 Task: open an excel sheet and write heading  Financial Planner. Add Dates in a column and its values below  'Jan 23, Feb 23, Mar 23, Apr 23 & may23. 'Add Income in next column and its values below  $3,000, $3,200, $3,100, $3,300 & $3,500. Add Expenses in next column and its values below  $2,000, $2,300, $2,200, $2,500 & $2,800. Add savings in next column and its values below $500, $600, $500, $700 & $700. Add Investment in next column and its values below  $500, $700, $800, $900 & $1000. Add Net Saving in next column and its values below  $1000, $1200, $900, $800 & $700. Save page Excel Workbook File
Action: Mouse moved to (138, 169)
Screenshot: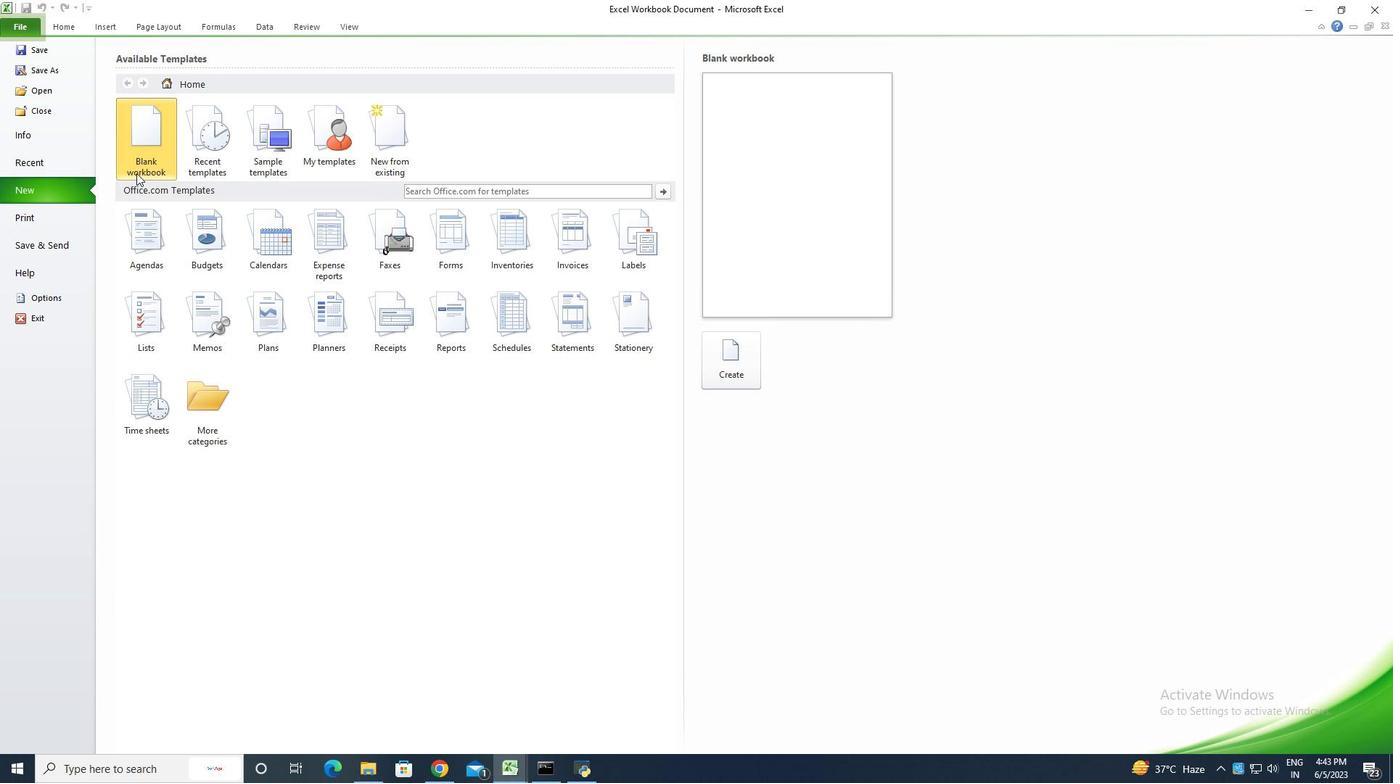 
Action: Mouse pressed left at (138, 169)
Screenshot: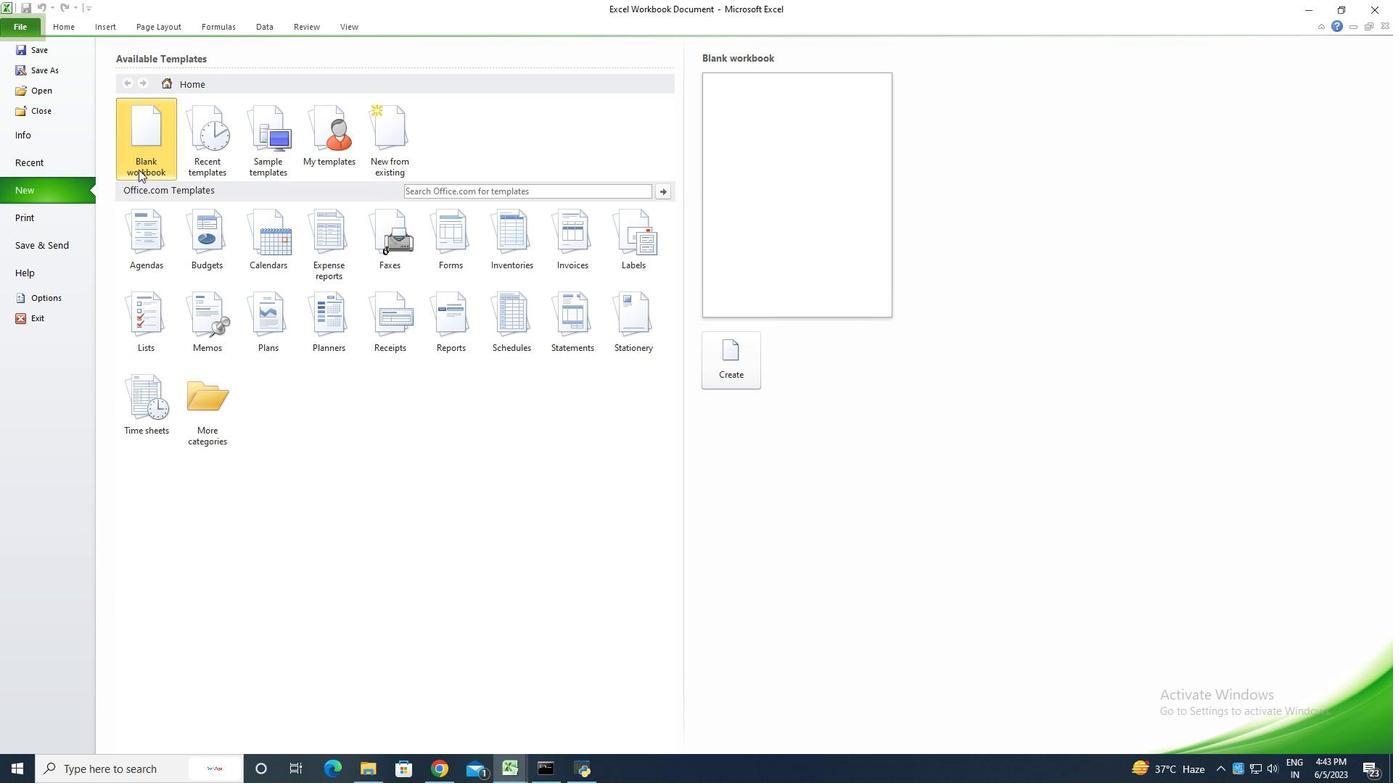 
Action: Mouse moved to (744, 376)
Screenshot: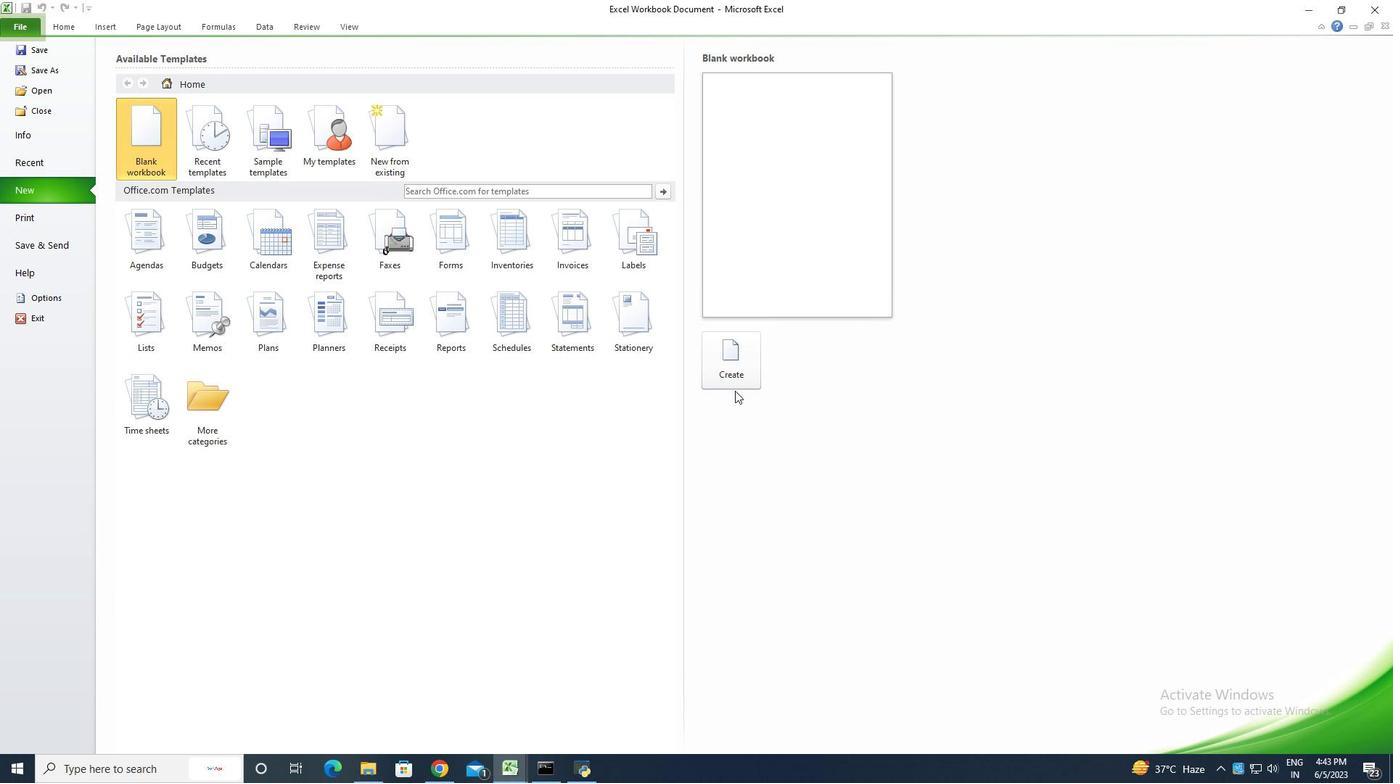 
Action: Mouse pressed left at (744, 376)
Screenshot: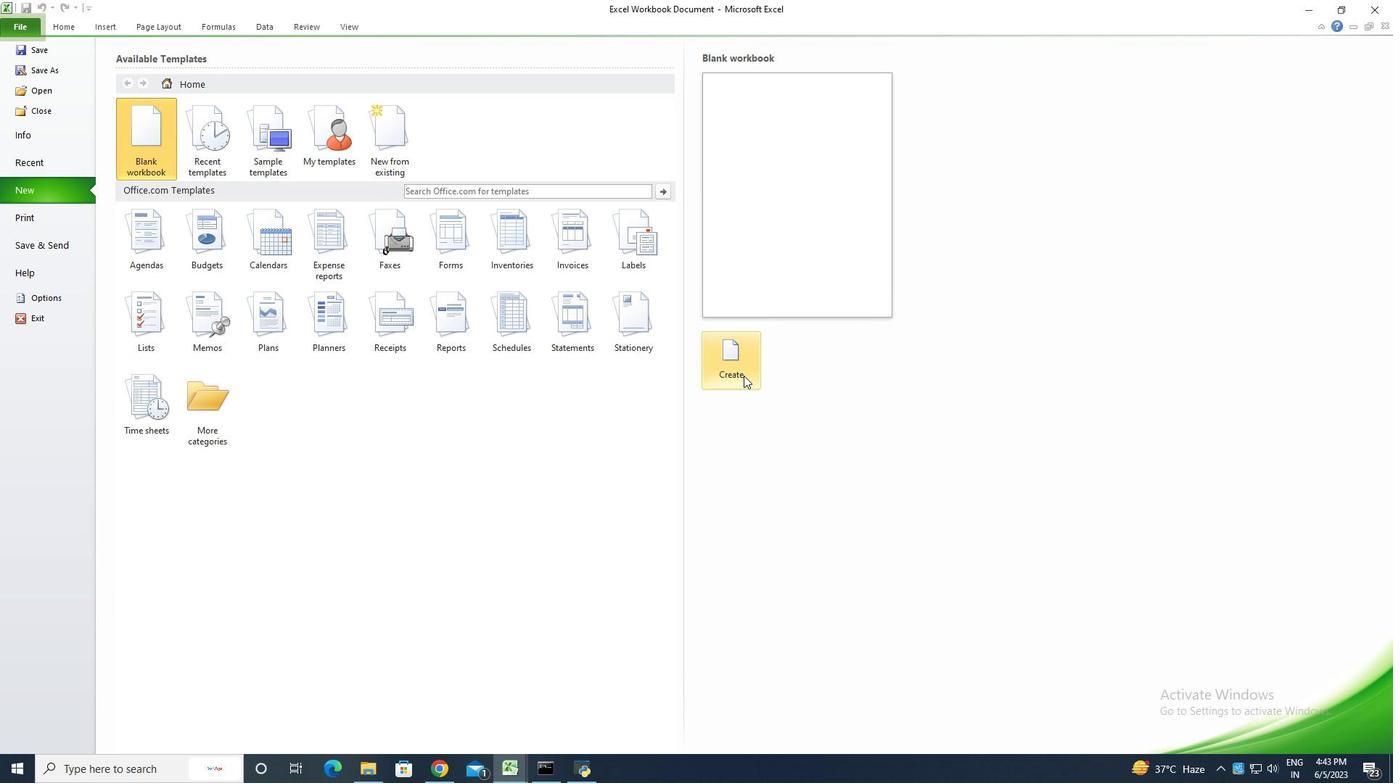 
Action: Key pressed <Key.shift><Key.shift><Key.shift>Financial<Key.space><Key.shift>Palnn<Key.backspace><Key.backspace><Key.backspace><Key.backspace>lanner<Key.enter><Key.shift>Dates<Key.enter><Key.shift><Key.shift><Key.shift><Key.shift><Key.shift><Key.shift><Key.shift><Key.shift><Key.shift><Key.shift><Key.shift><Key.shift><Key.shift><Key.shift><Key.shift><Key.shift><Key.shift><Key.shift><Key.shift><Key.shift><Key.shift><Key.shift><Key.shift><Key.shift><Key.shift><Key.shift><Key.shift><Key.shift><Key.shift><Key.shift><Key.shift><Key.shift><Key.shift><Key.shift><Key.shift><Key.shift><Key.shift>Jan<Key.space><Key.shift><Key.shift><Key.shift><Key.shift><Key.shift><Key.shift><Key.shift><Key.shift><Key.shift><Key.shift><Key.shift><Key.shift><Key.shift><Key.shift><Key.shift><Key.shift>23<Key.enter><Key.shift>Fev<Key.backspace>b<Key.space>23<Key.enter><Key.shift>Msa<Key.backspace><Key.backspace>ar<Key.space>23<Key.enter><Key.shift><Key.shift><Key.shift>Apr<Key.space>23<Key.enter><Key.shift><Key.shift><Key.shift><Key.shift><Key.shift><Key.shift><Key.shift>May<Key.space>23
Screenshot: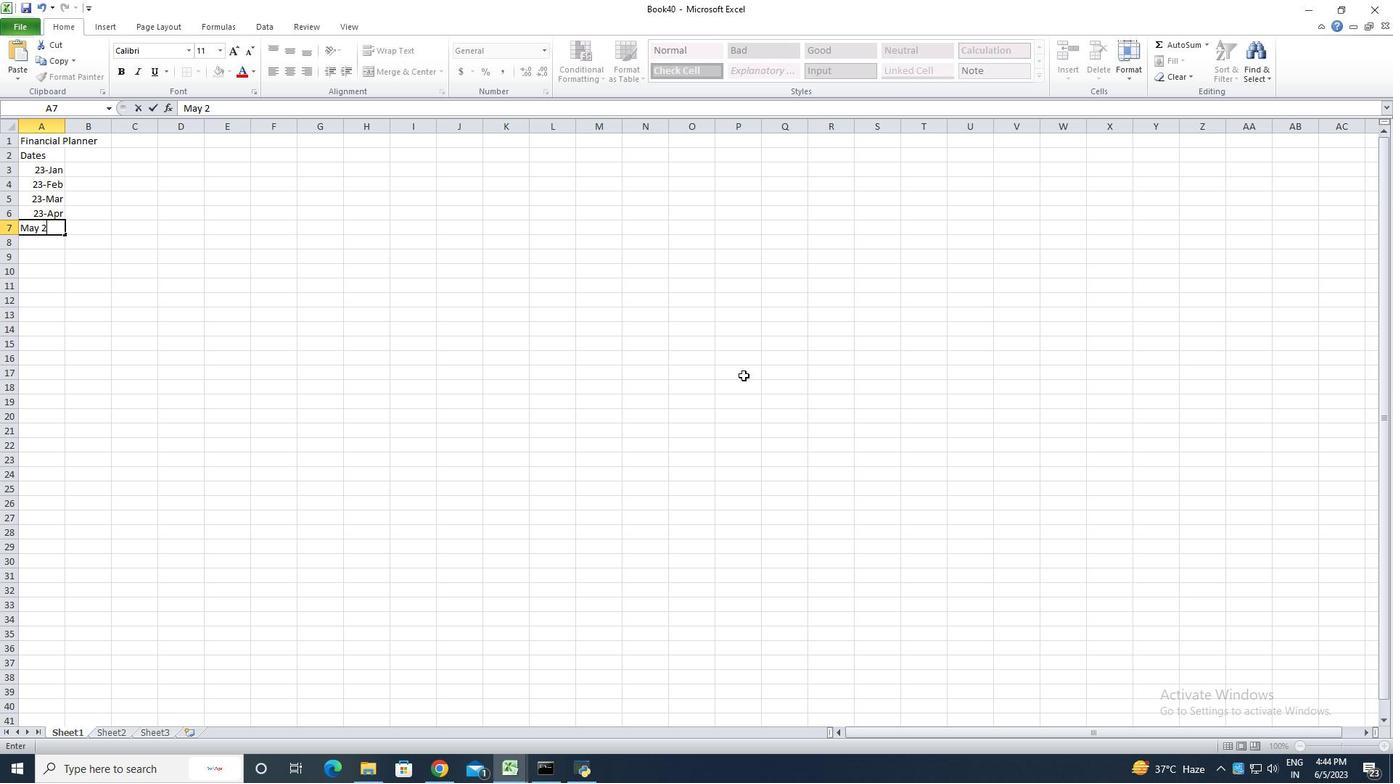 
Action: Mouse moved to (35, 170)
Screenshot: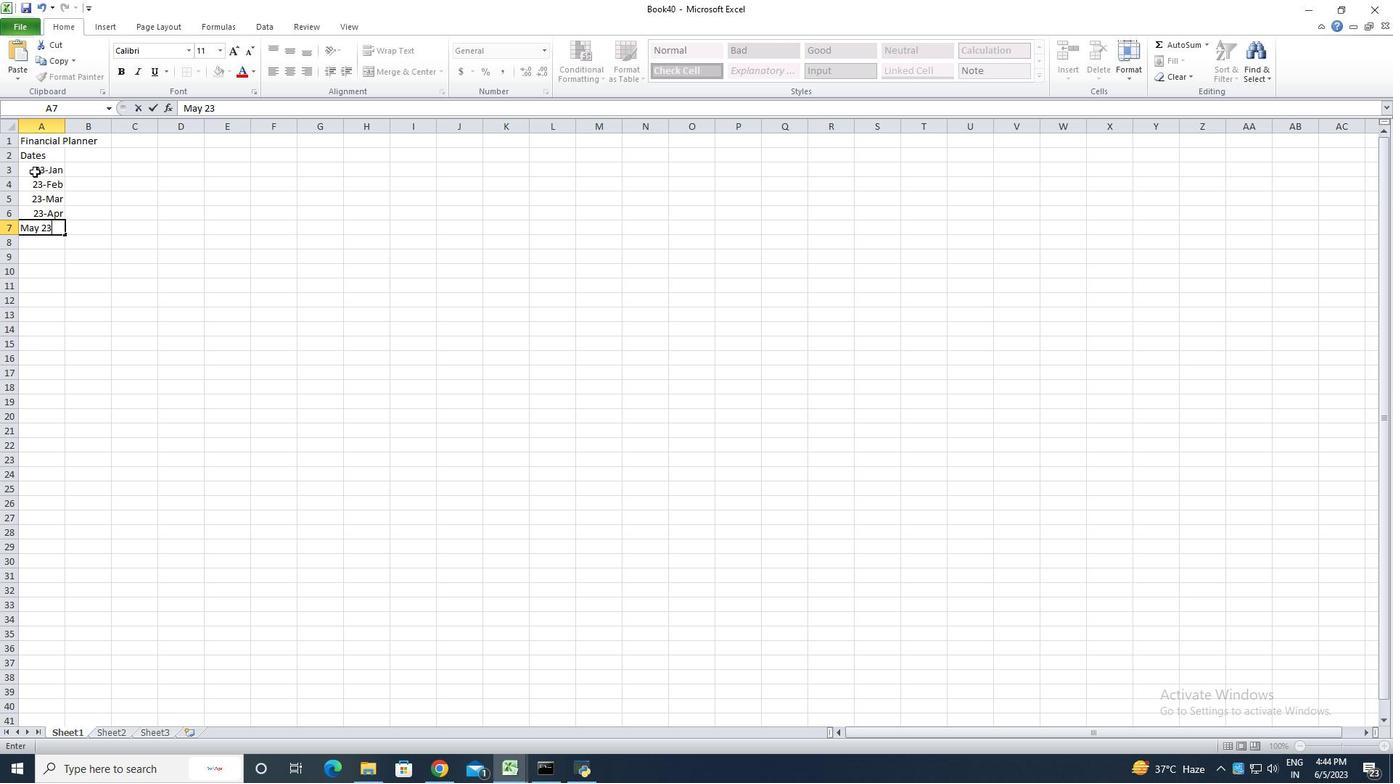 
Action: Mouse pressed left at (35, 170)
Screenshot: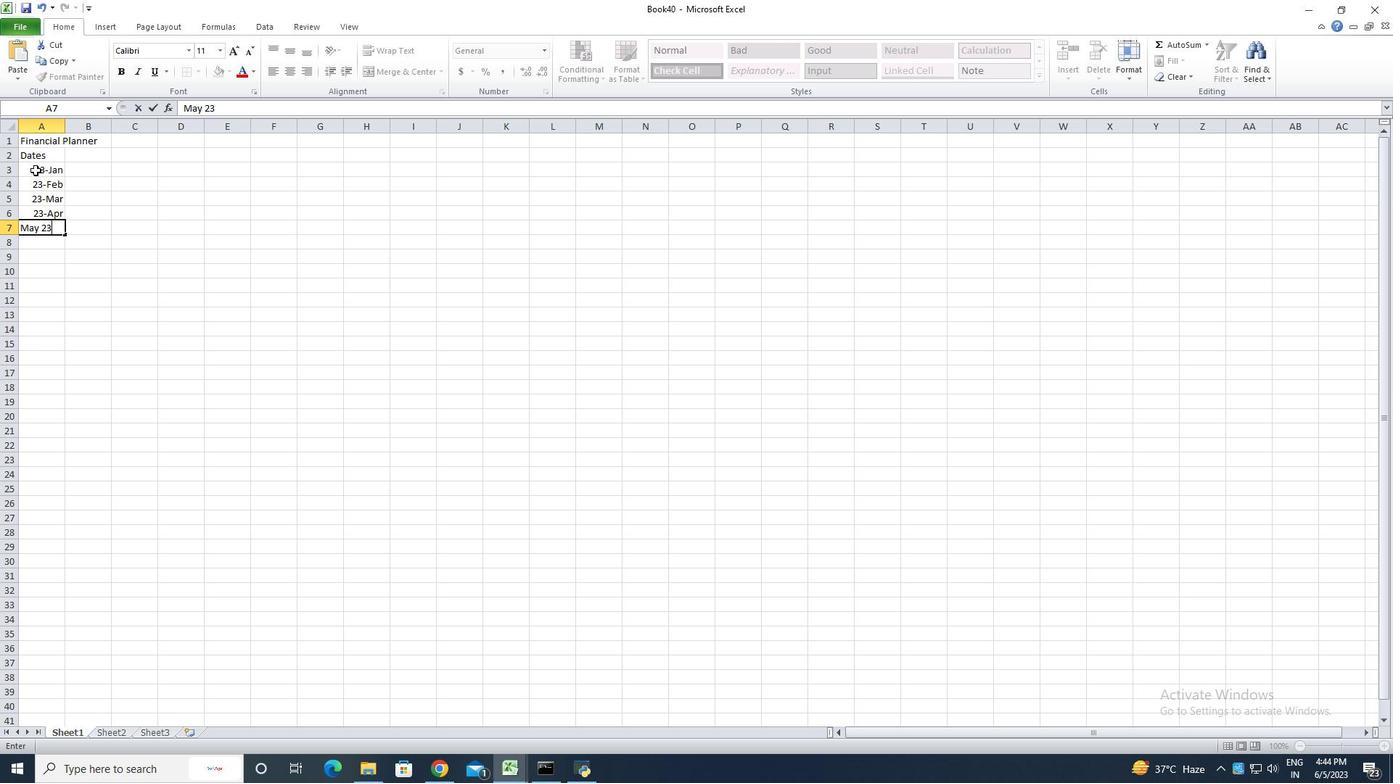
Action: Mouse moved to (47, 176)
Screenshot: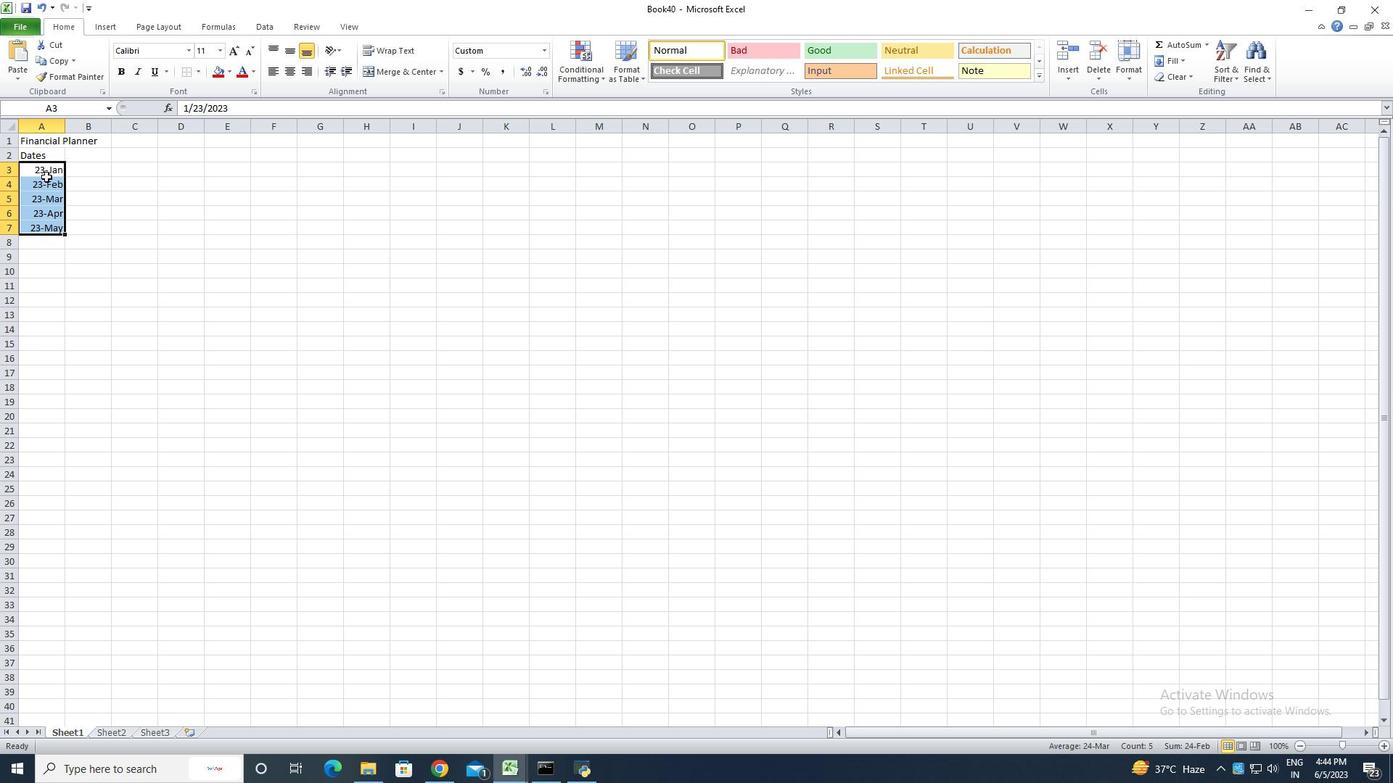 
Action: Mouse pressed right at (47, 176)
Screenshot: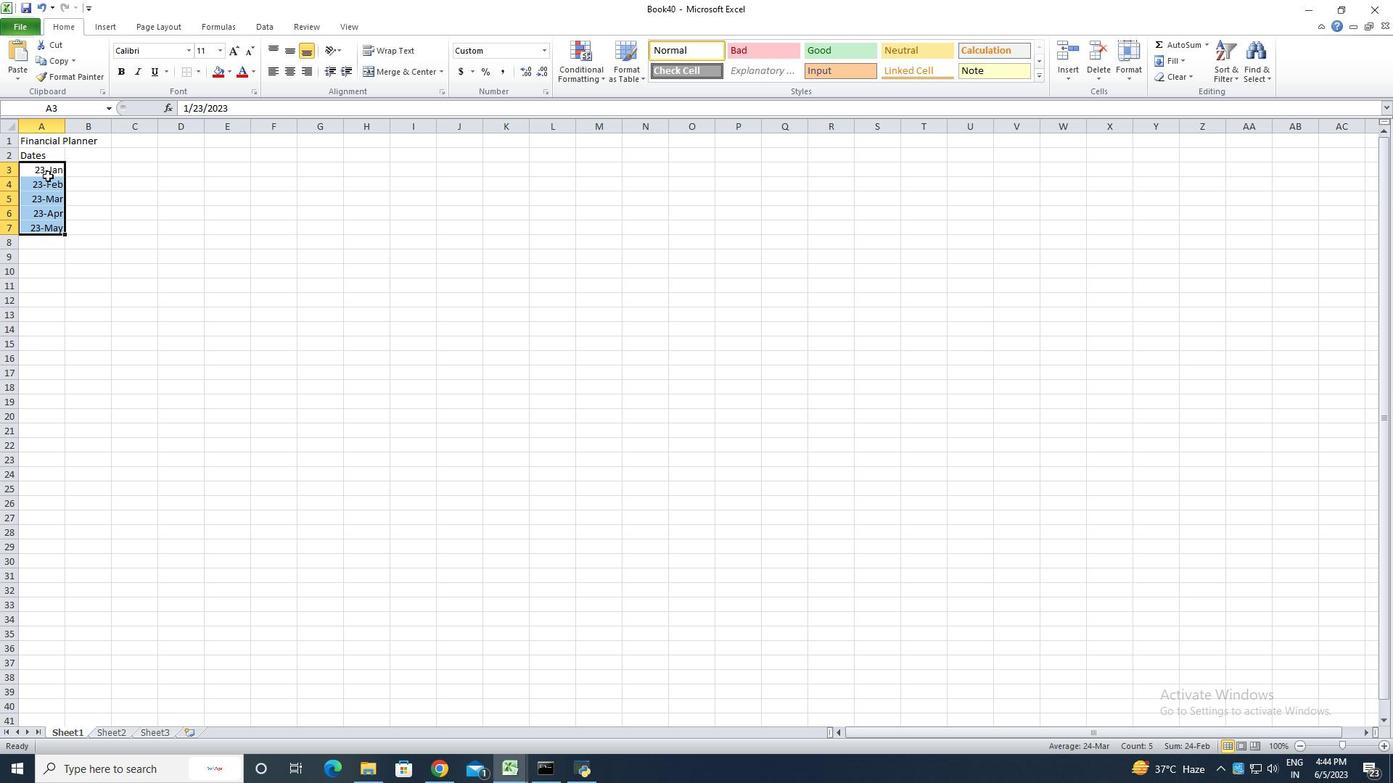 
Action: Mouse moved to (95, 374)
Screenshot: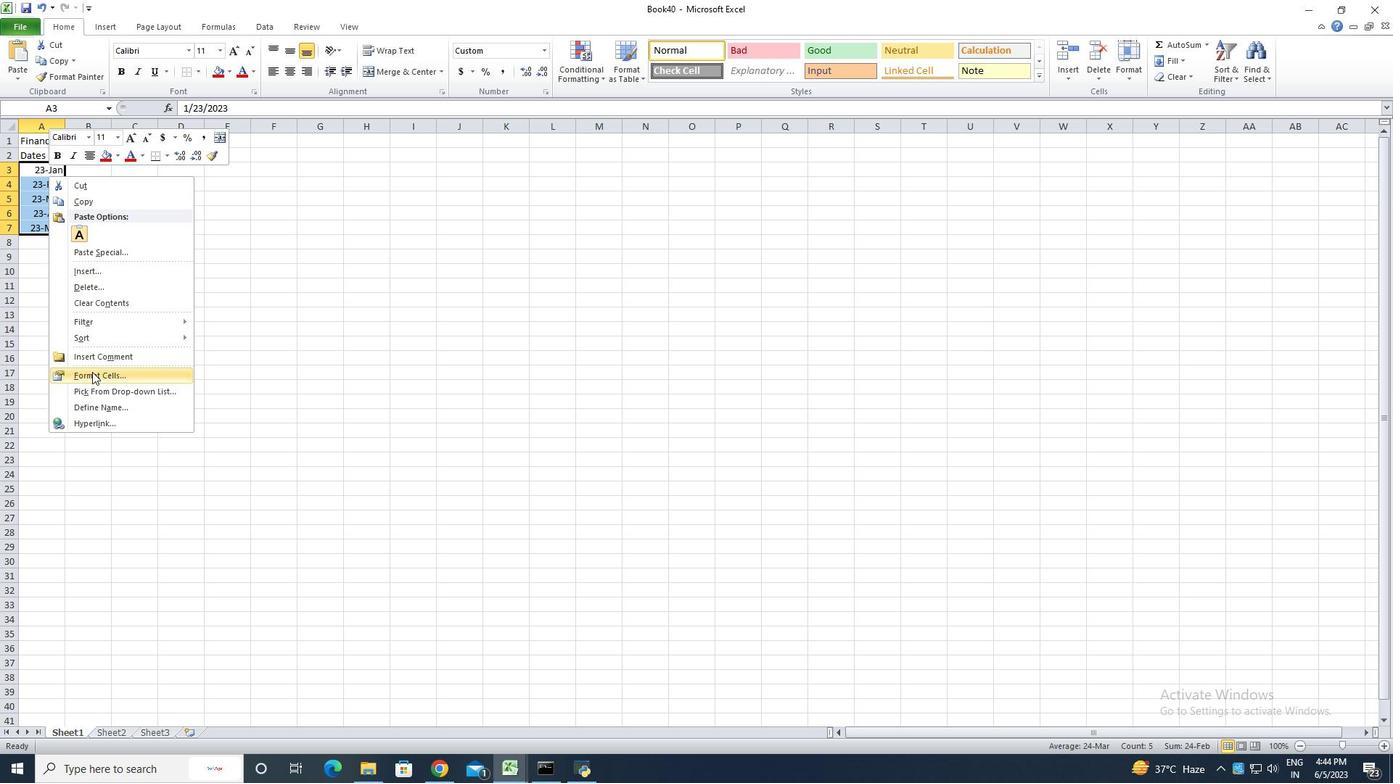 
Action: Mouse pressed left at (95, 374)
Screenshot: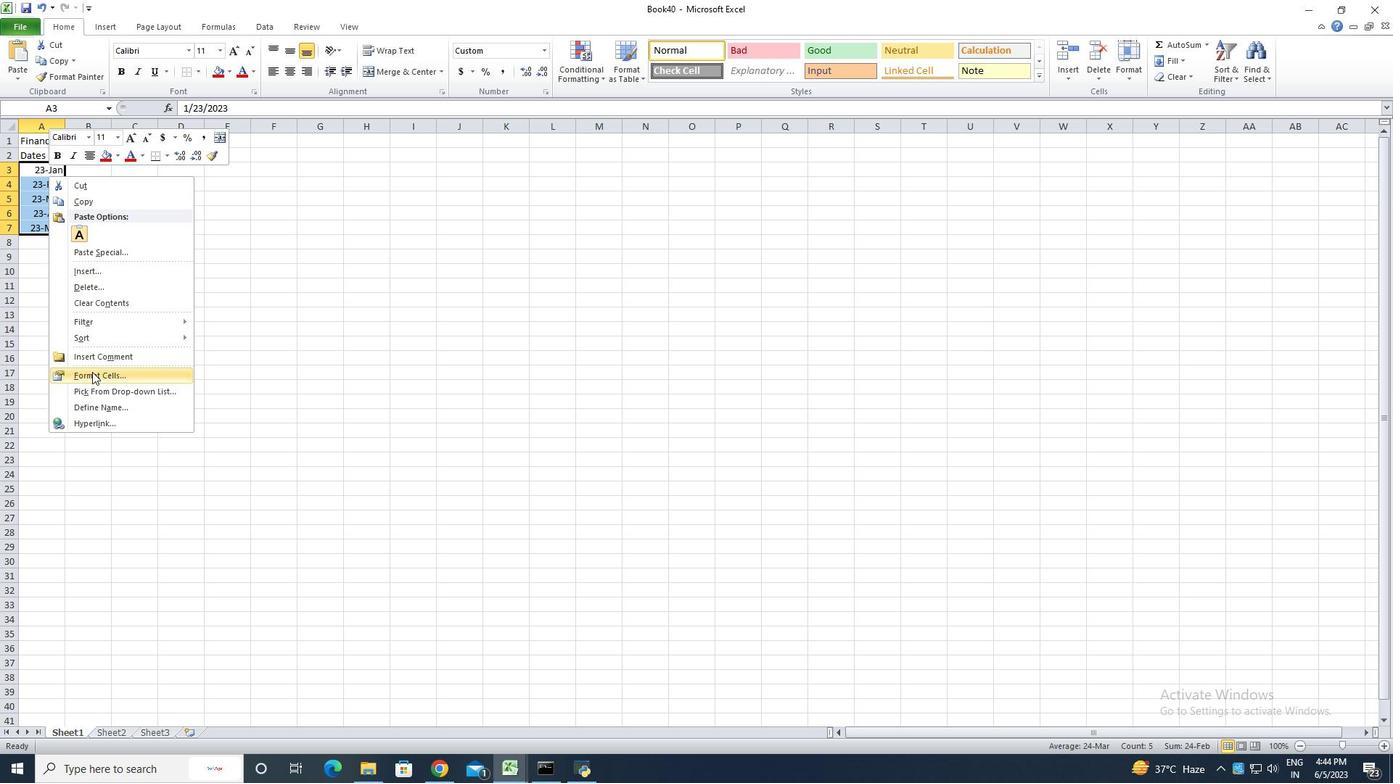 
Action: Mouse moved to (156, 208)
Screenshot: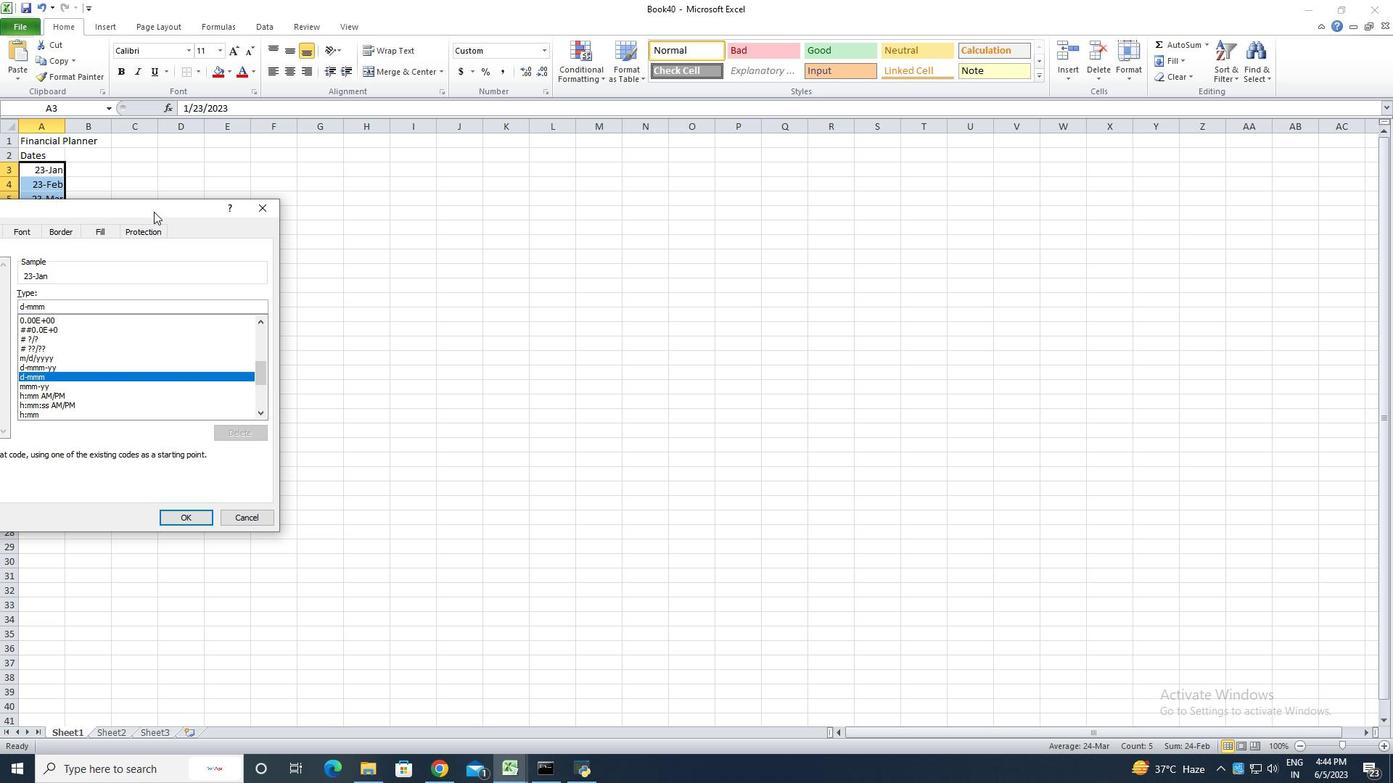 
Action: Mouse pressed left at (156, 208)
Screenshot: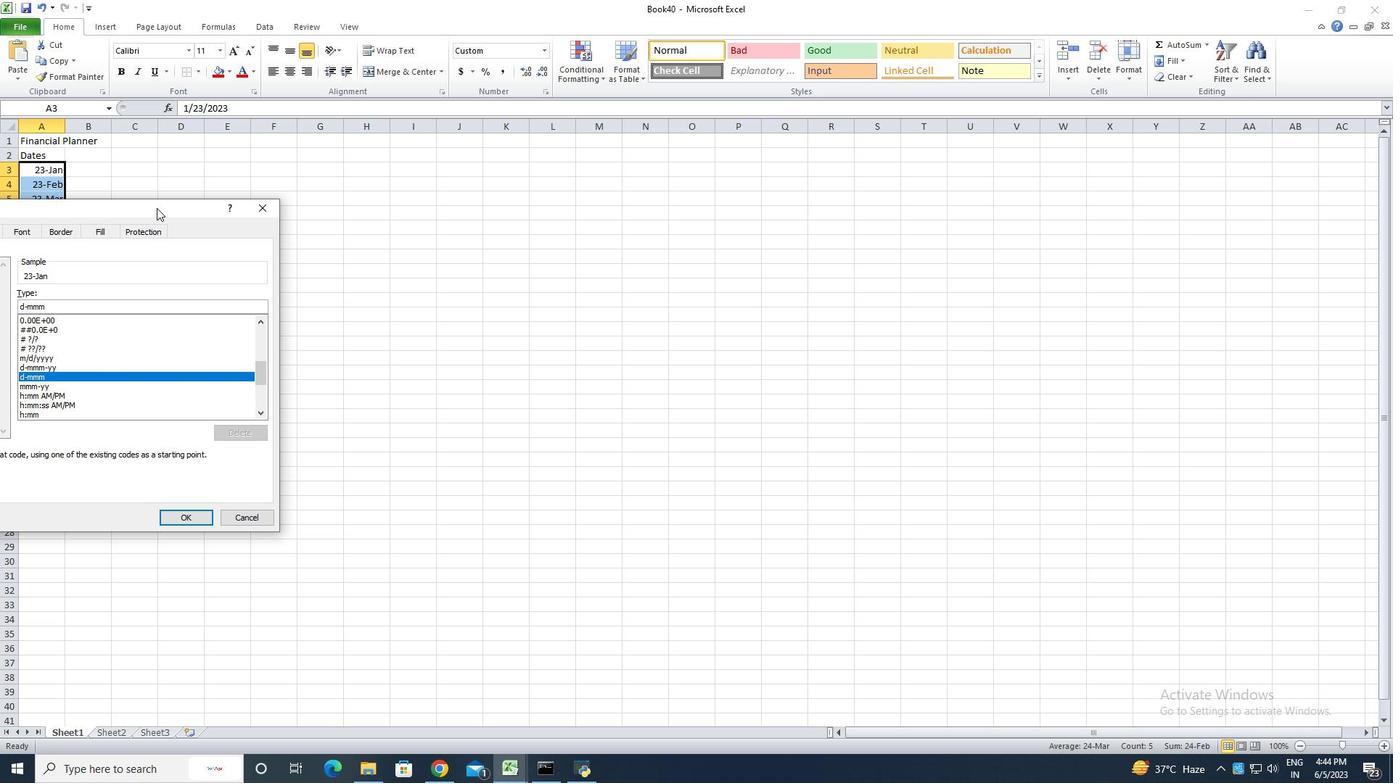 
Action: Mouse moved to (409, 293)
Screenshot: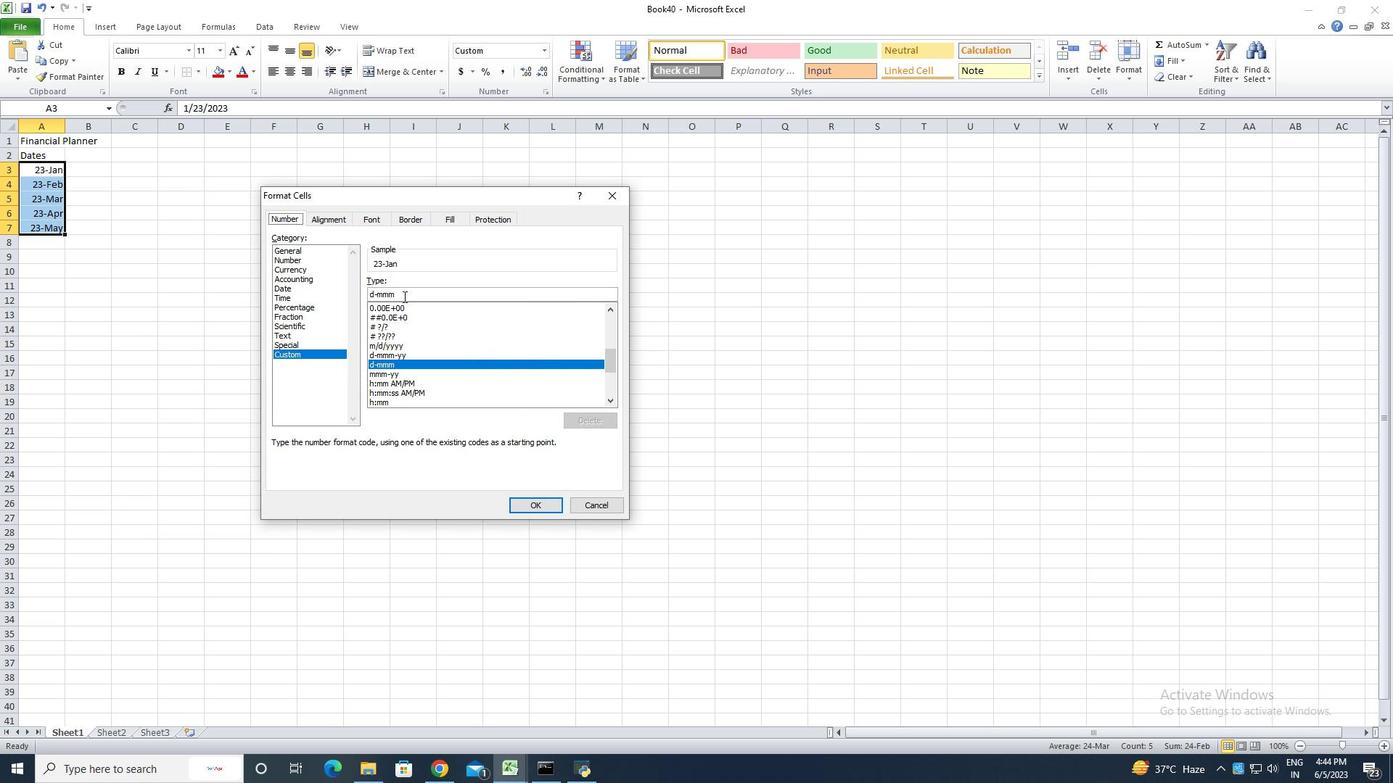 
Action: Mouse pressed left at (409, 293)
Screenshot: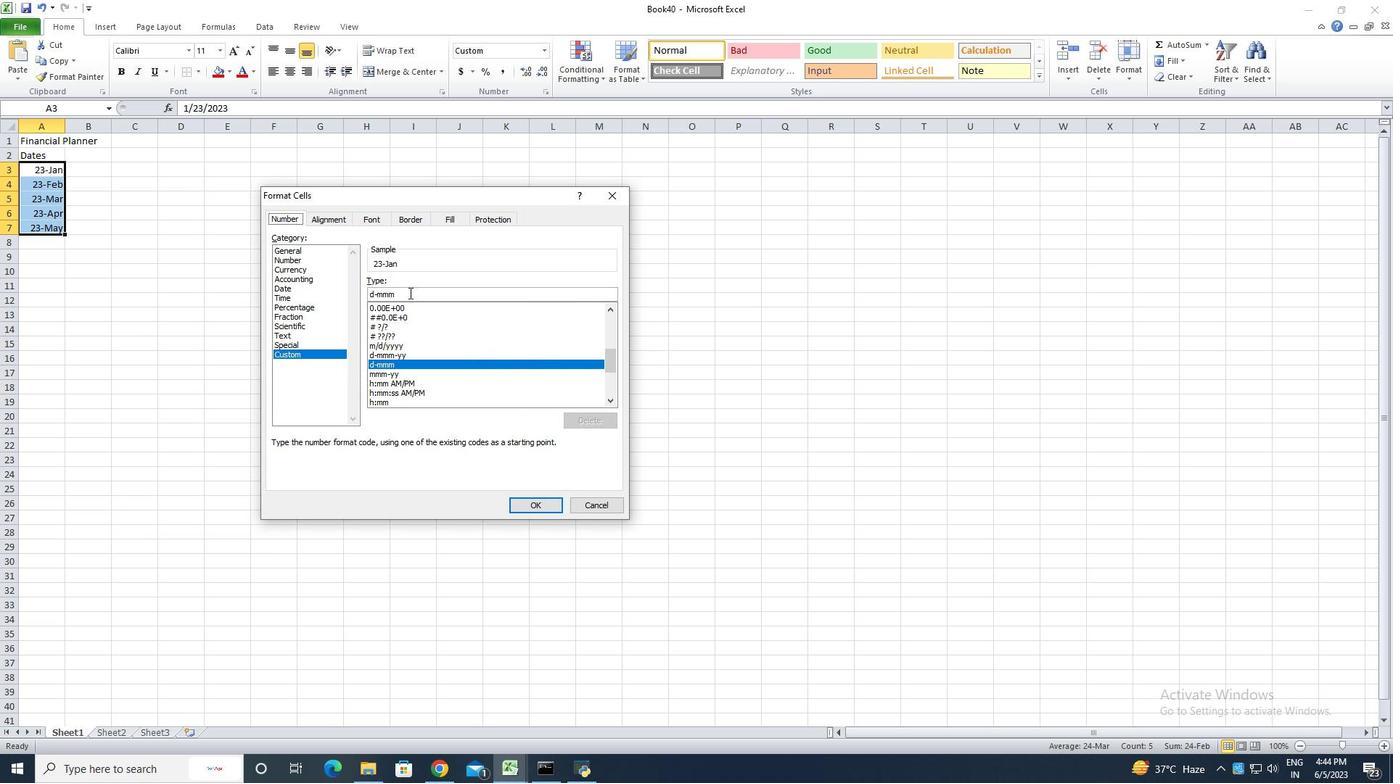 
Action: Key pressed <Key.backspace><Key.backspace><Key.backspace><Key.backspace><Key.backspace><Key.backspace><Key.backspace><Key.backspace><Key.backspace><Key.backspace><Key.backspace><Key.backspace><Key.backspace>mmm<Key.space>d
Screenshot: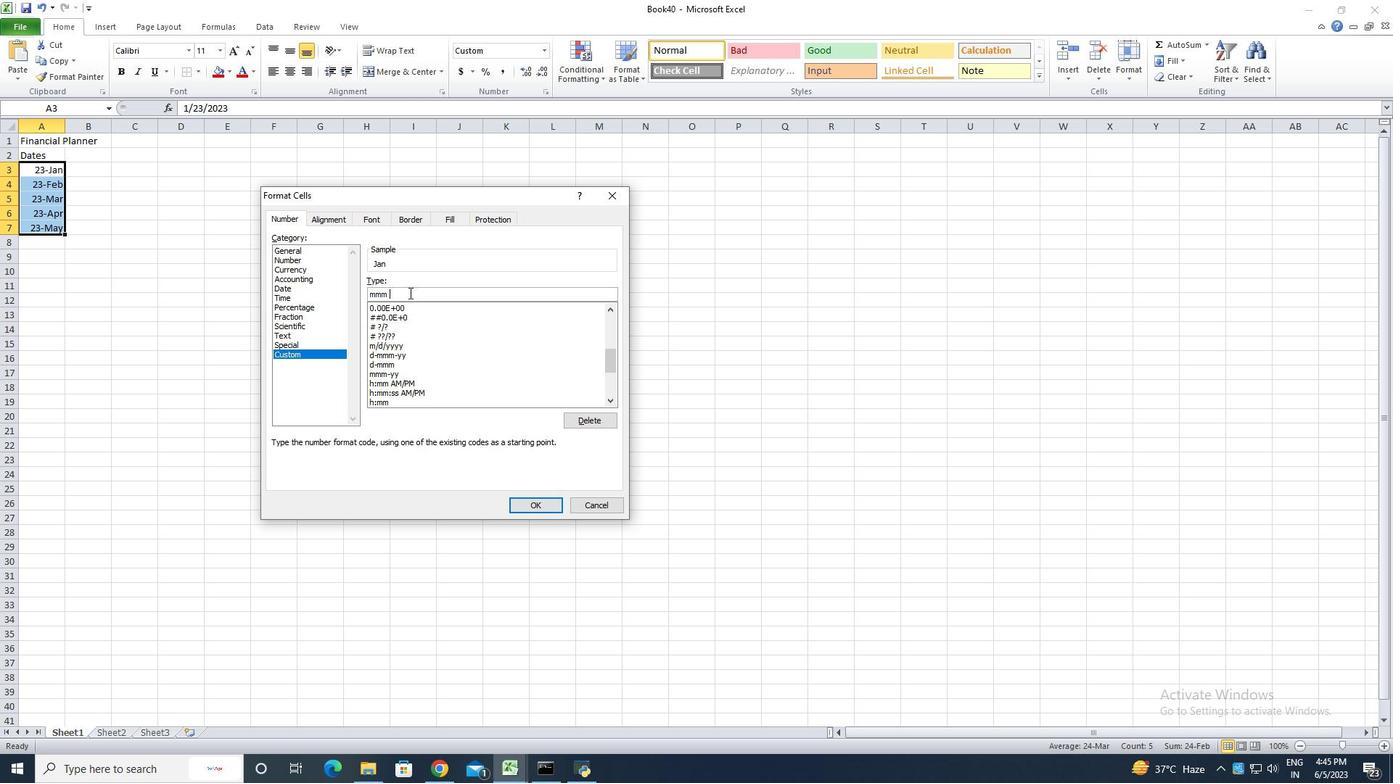 
Action: Mouse moved to (550, 511)
Screenshot: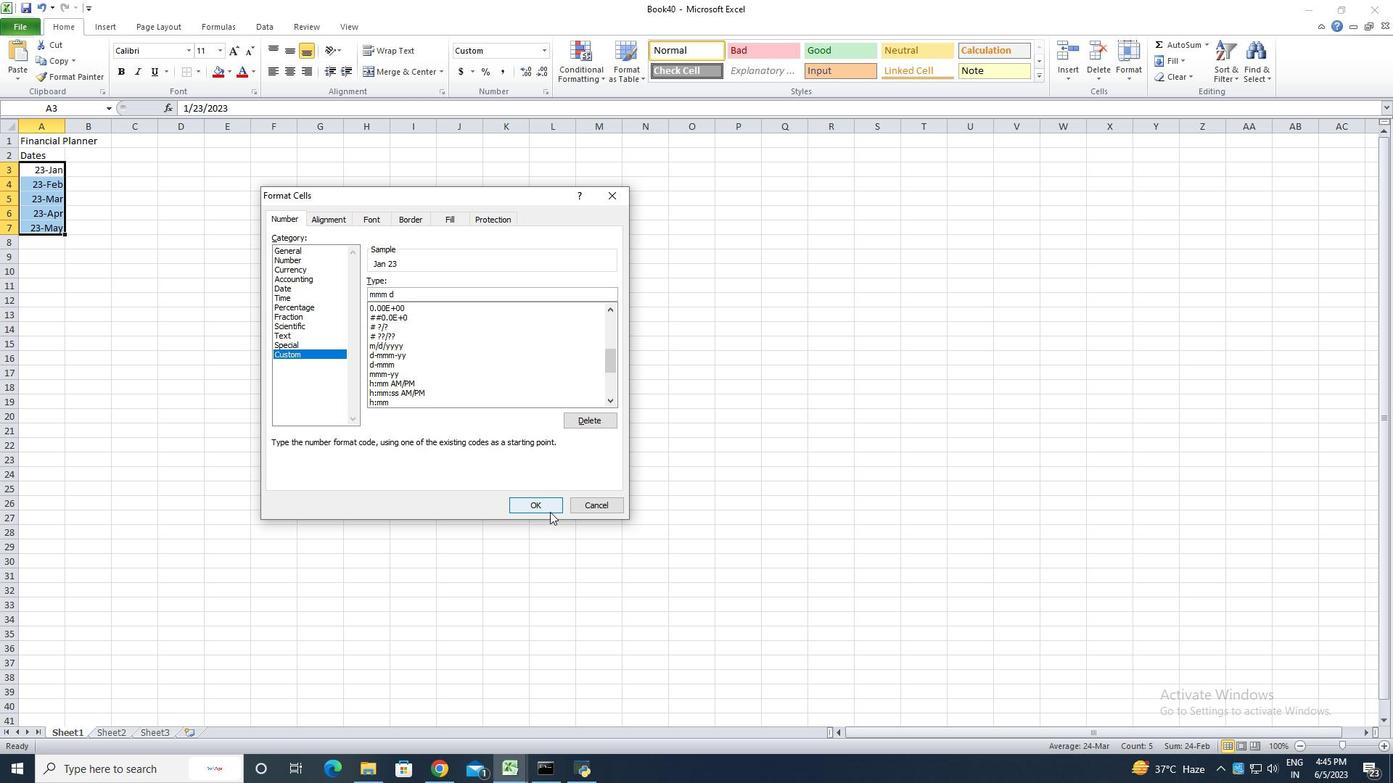
Action: Mouse pressed left at (550, 511)
Screenshot: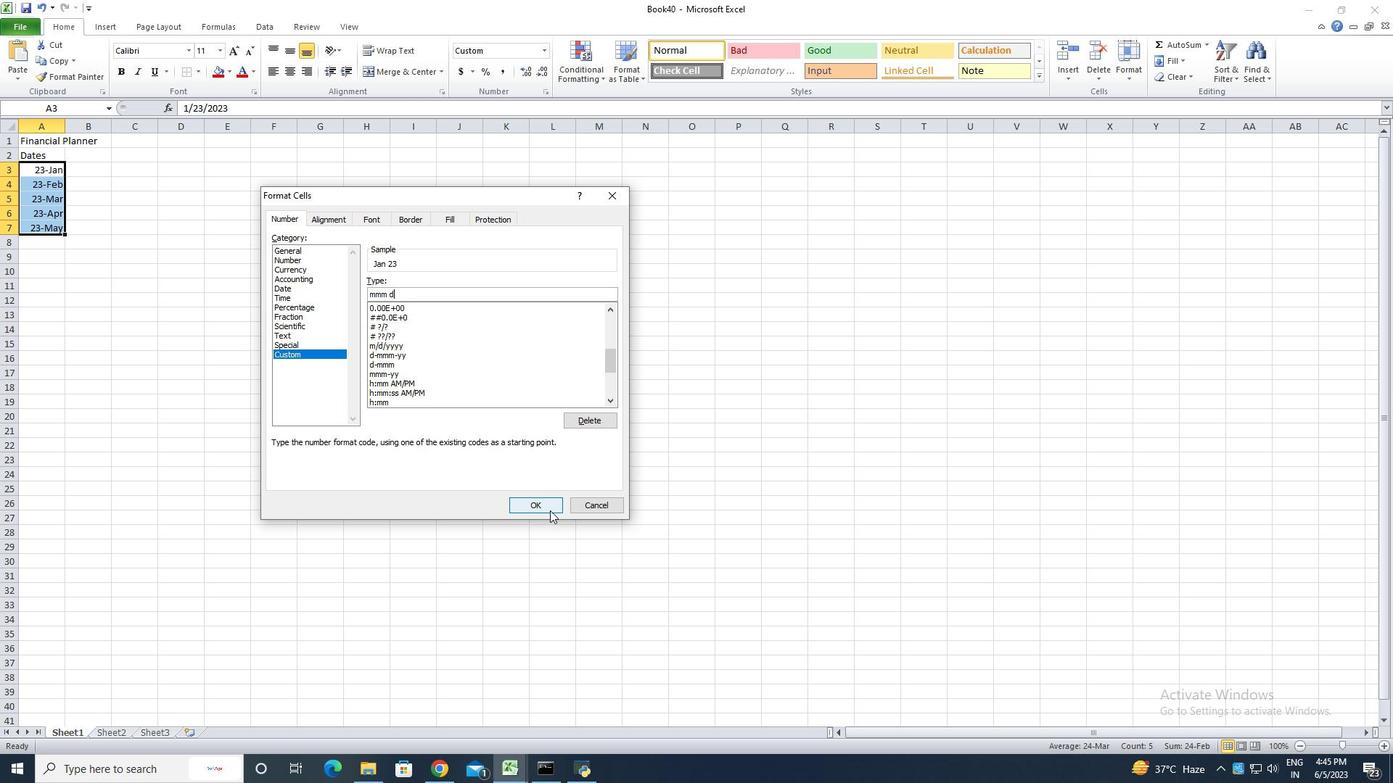 
Action: Mouse moved to (74, 153)
Screenshot: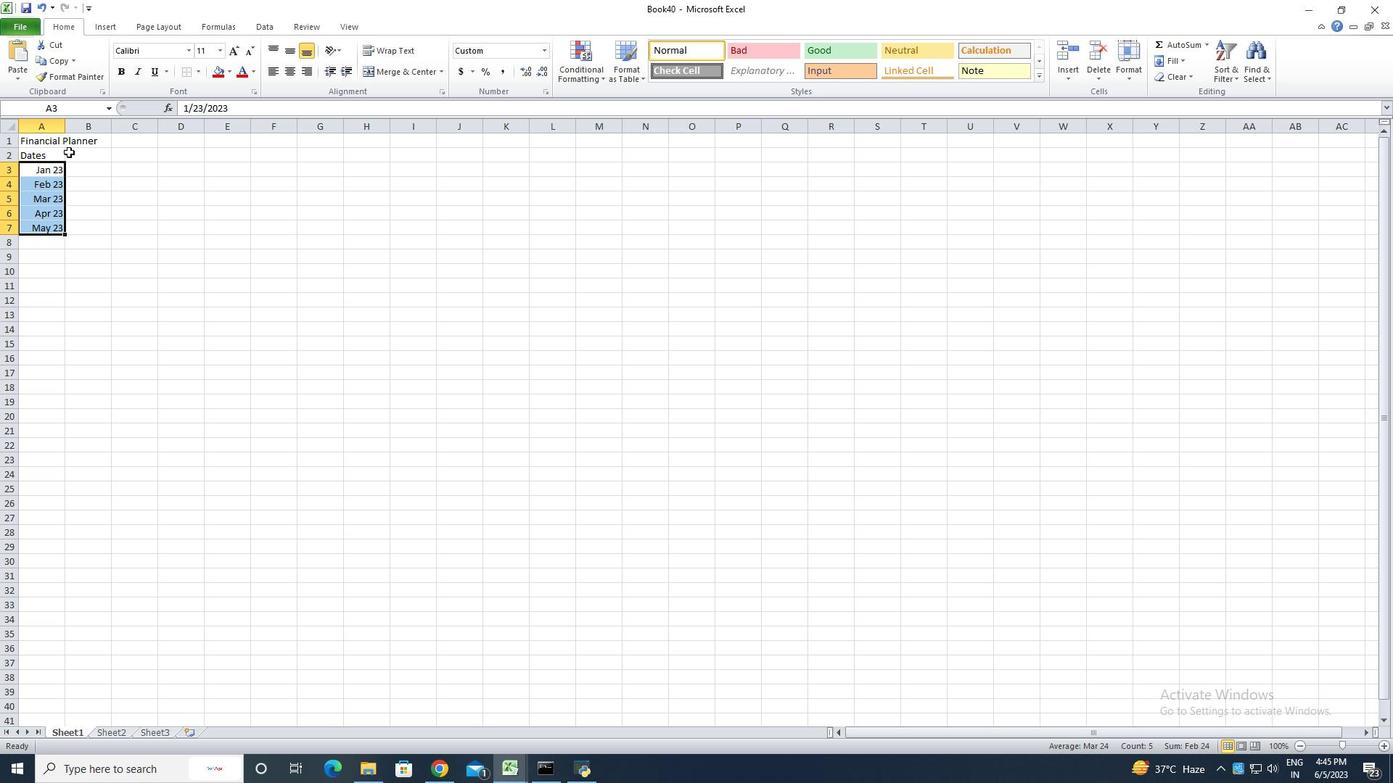 
Action: Mouse pressed left at (74, 153)
Screenshot: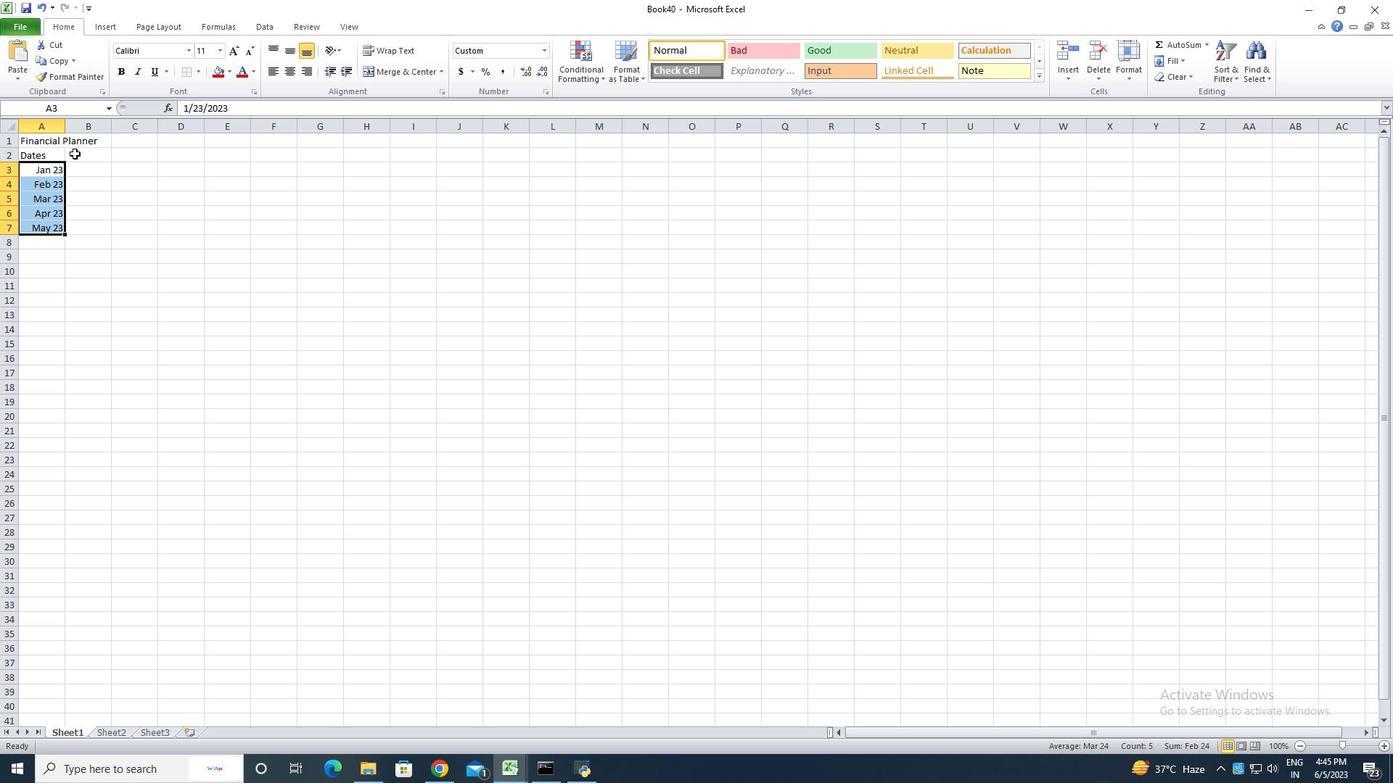 
Action: Mouse moved to (64, 126)
Screenshot: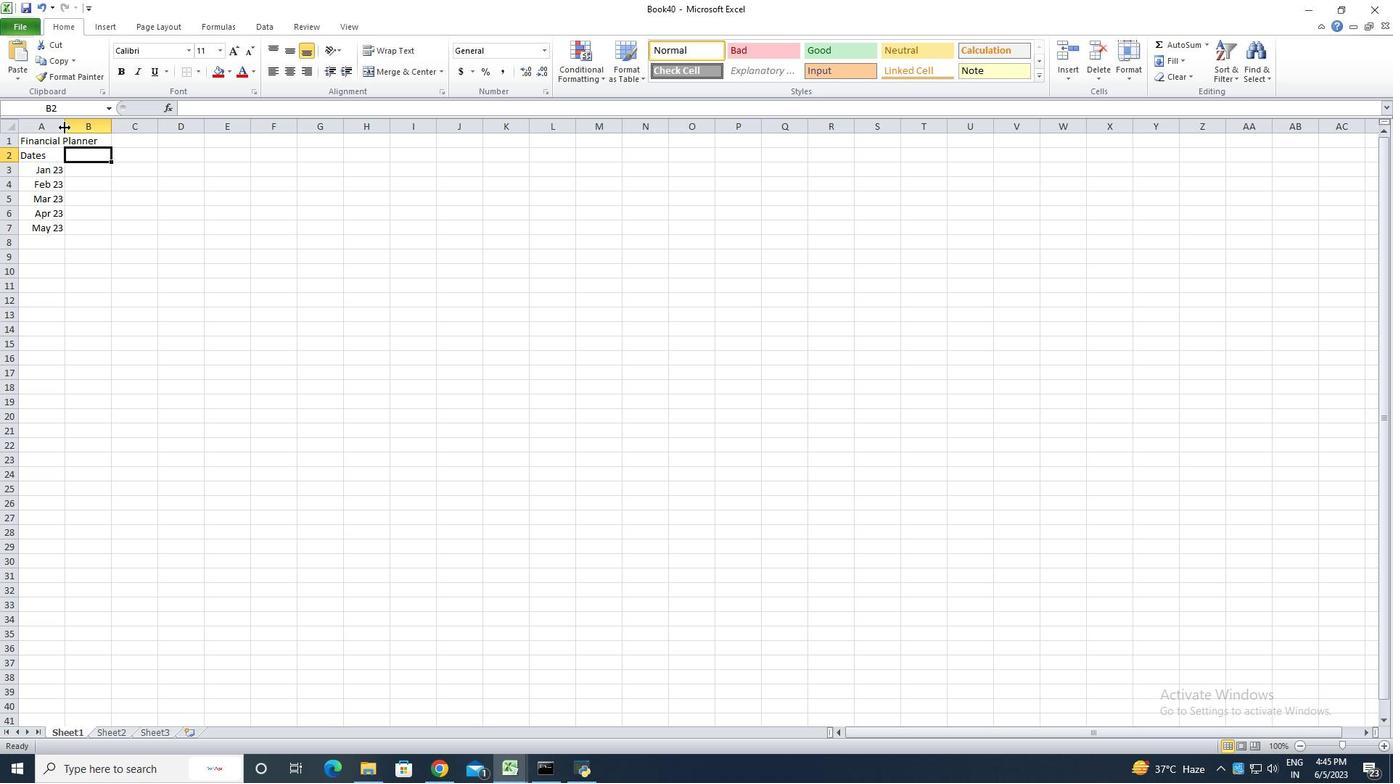 
Action: Mouse pressed left at (64, 126)
Screenshot: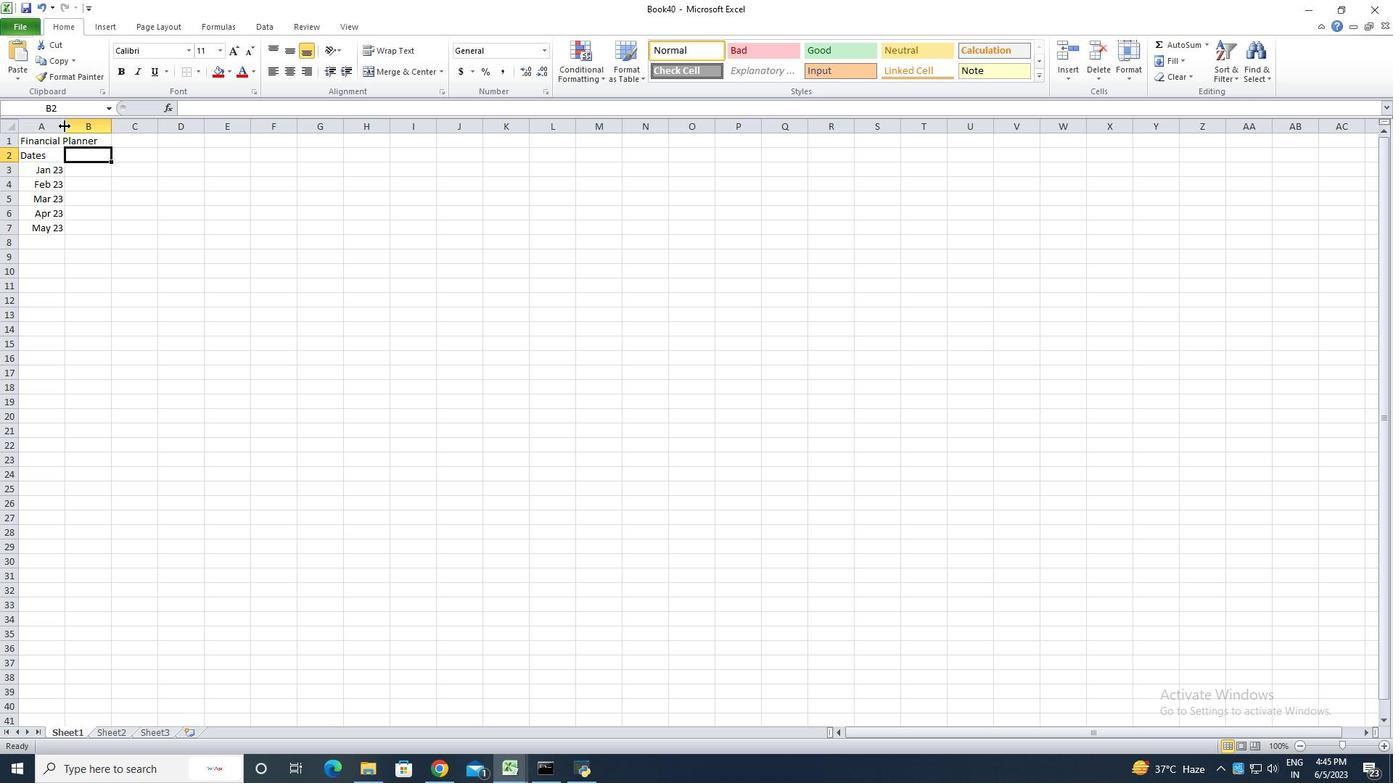 
Action: Mouse pressed left at (64, 126)
Screenshot: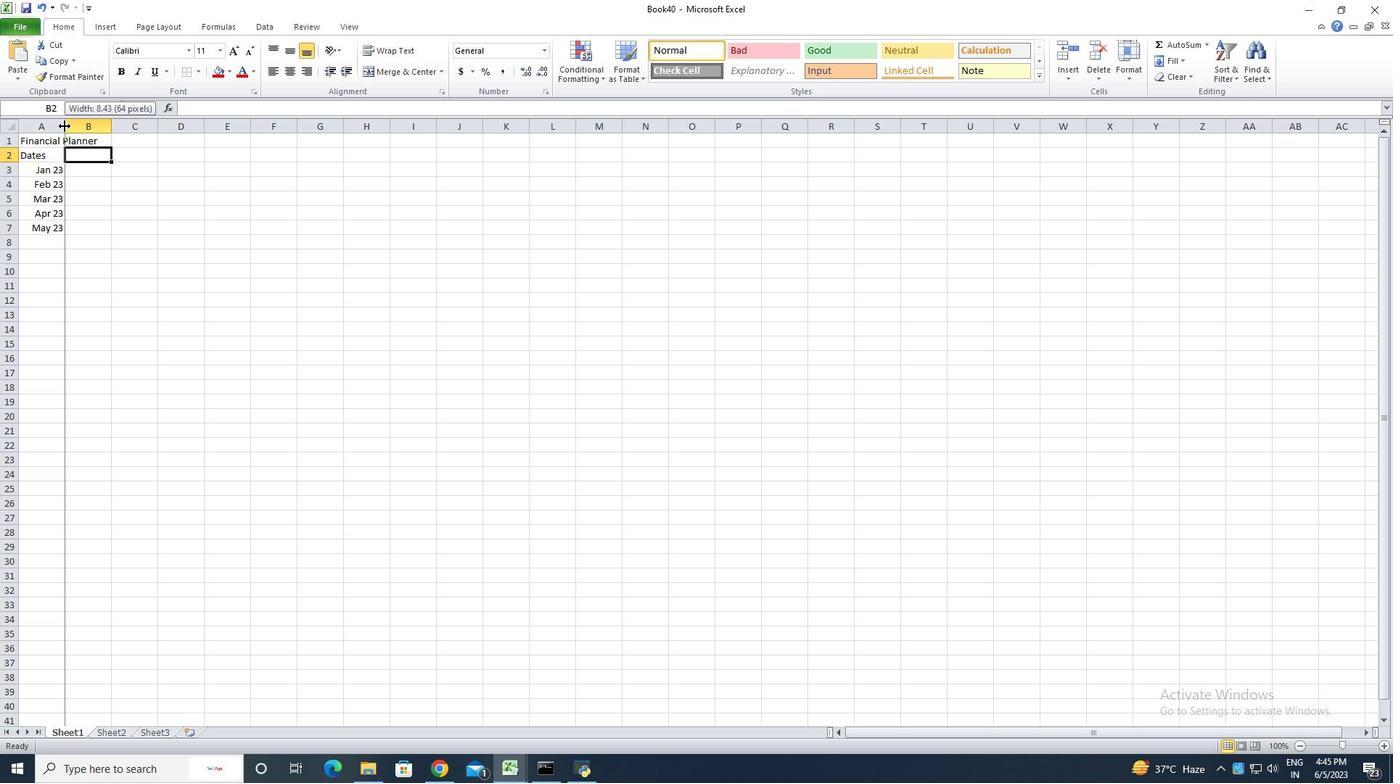 
Action: Mouse moved to (121, 157)
Screenshot: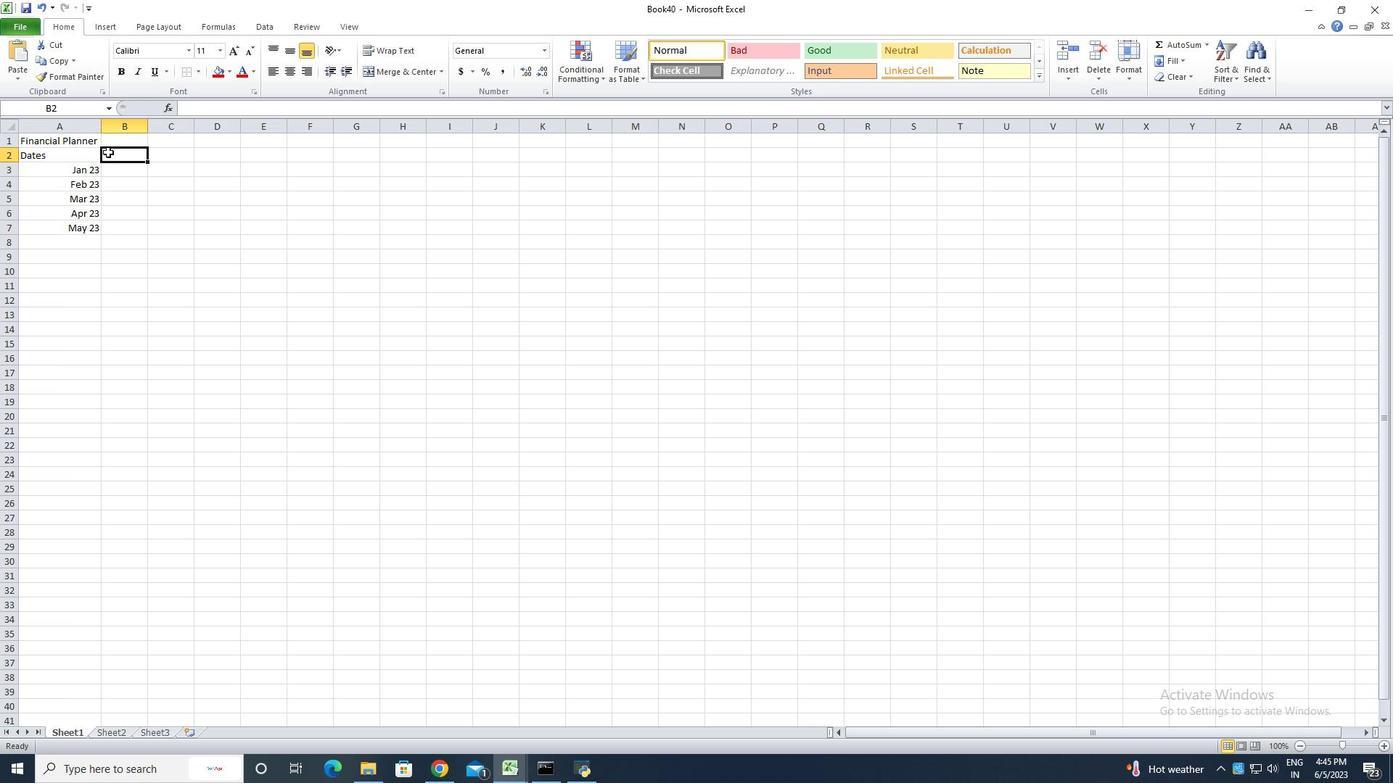 
Action: Key pressed <Key.shift>Income<Key.enter>3000<Key.enter>3200<Key.enter>3100<Key.enter>3300<Key.enter>3500<Key.enter>
Screenshot: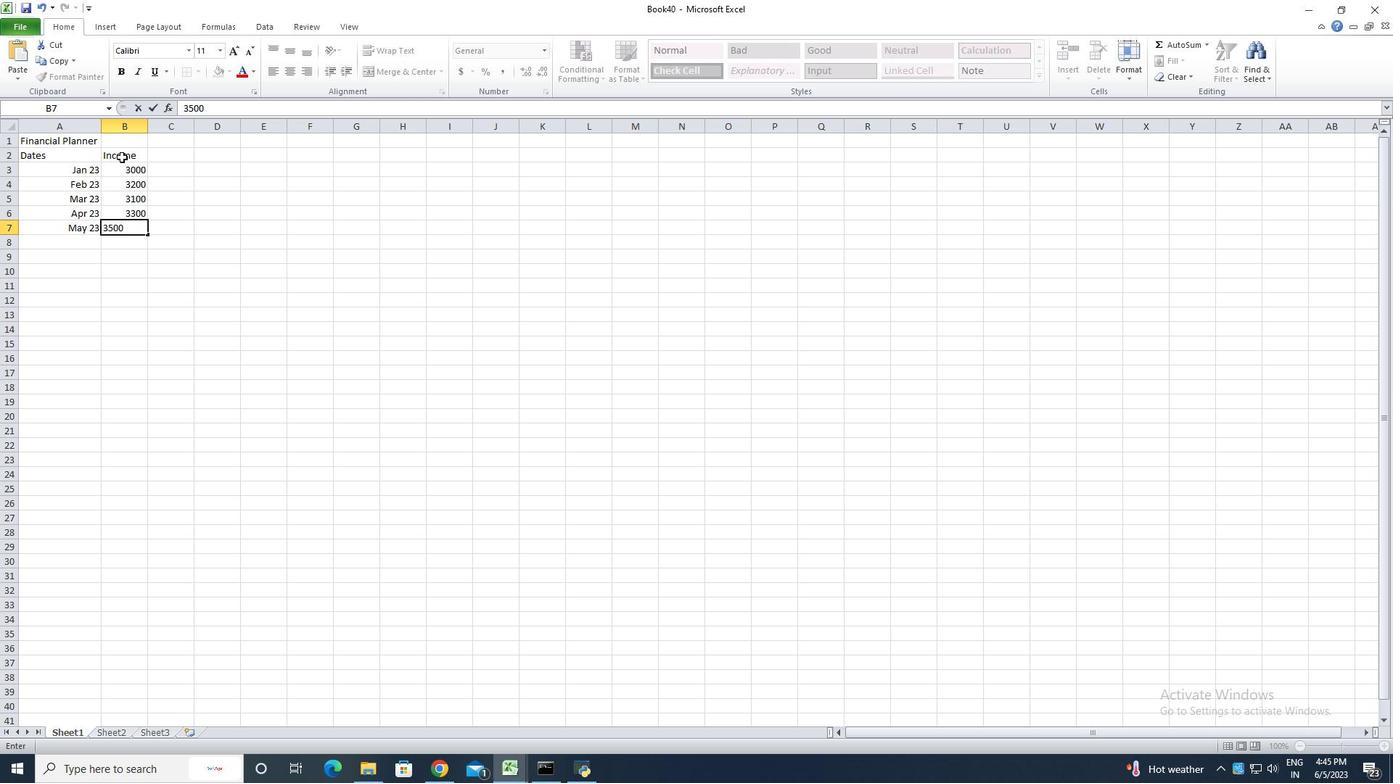 
Action: Mouse moved to (121, 171)
Screenshot: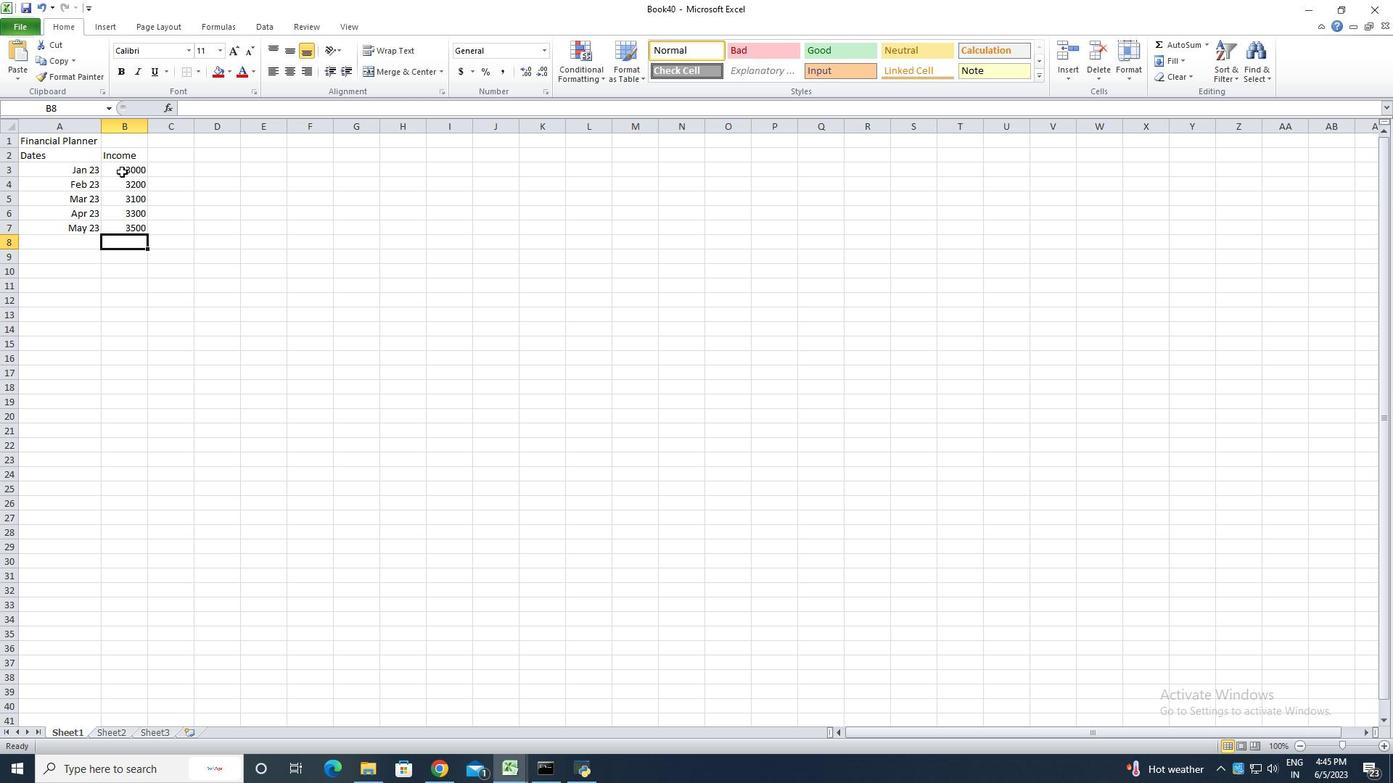 
Action: Mouse pressed left at (121, 171)
Screenshot: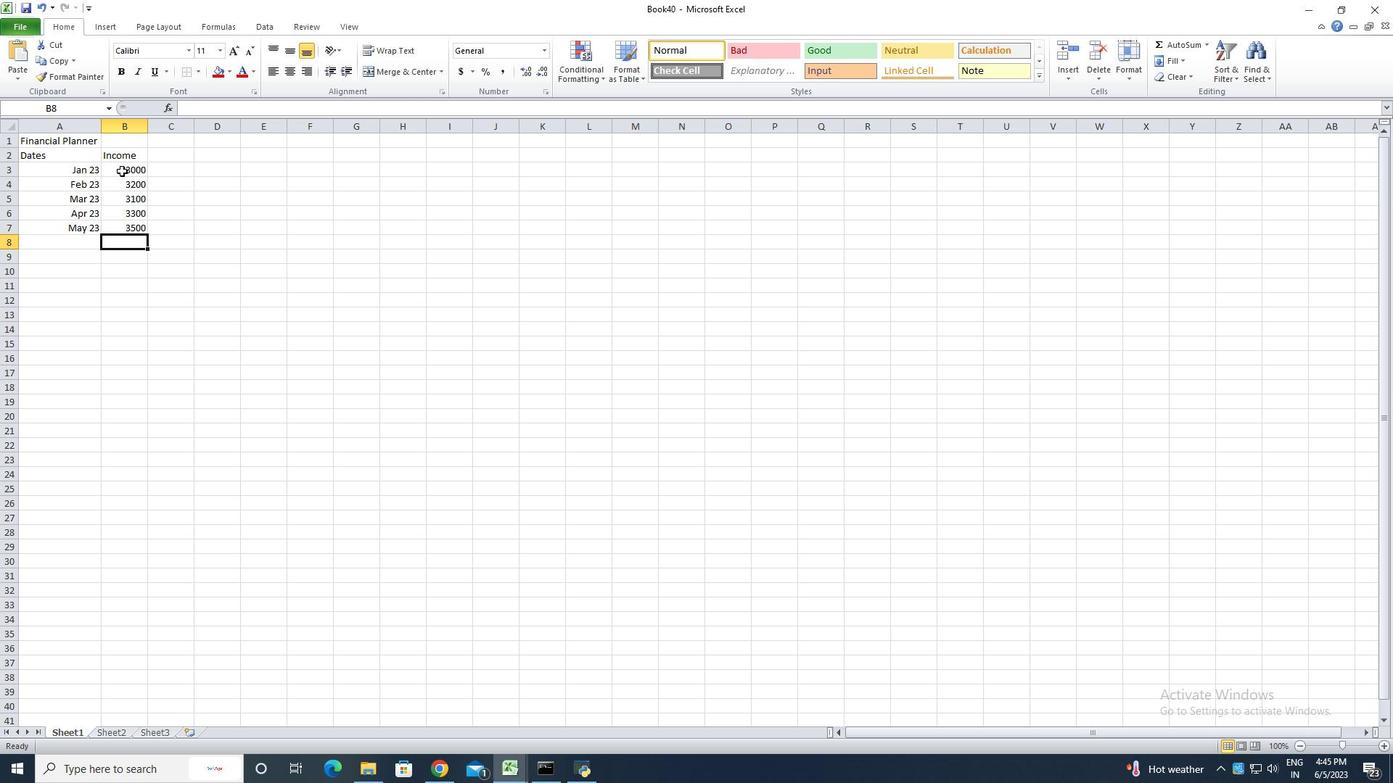 
Action: Mouse moved to (542, 52)
Screenshot: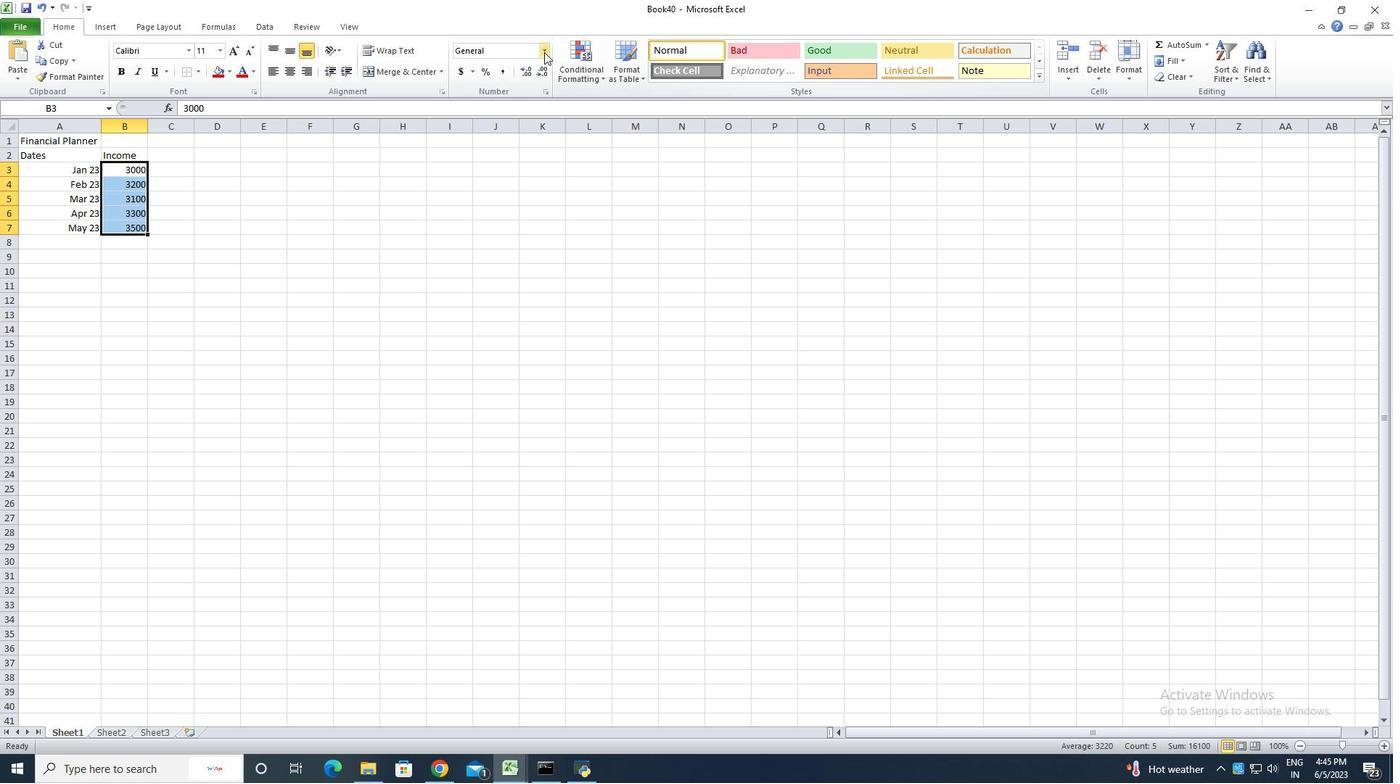 
Action: Mouse pressed left at (542, 52)
Screenshot: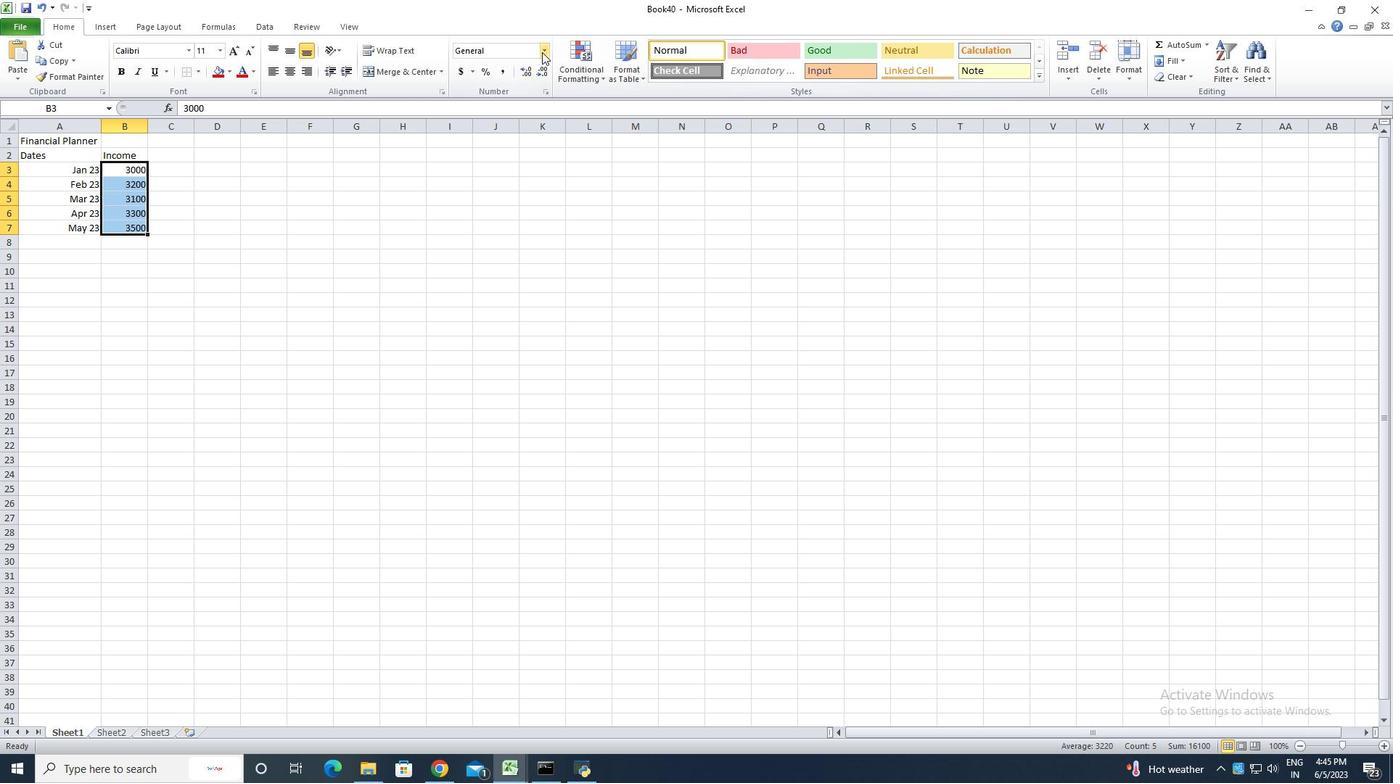 
Action: Mouse moved to (555, 423)
Screenshot: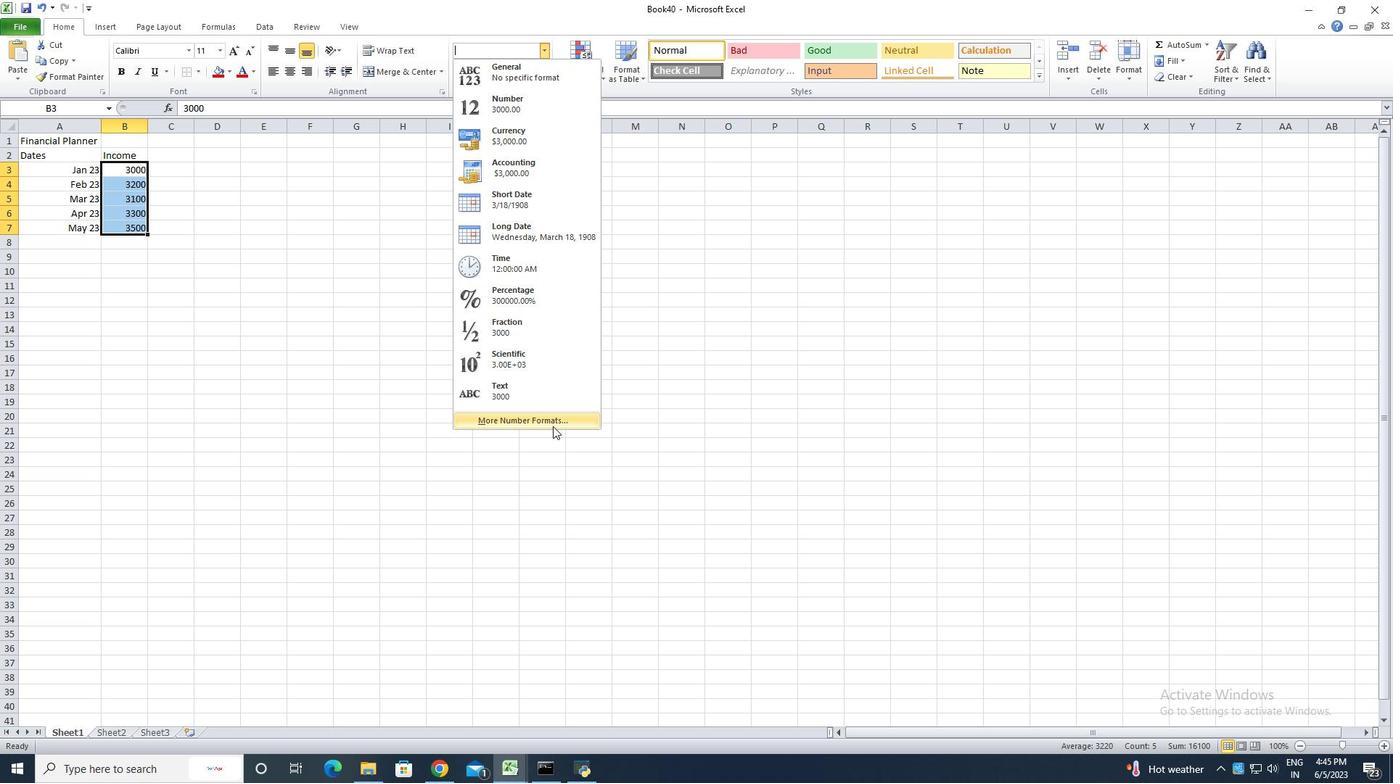 
Action: Mouse pressed left at (555, 423)
Screenshot: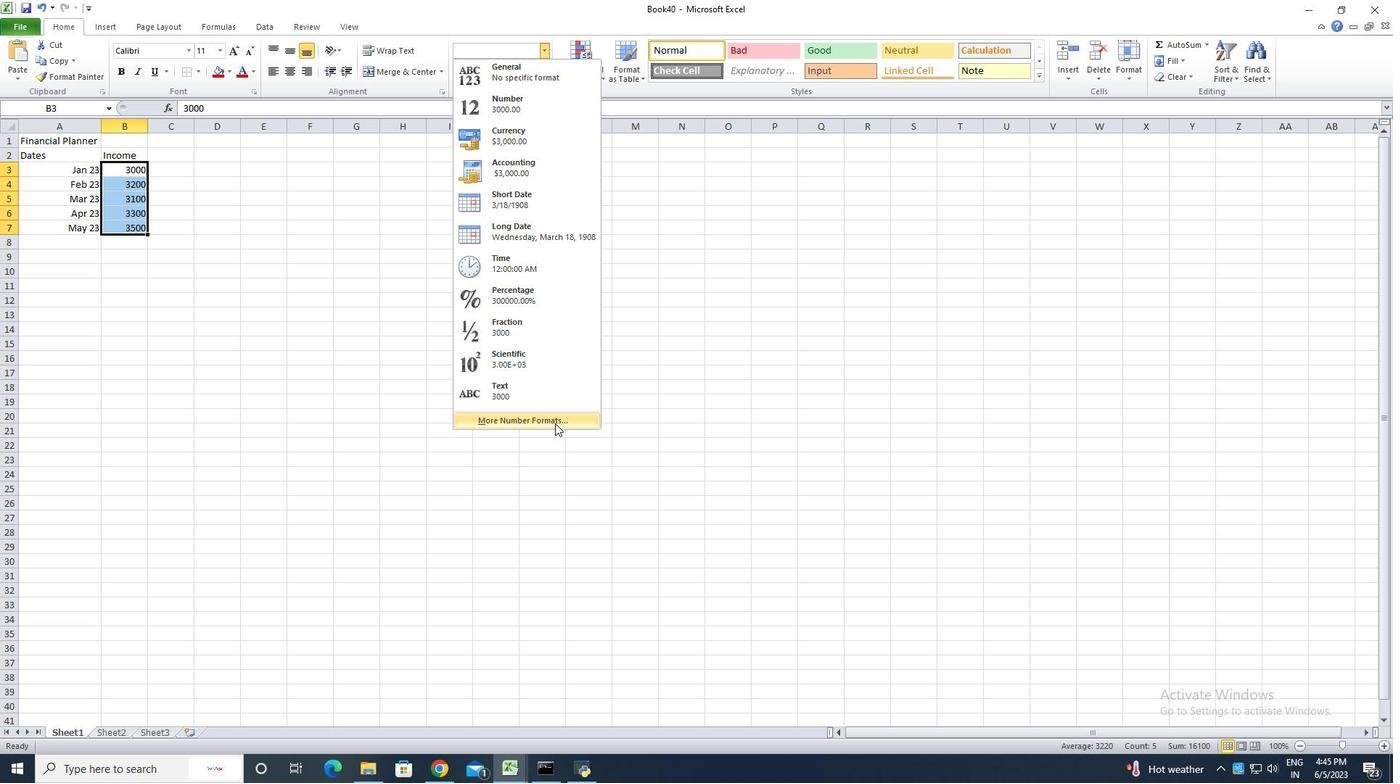 
Action: Mouse moved to (205, 270)
Screenshot: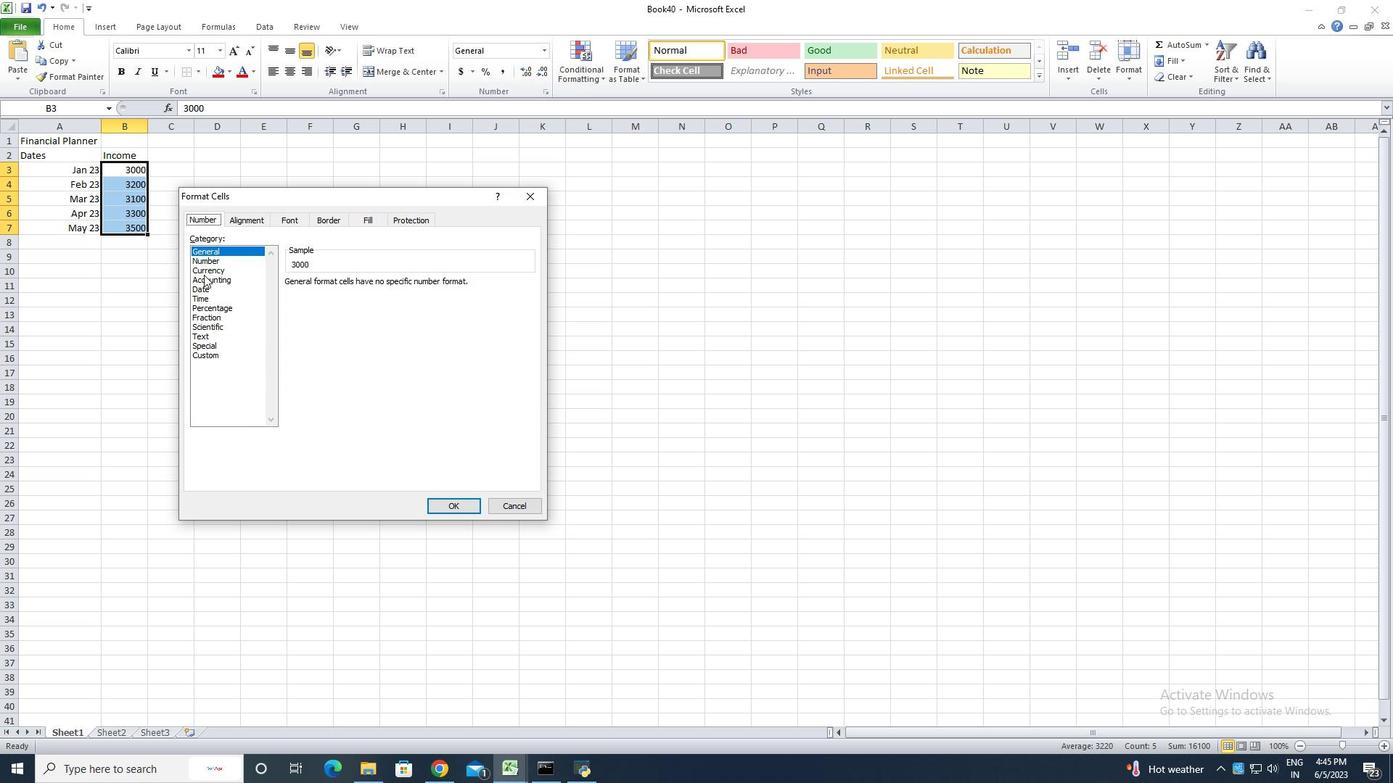 
Action: Mouse pressed left at (205, 270)
Screenshot: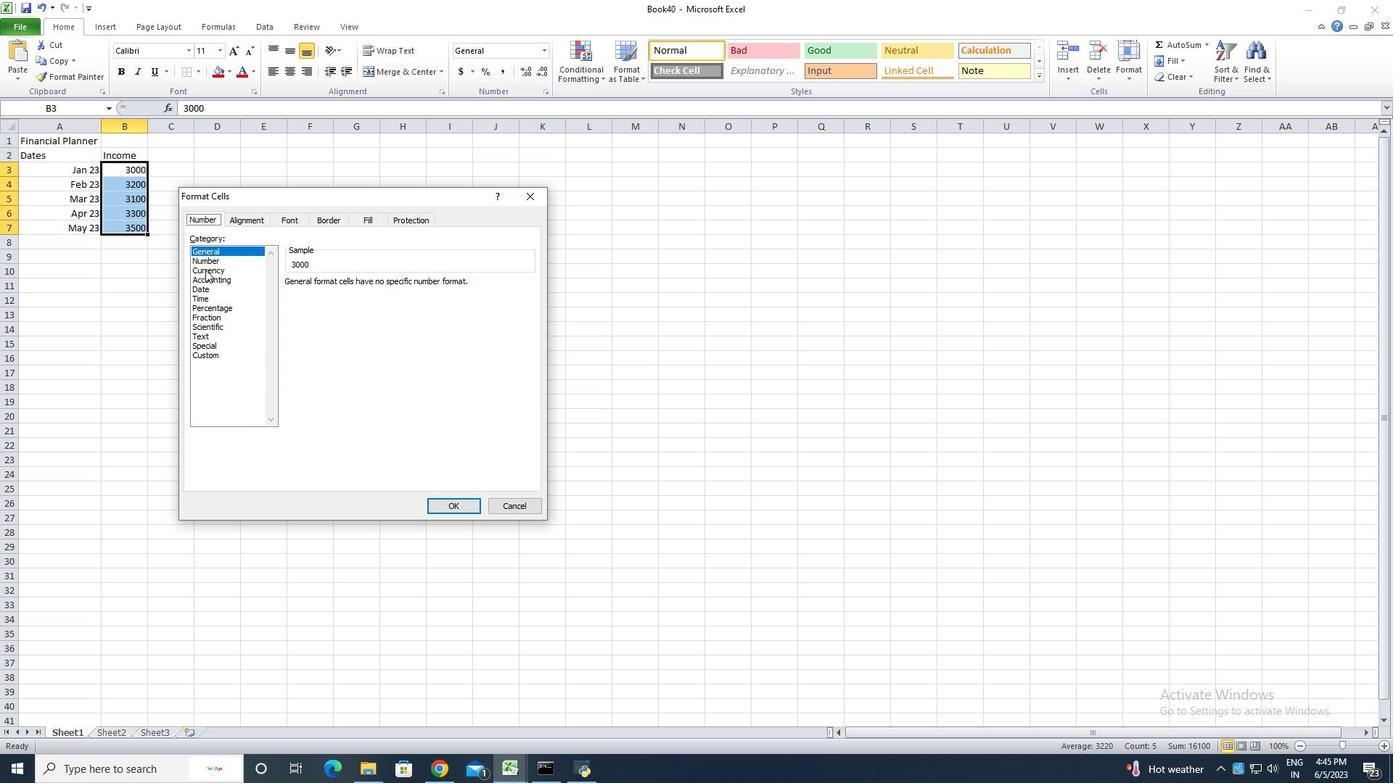 
Action: Mouse moved to (378, 288)
Screenshot: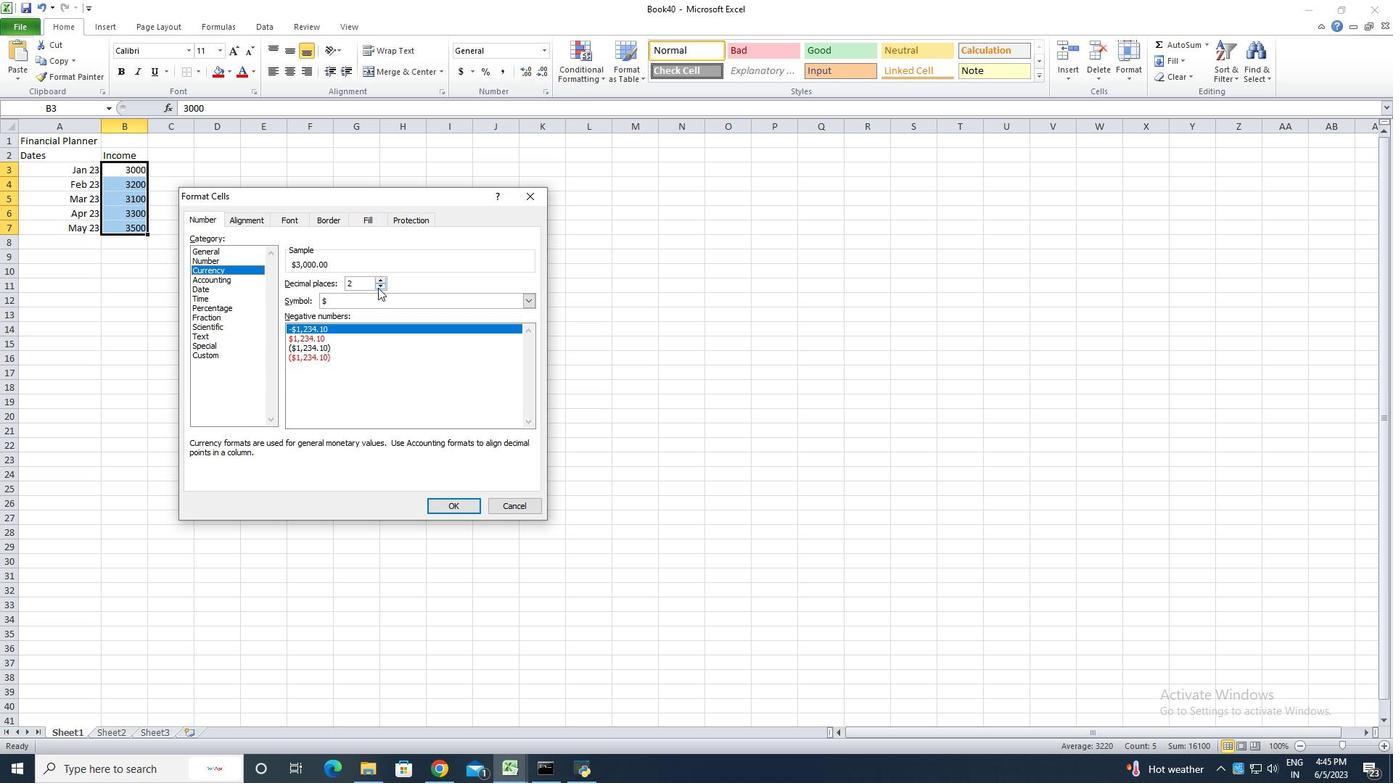 
Action: Mouse pressed left at (378, 288)
Screenshot: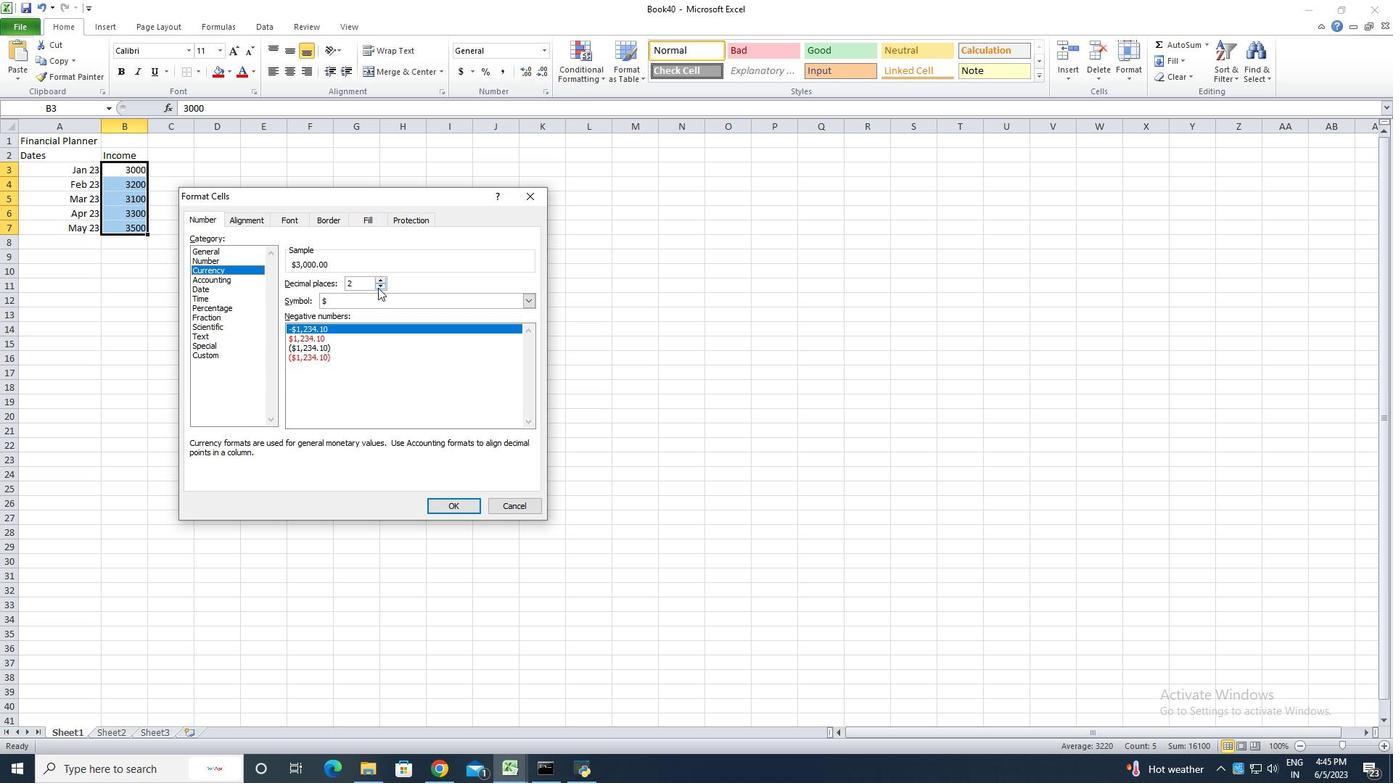 
Action: Mouse moved to (378, 288)
Screenshot: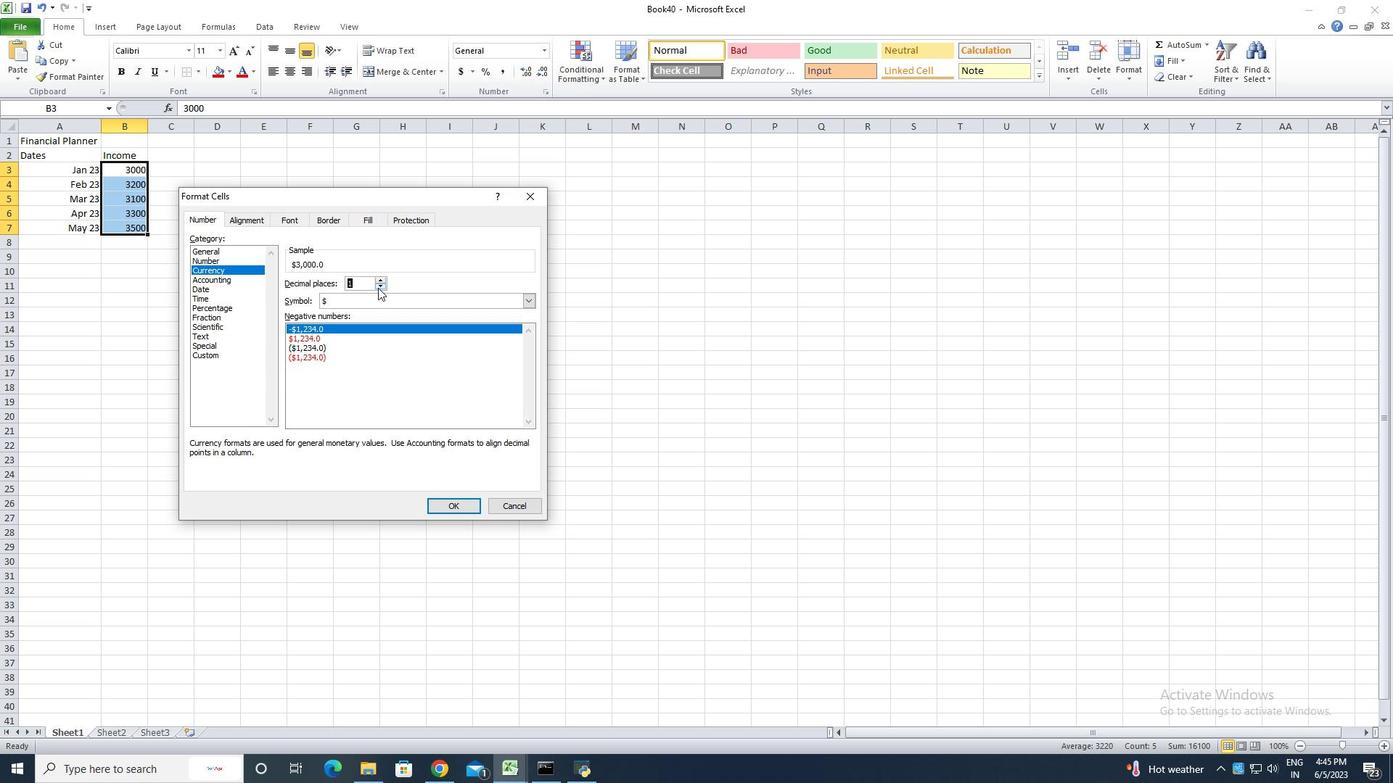 
Action: Mouse pressed left at (378, 288)
Screenshot: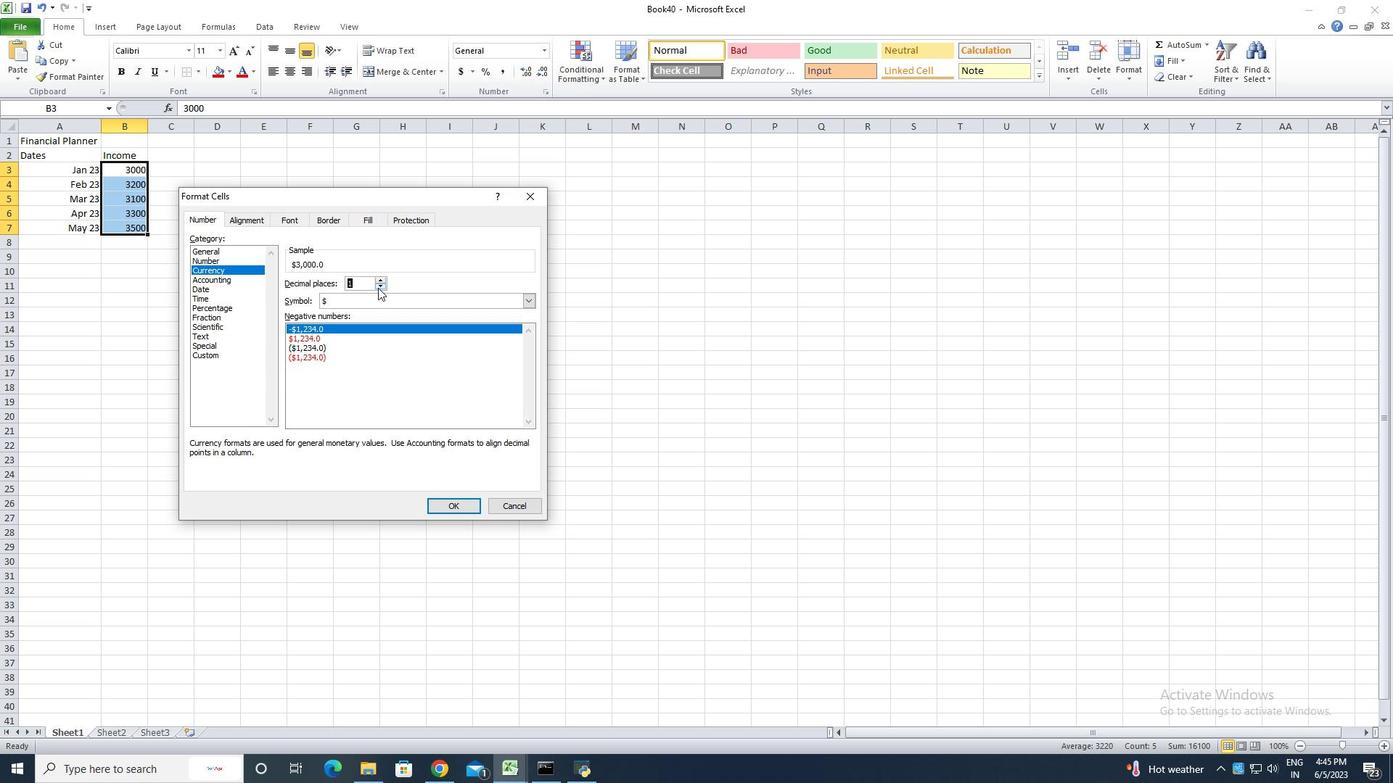 
Action: Mouse moved to (453, 508)
Screenshot: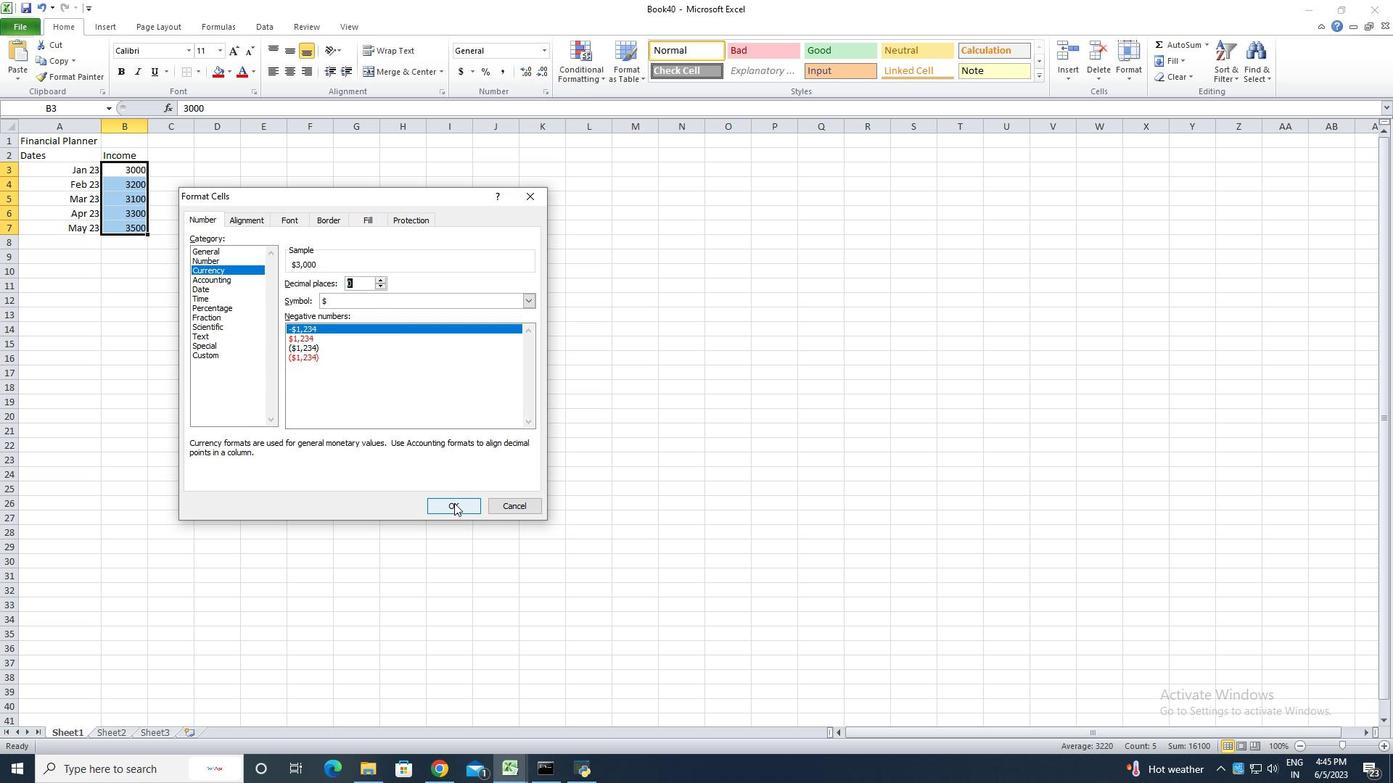 
Action: Mouse pressed left at (453, 508)
Screenshot: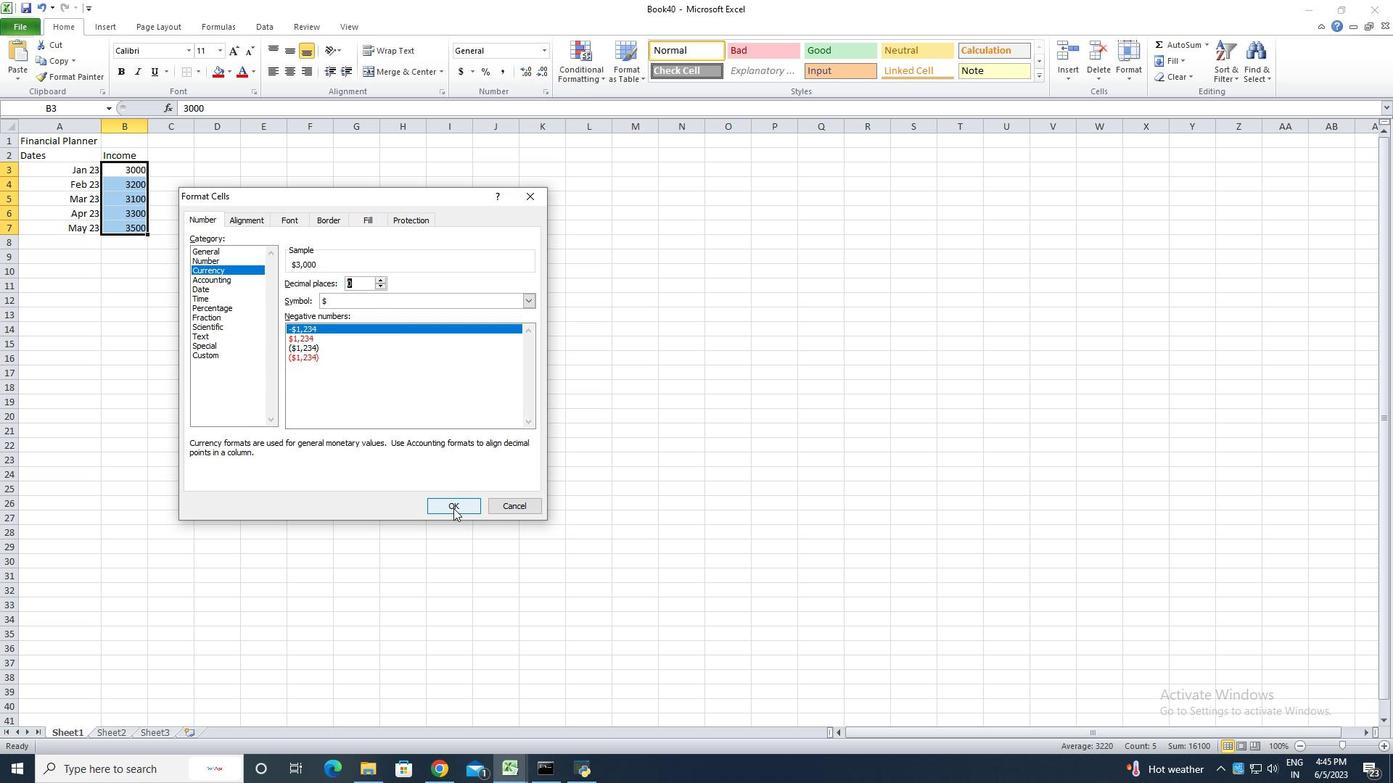 
Action: Mouse moved to (155, 155)
Screenshot: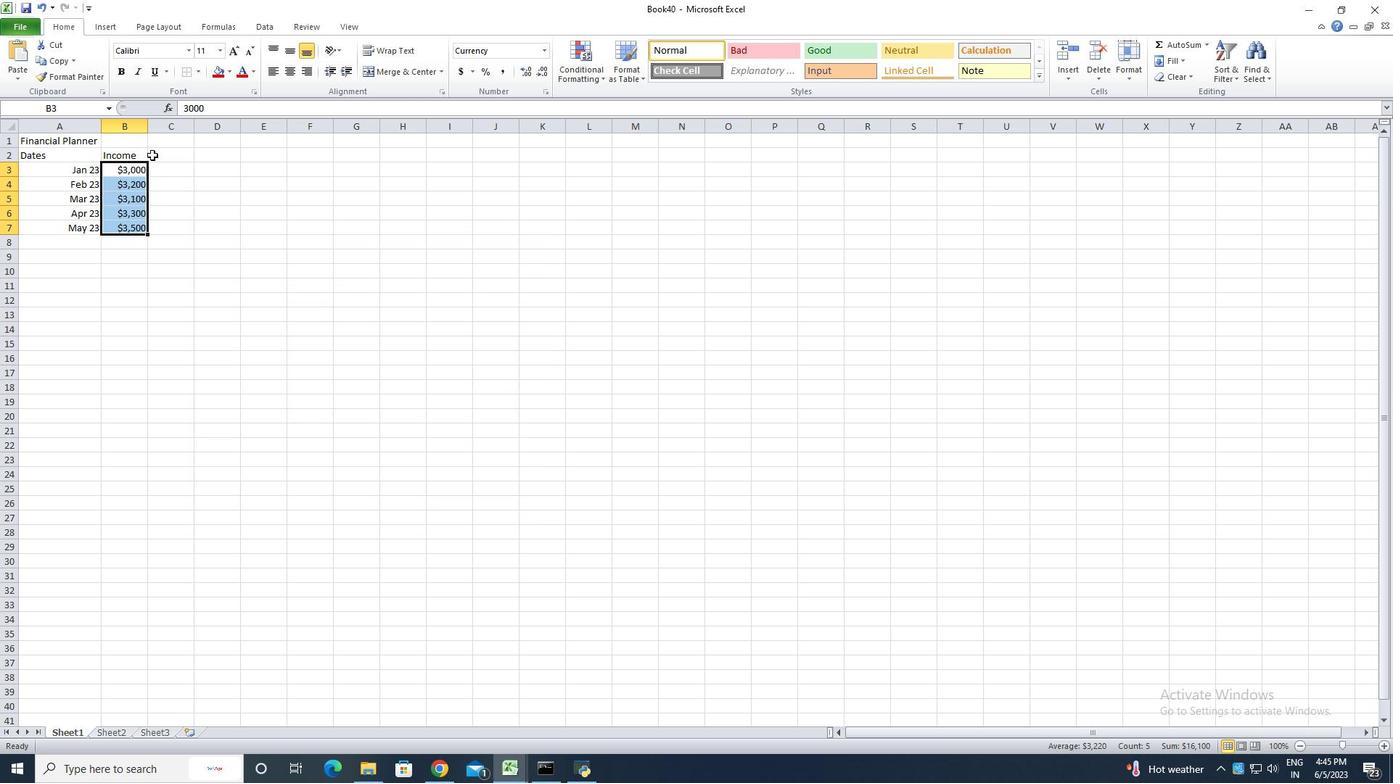 
Action: Mouse pressed left at (155, 155)
Screenshot: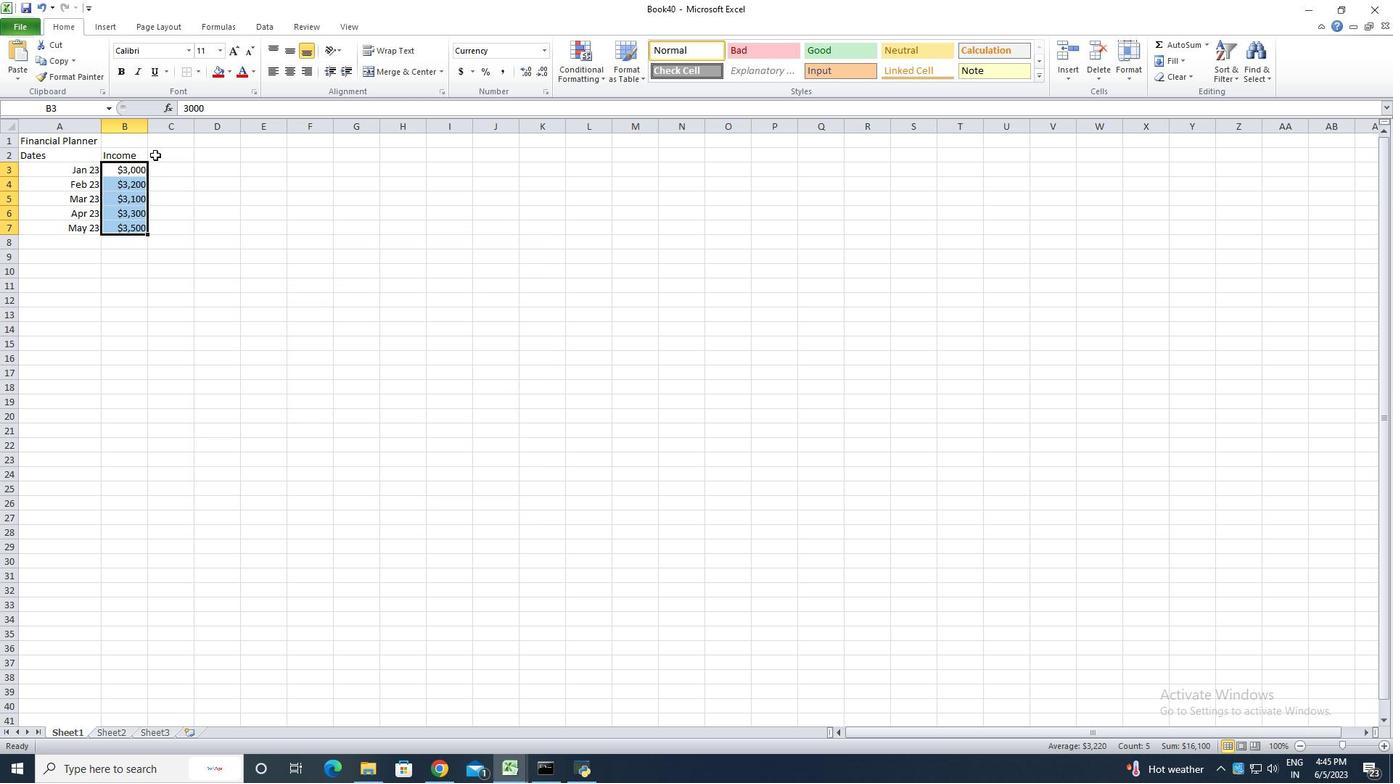 
Action: Key pressed <Key.shift>Expense<Key.enter>2000<Key.enter>2300<Key.enter>2200<Key.enter>2500<Key.enter>2800<Key.enter>
Screenshot: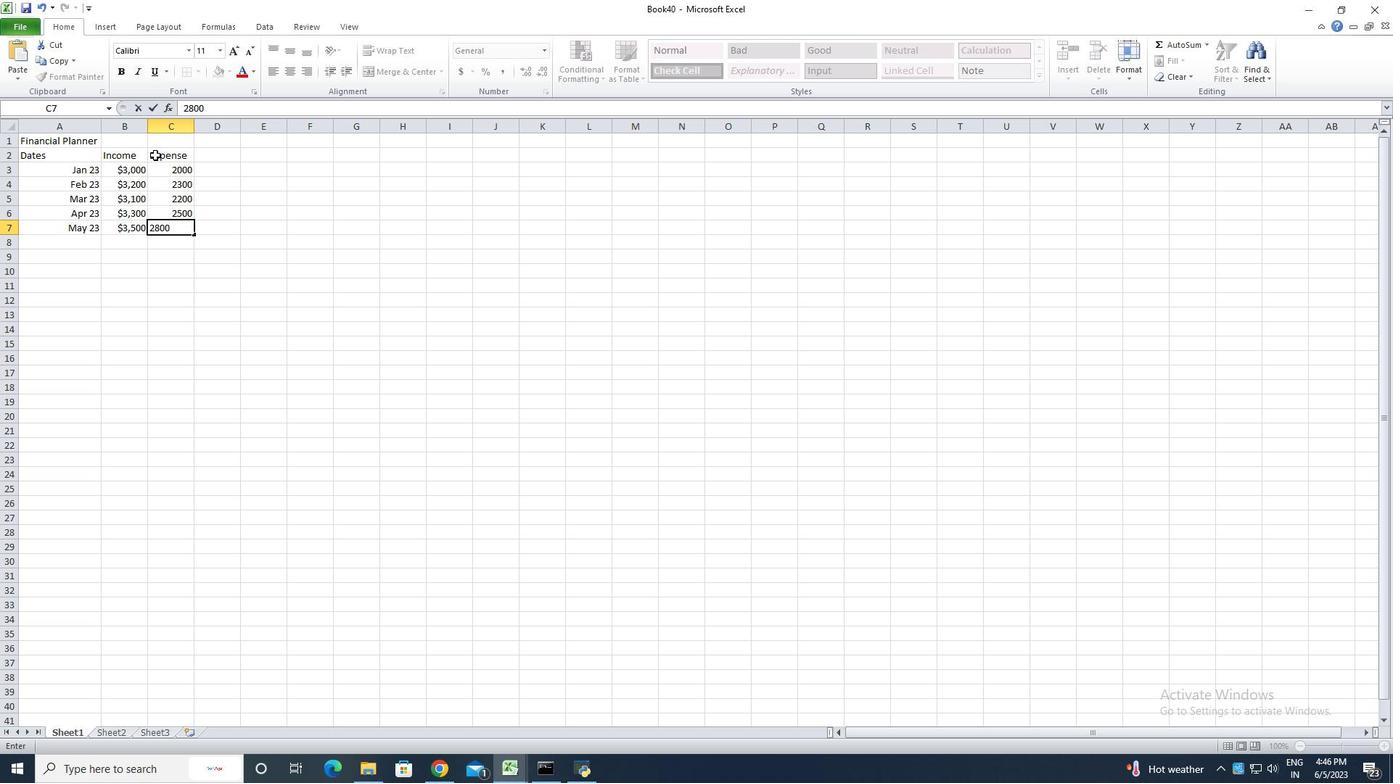 
Action: Mouse moved to (169, 169)
Screenshot: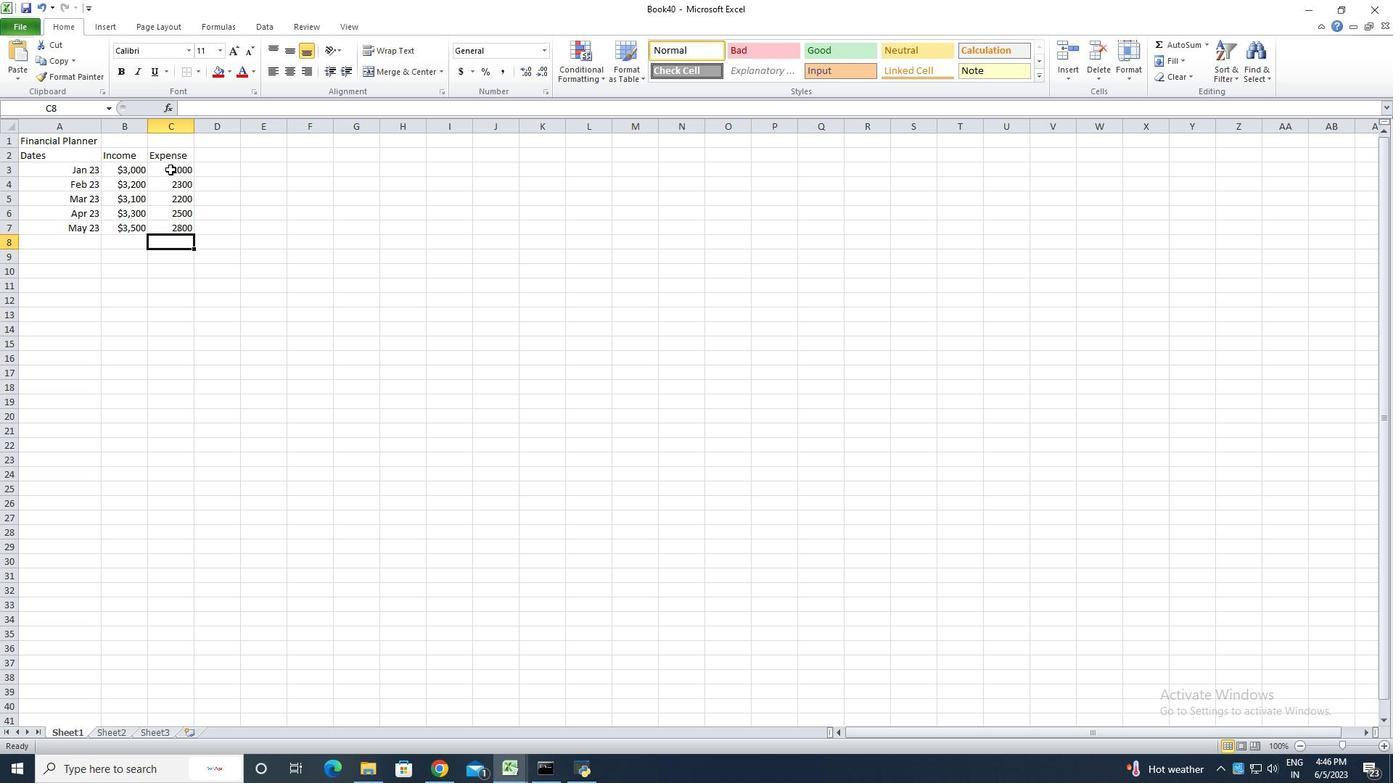 
Action: Mouse pressed left at (169, 169)
Screenshot: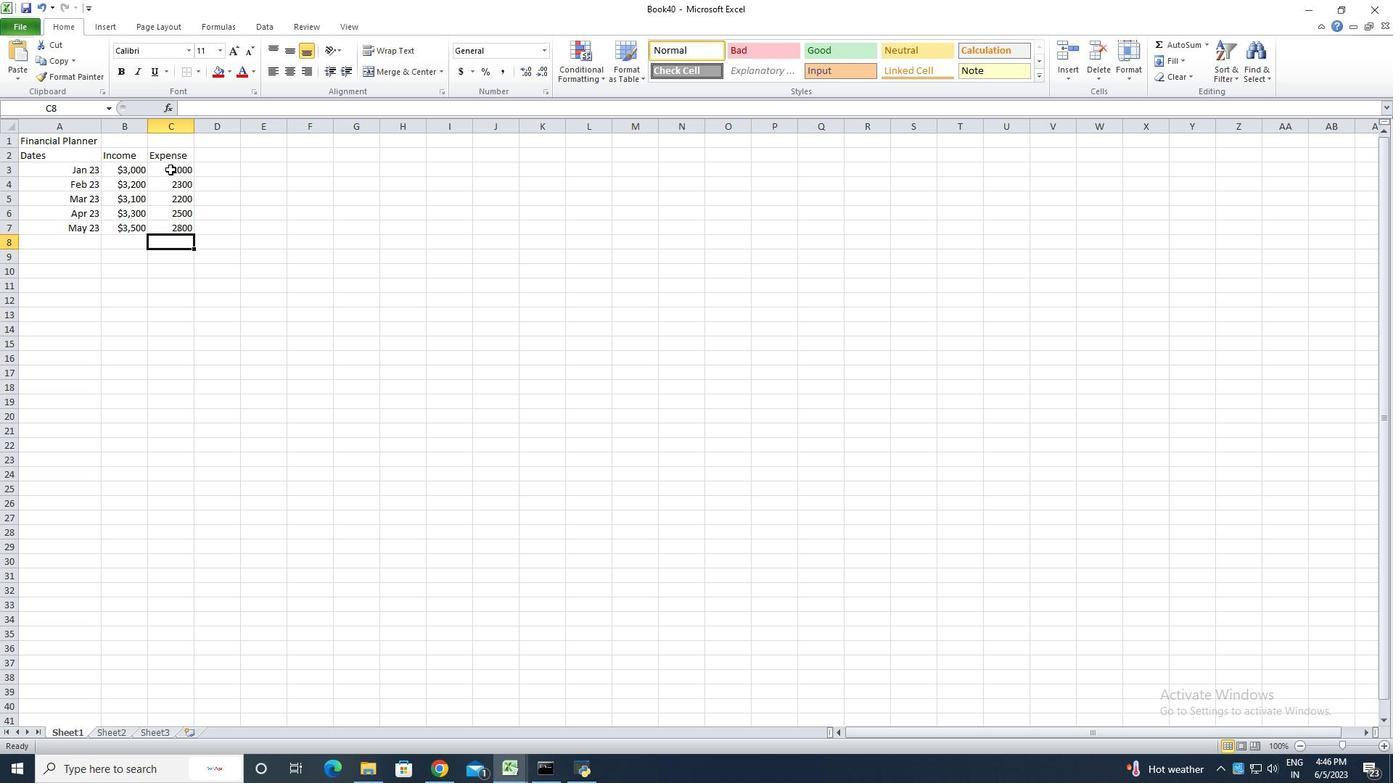
Action: Mouse moved to (541, 53)
Screenshot: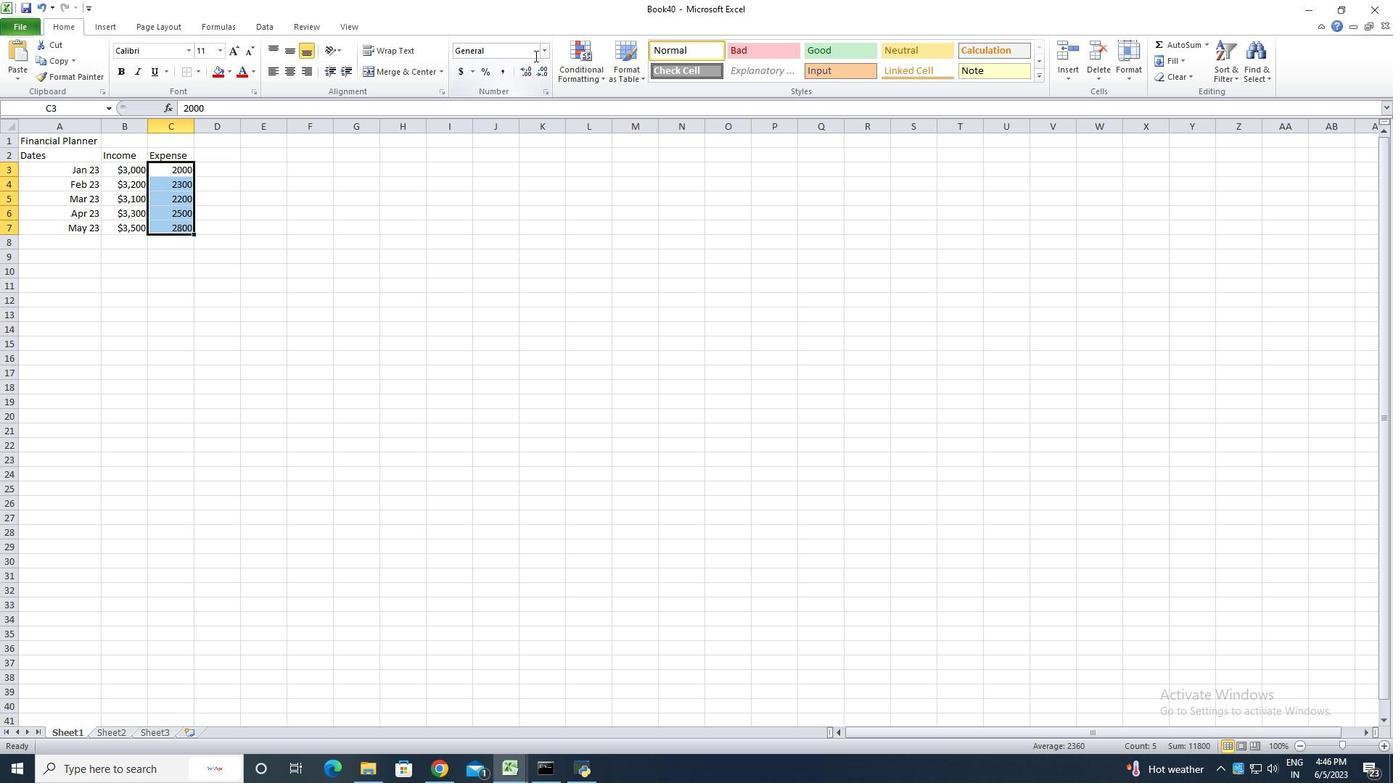 
Action: Mouse pressed left at (541, 53)
Screenshot: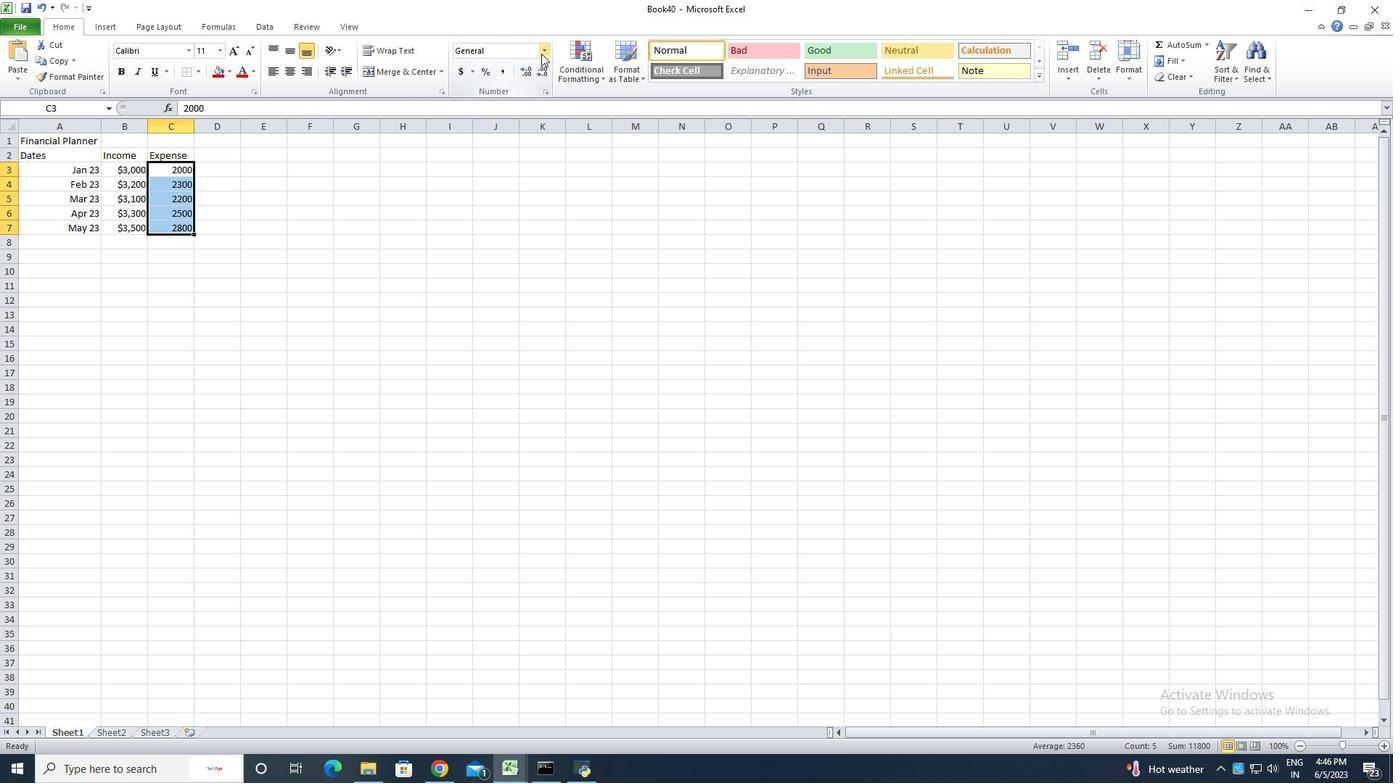 
Action: Mouse moved to (552, 421)
Screenshot: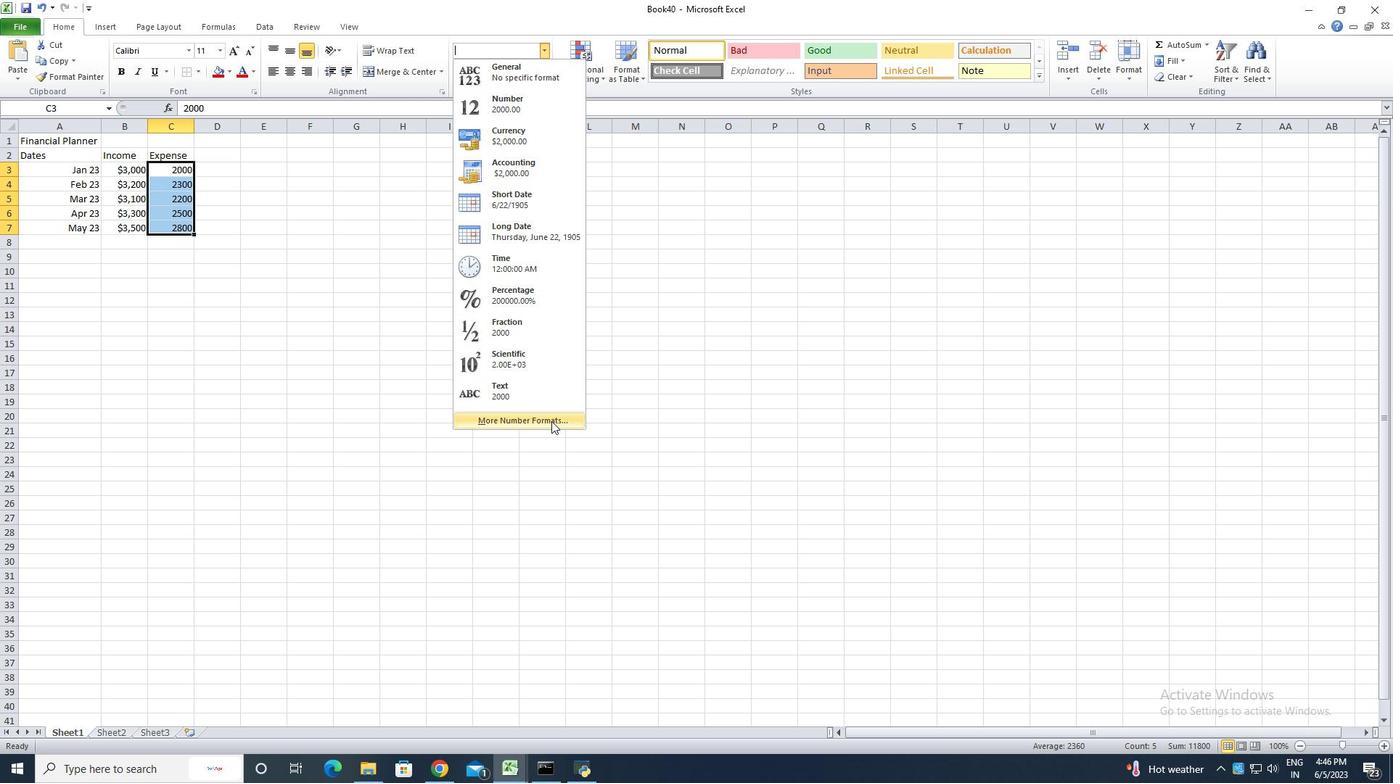 
Action: Mouse pressed left at (552, 421)
Screenshot: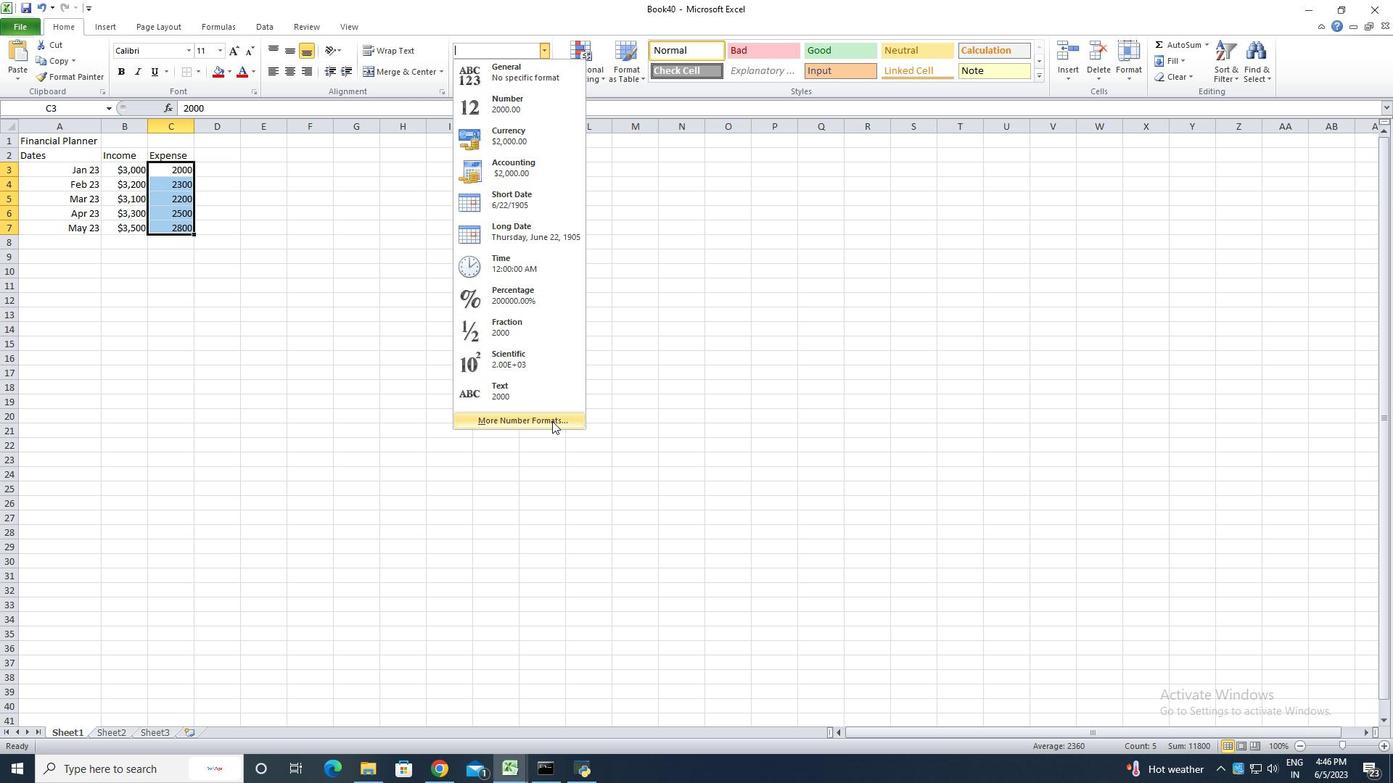 
Action: Mouse moved to (225, 271)
Screenshot: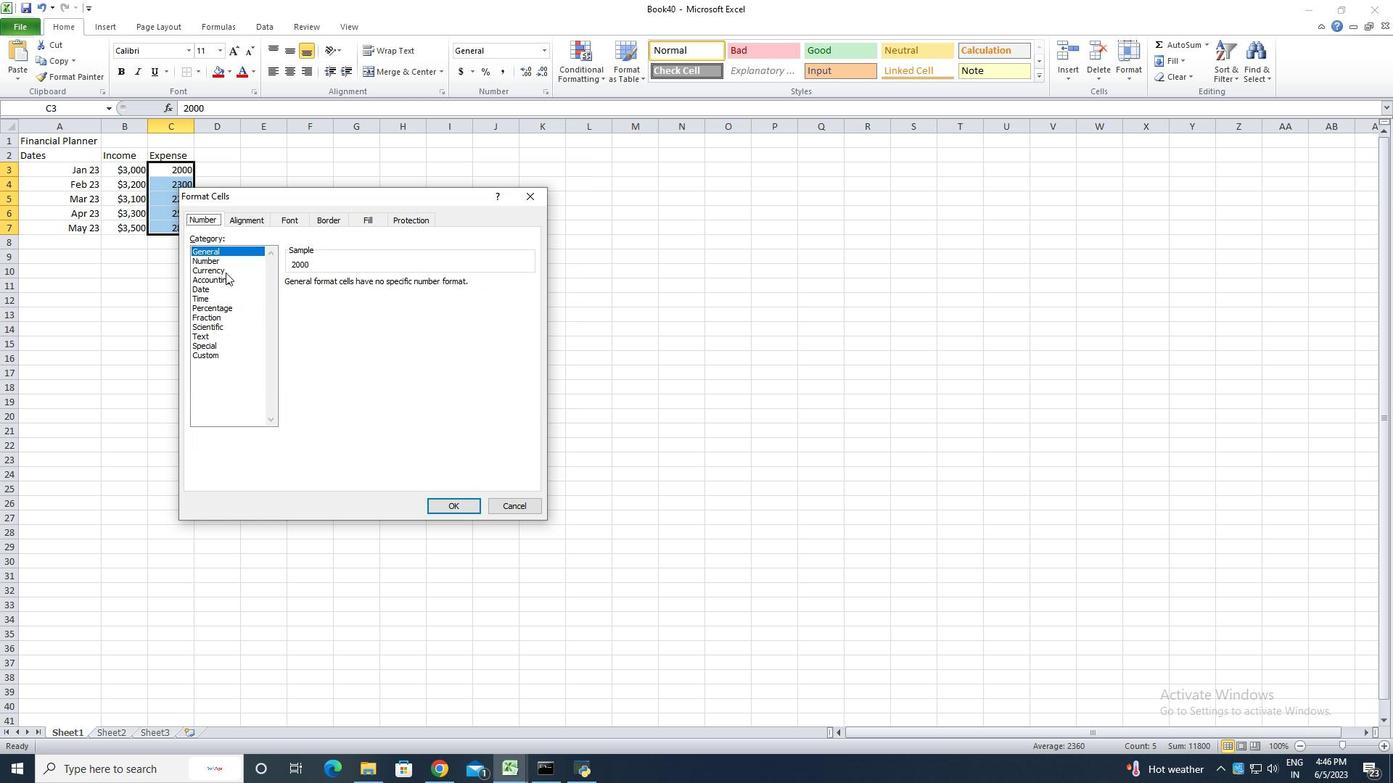 
Action: Mouse pressed left at (225, 271)
Screenshot: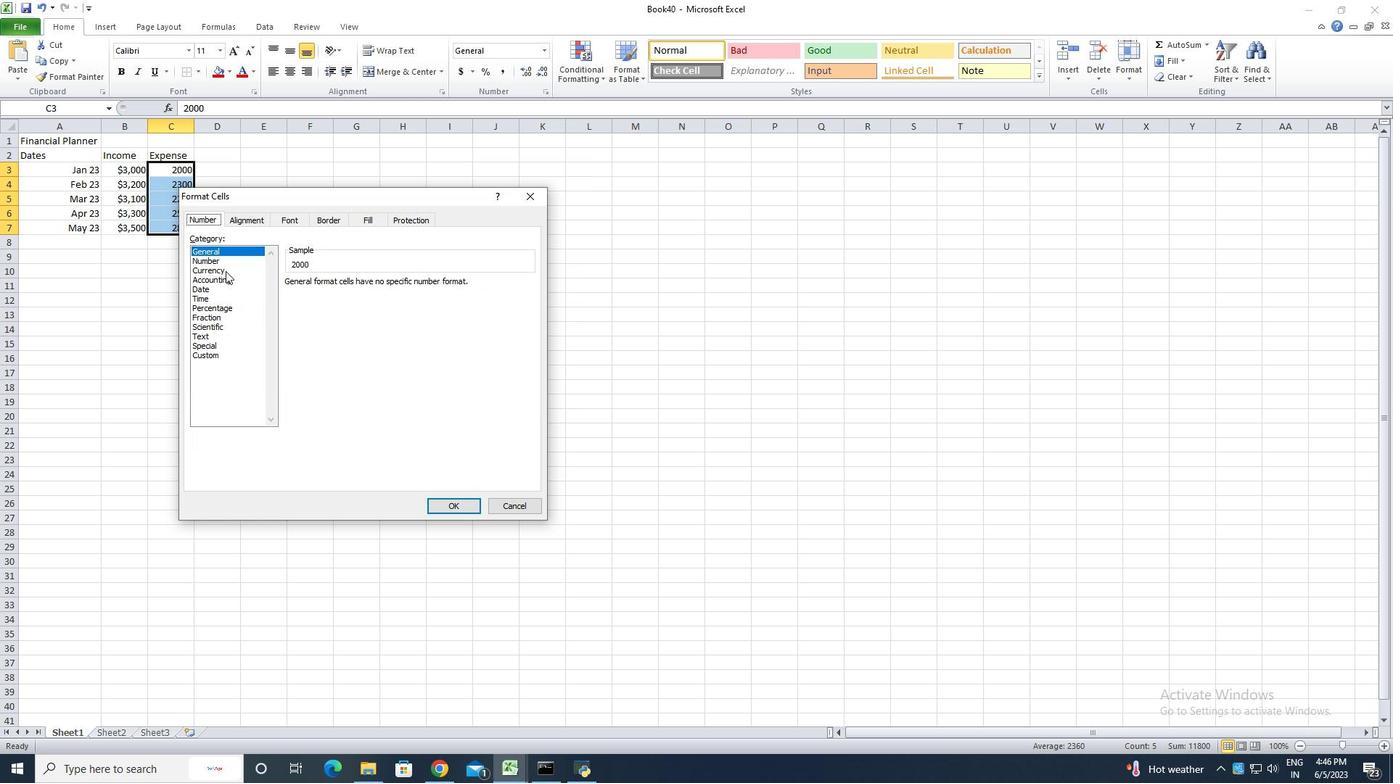 
Action: Mouse moved to (378, 288)
Screenshot: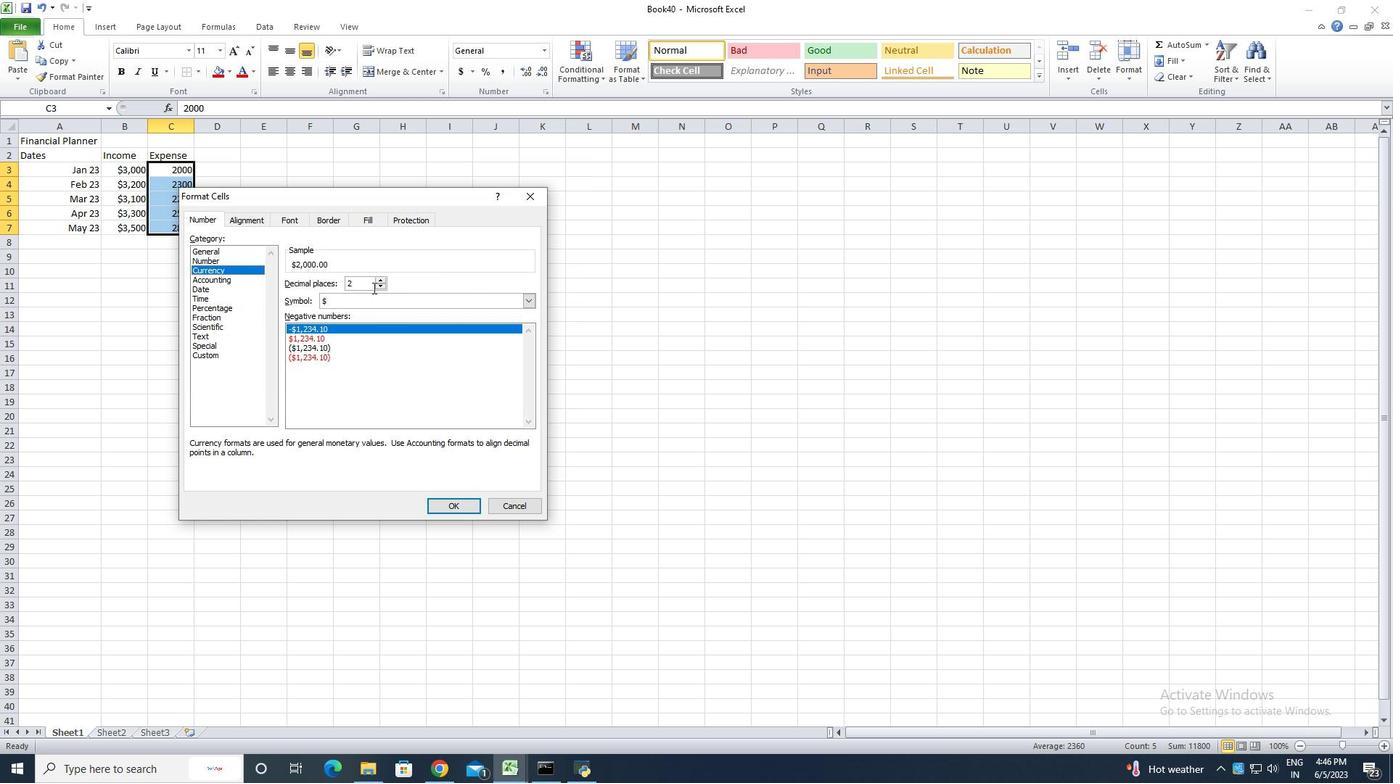
Action: Mouse pressed left at (378, 288)
Screenshot: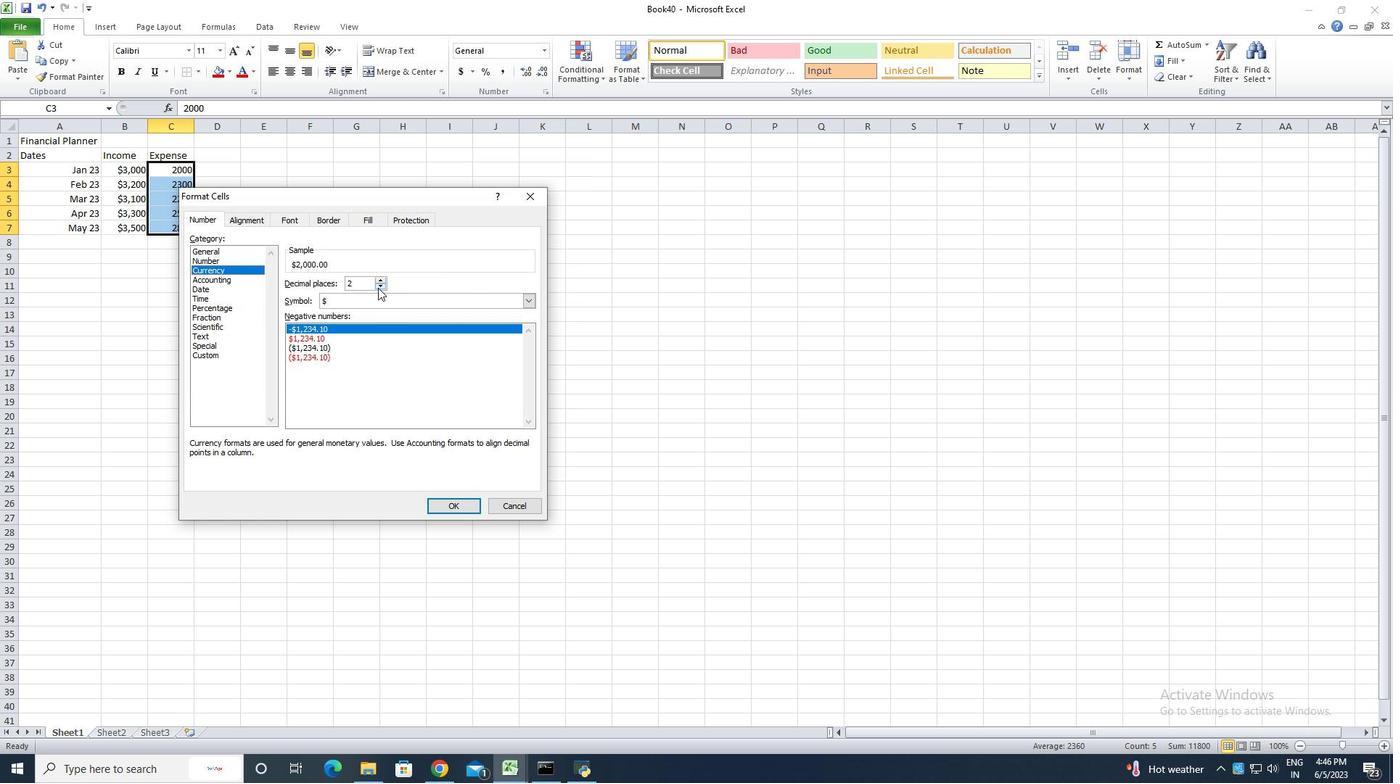
Action: Mouse pressed left at (378, 288)
Screenshot: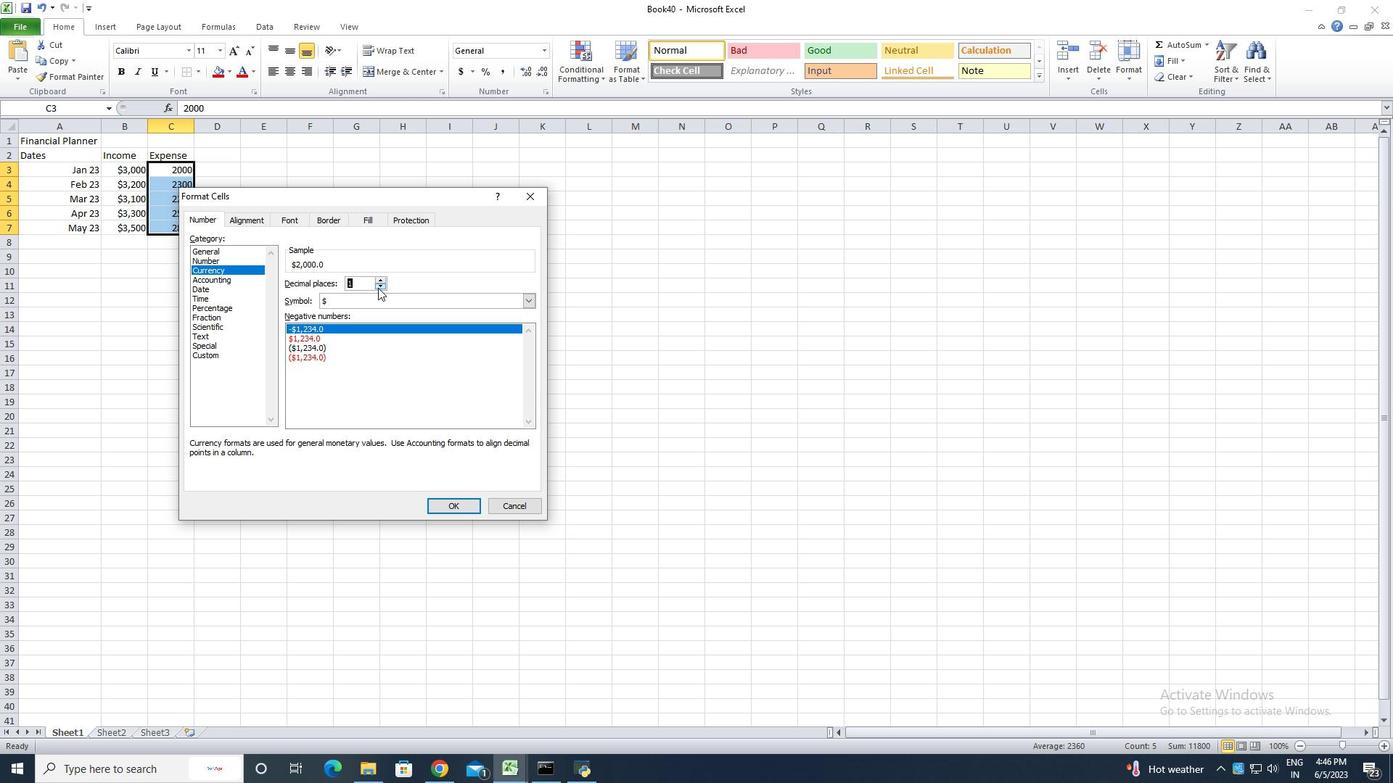 
Action: Mouse moved to (440, 504)
Screenshot: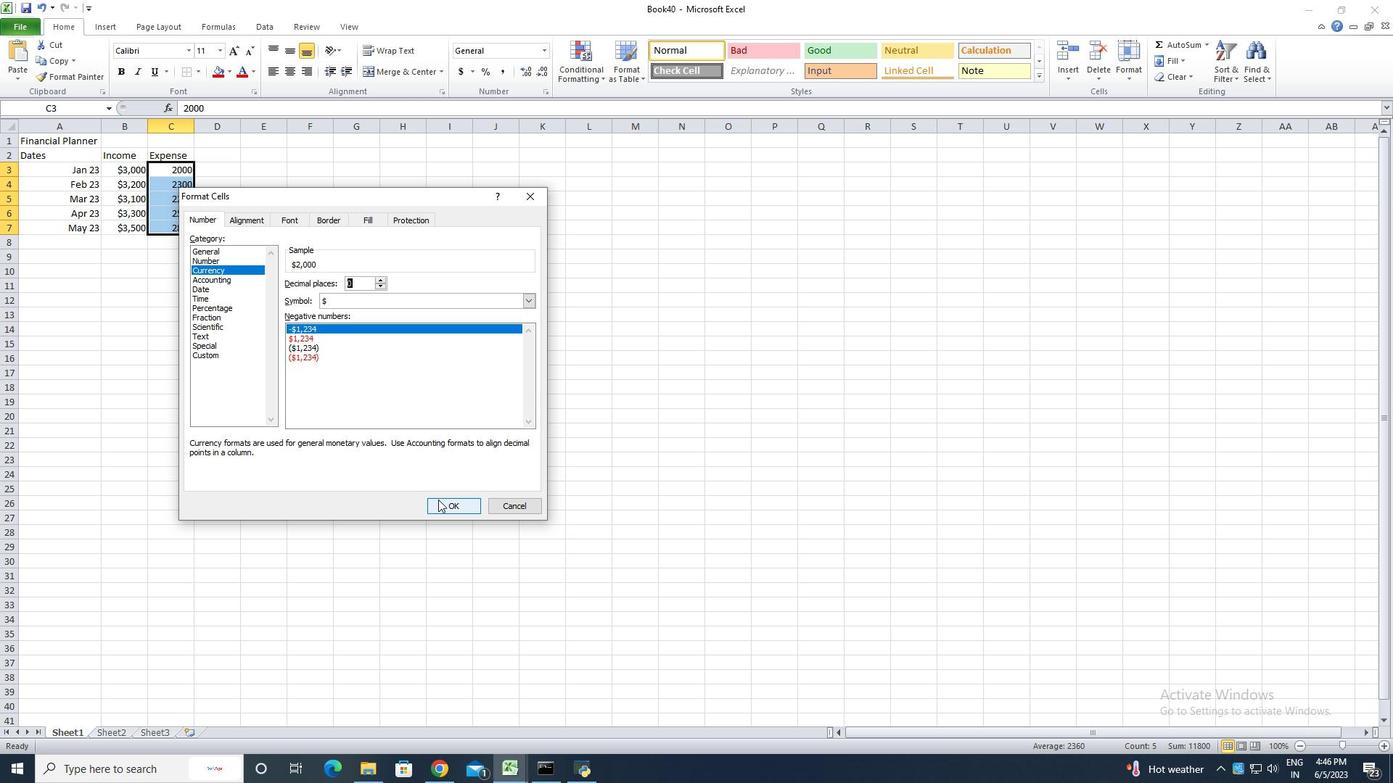 
Action: Mouse pressed left at (440, 504)
Screenshot: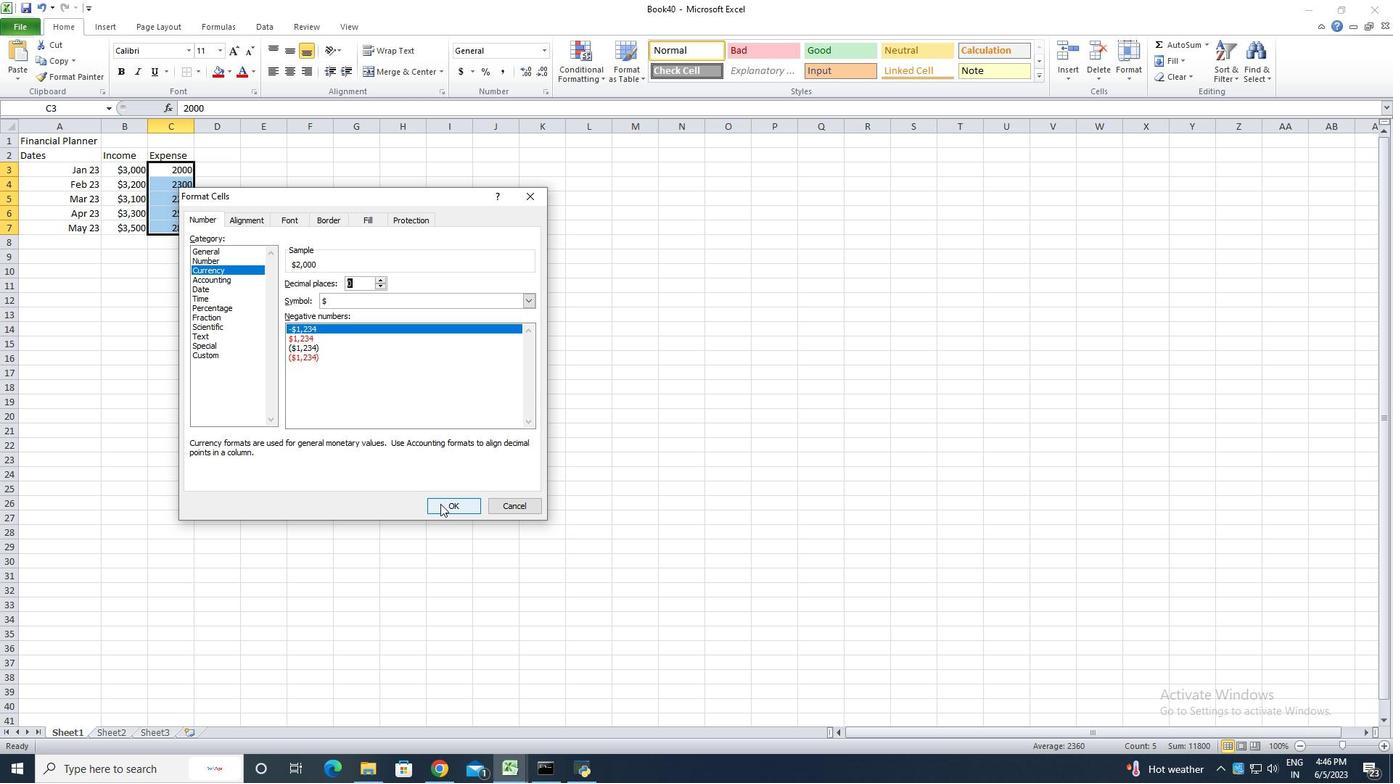 
Action: Mouse moved to (204, 156)
Screenshot: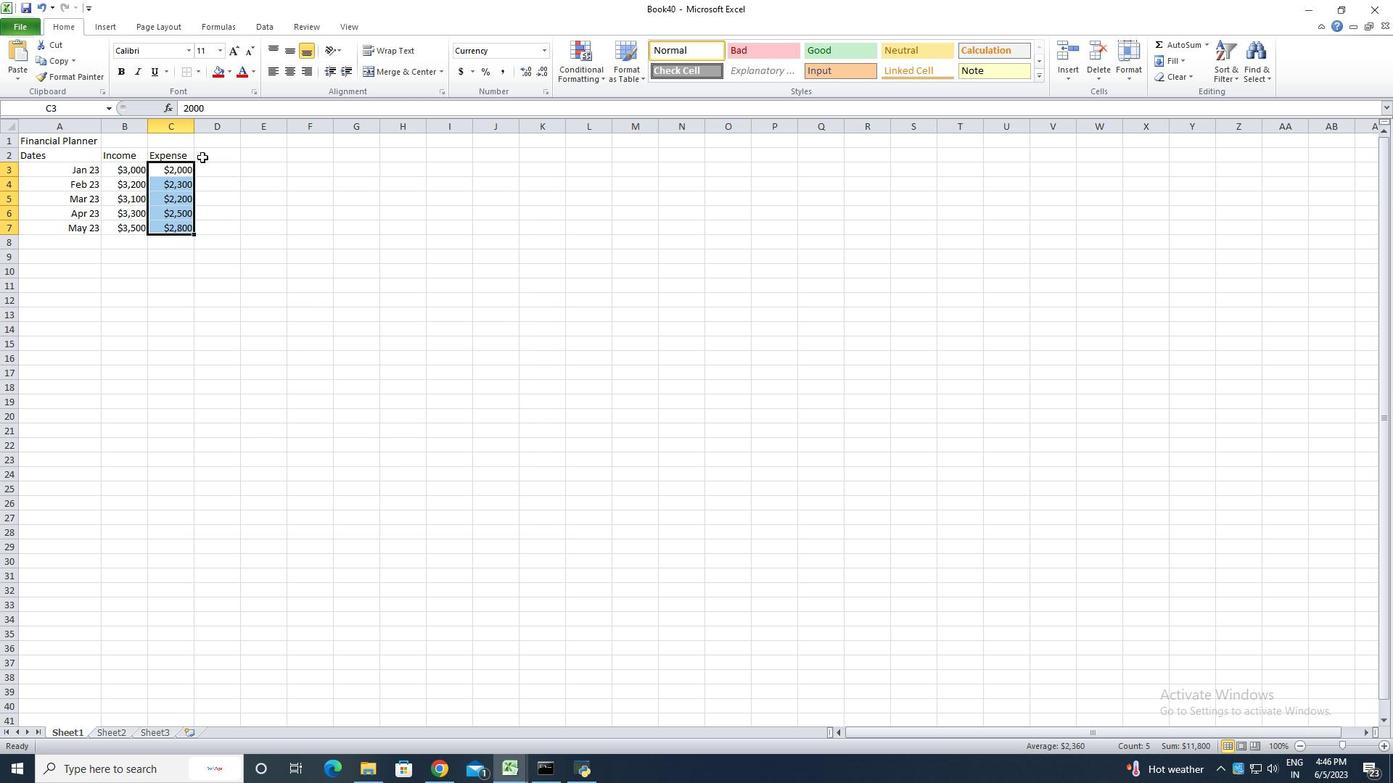 
Action: Mouse pressed left at (204, 156)
Screenshot: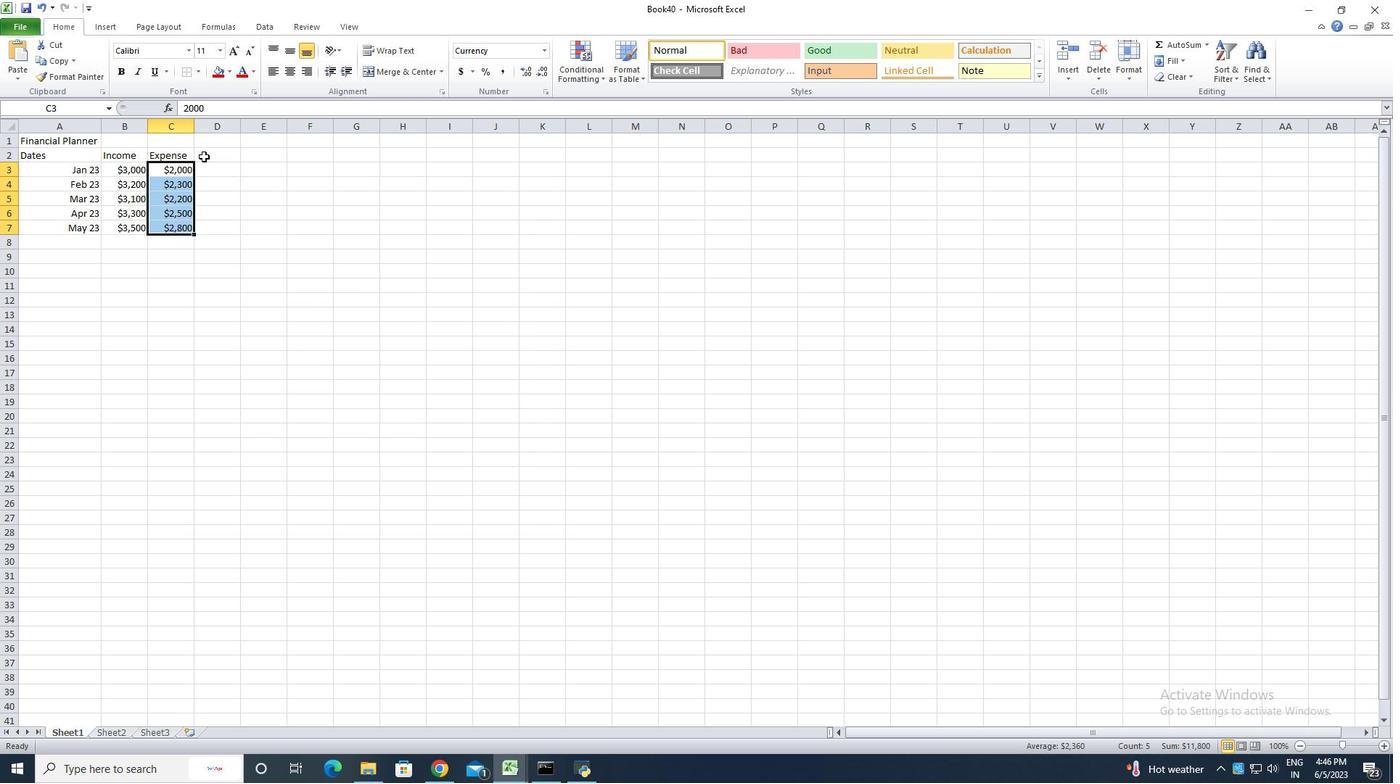 
Action: Key pressed <Key.shift>Savings<Key.enter>500<Key.enter>600<Key.enter>500<Key.enter>700<Key.enter>700<Key.enter>
Screenshot: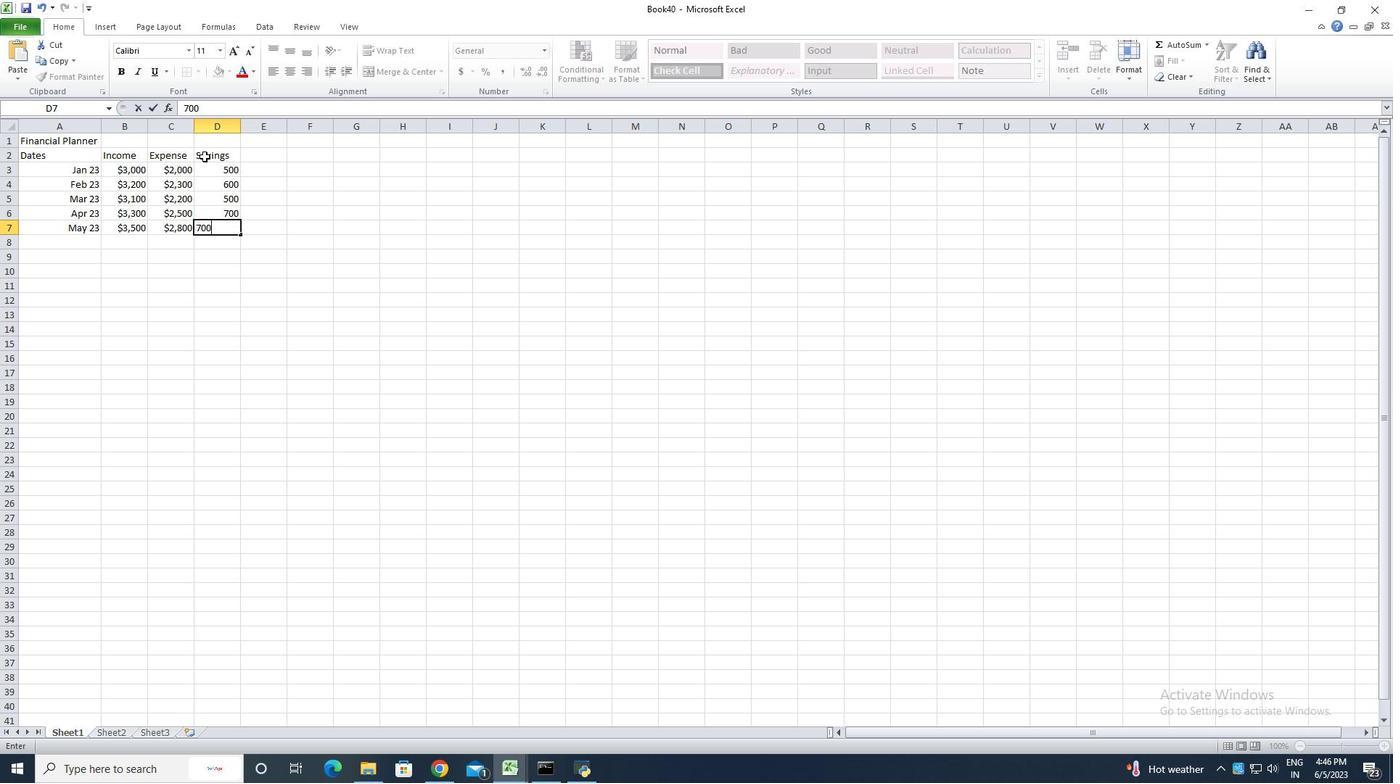 
Action: Mouse moved to (211, 169)
Screenshot: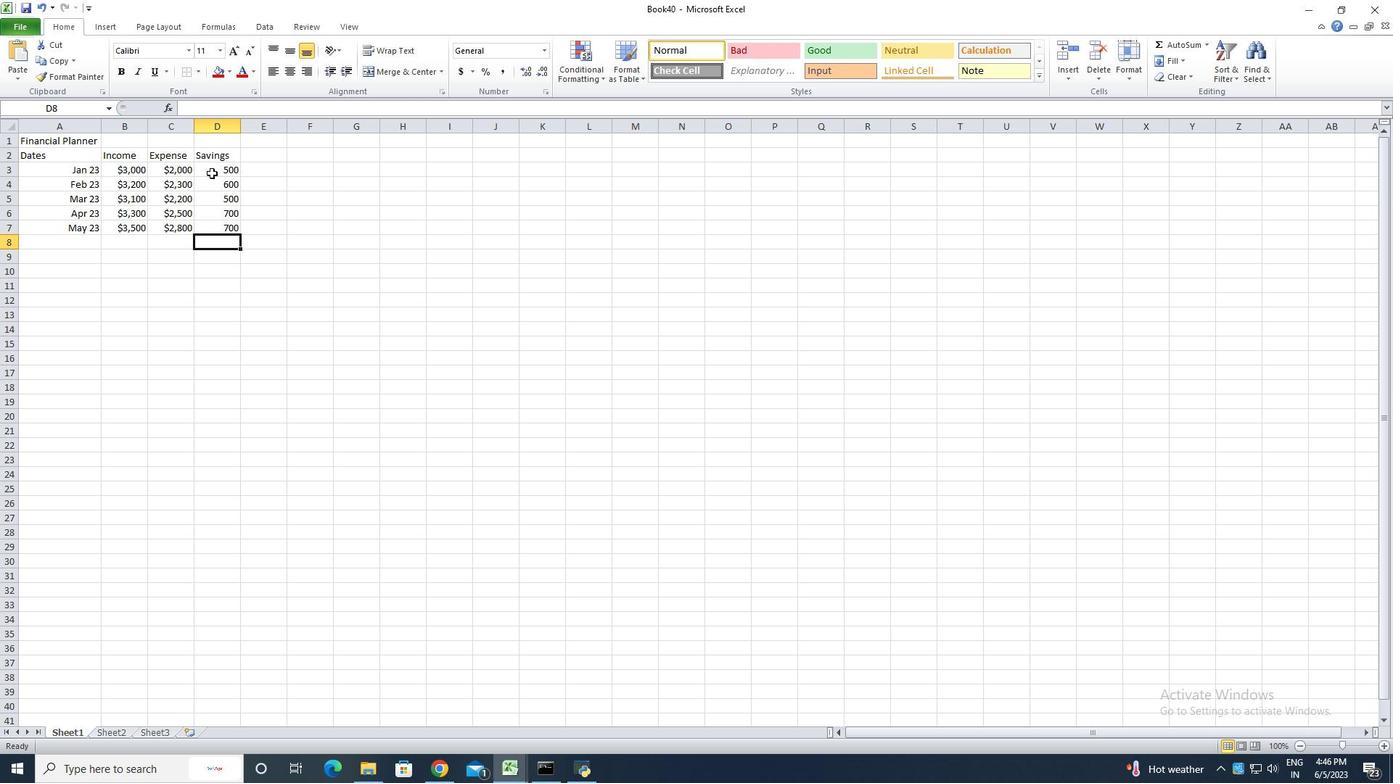 
Action: Mouse pressed left at (211, 169)
Screenshot: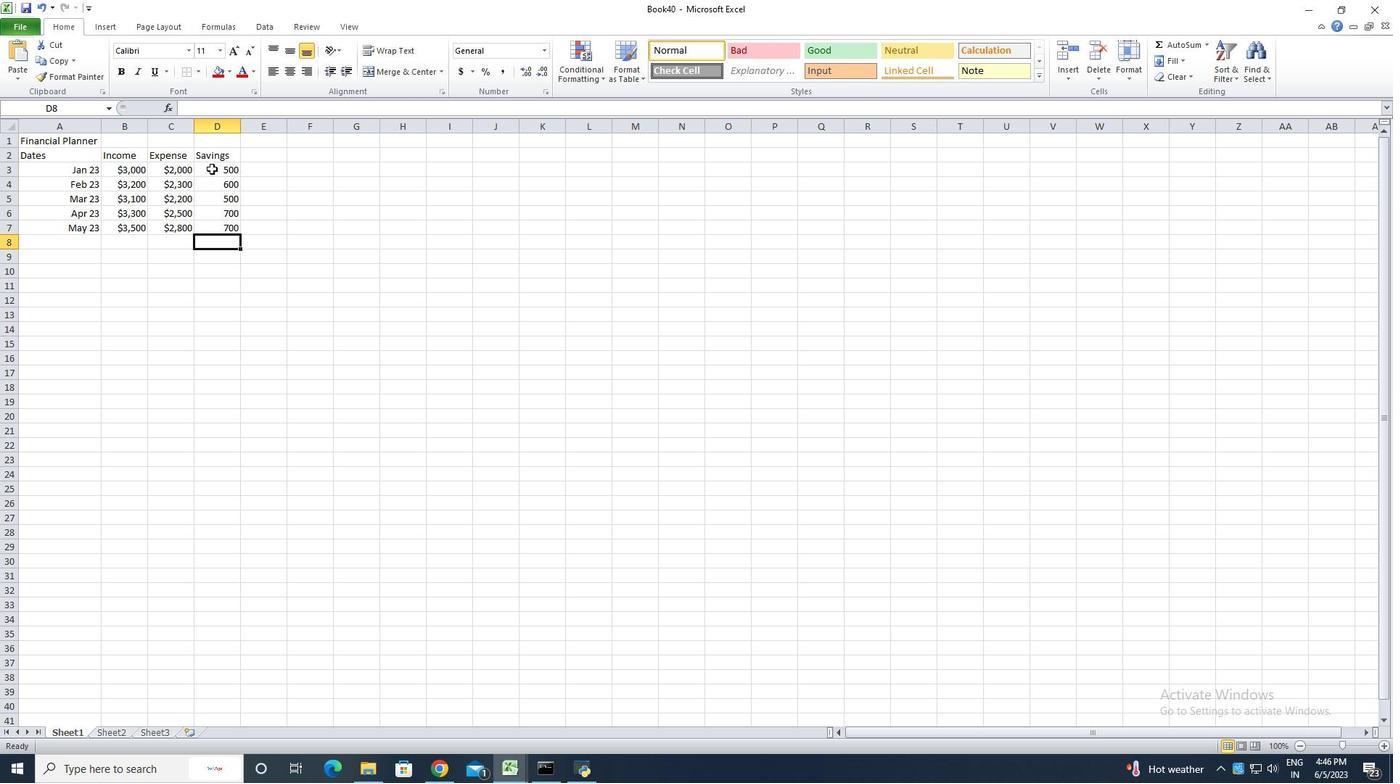 
Action: Mouse moved to (540, 53)
Screenshot: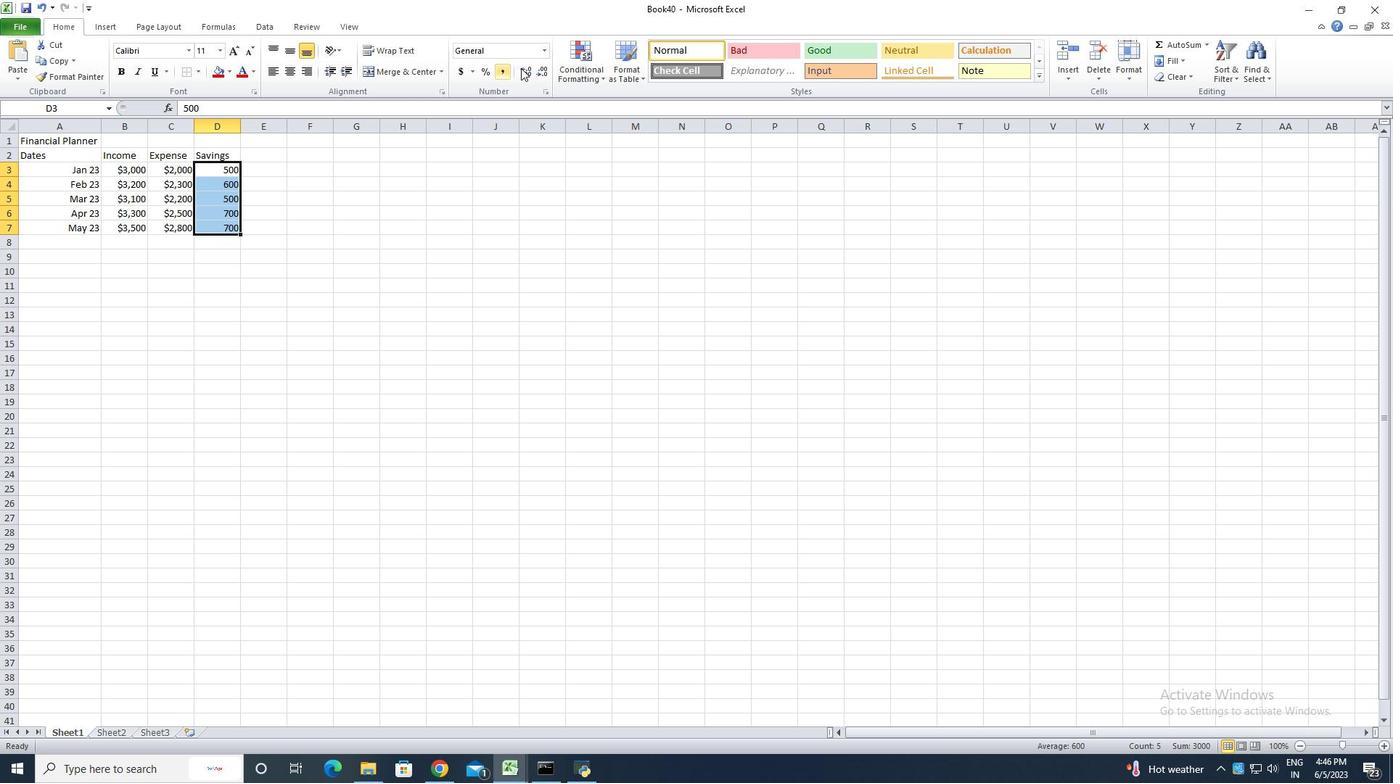 
Action: Mouse pressed left at (540, 53)
Screenshot: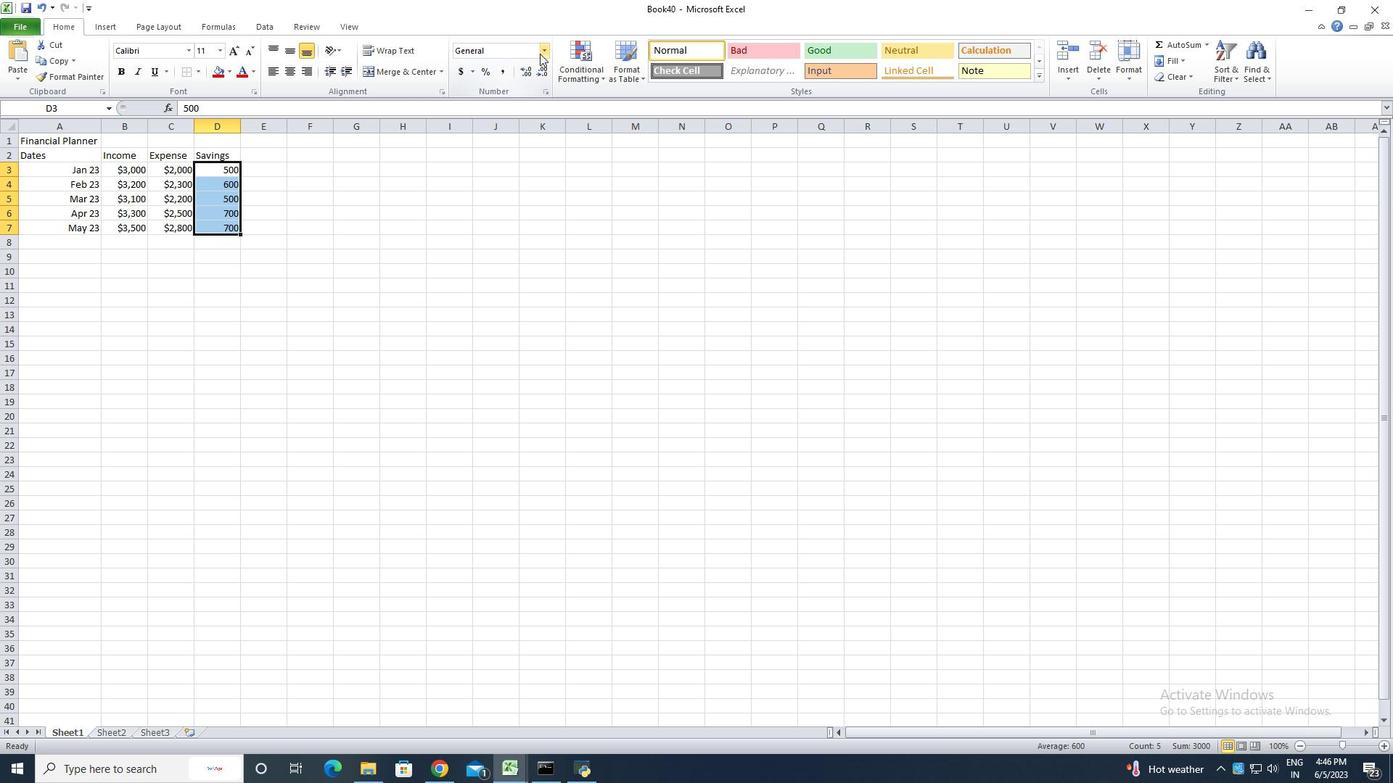 
Action: Mouse moved to (516, 418)
Screenshot: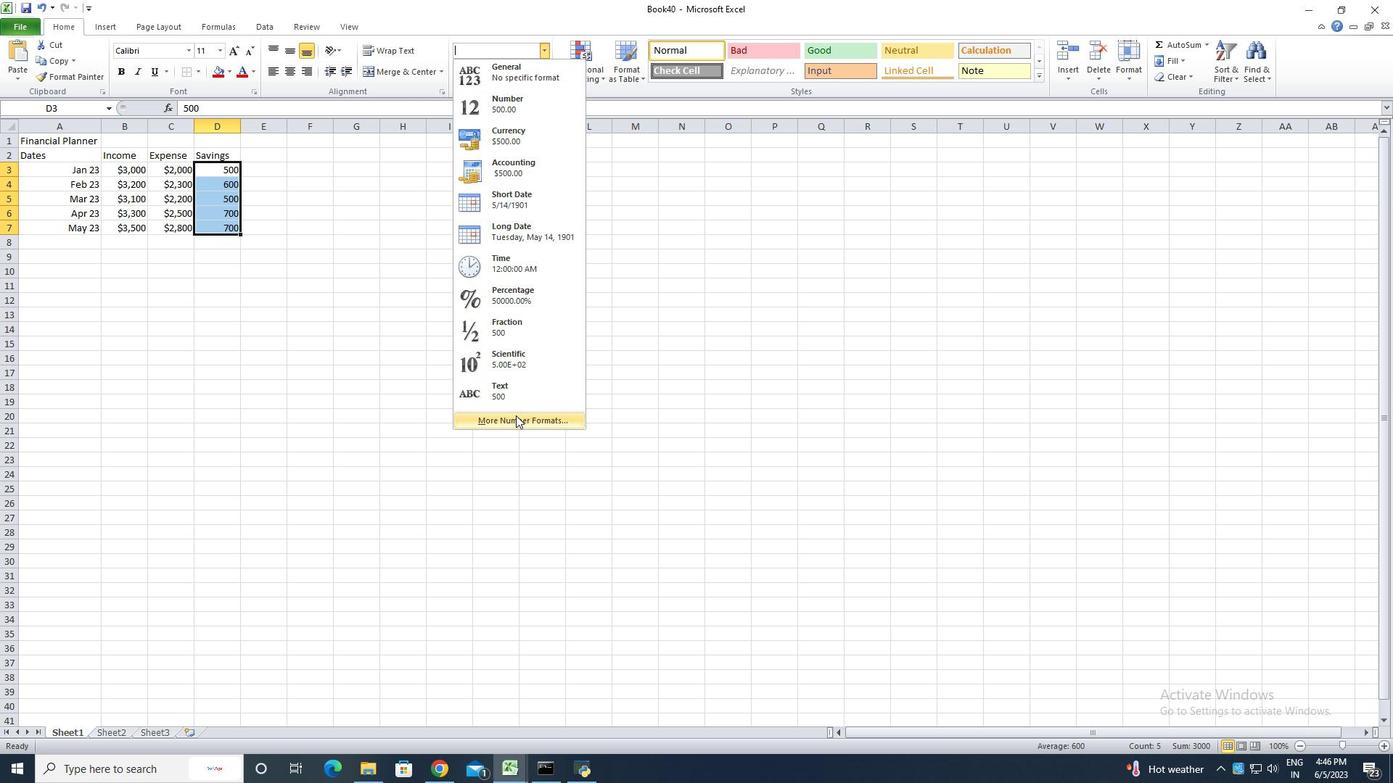 
Action: Mouse pressed left at (516, 418)
Screenshot: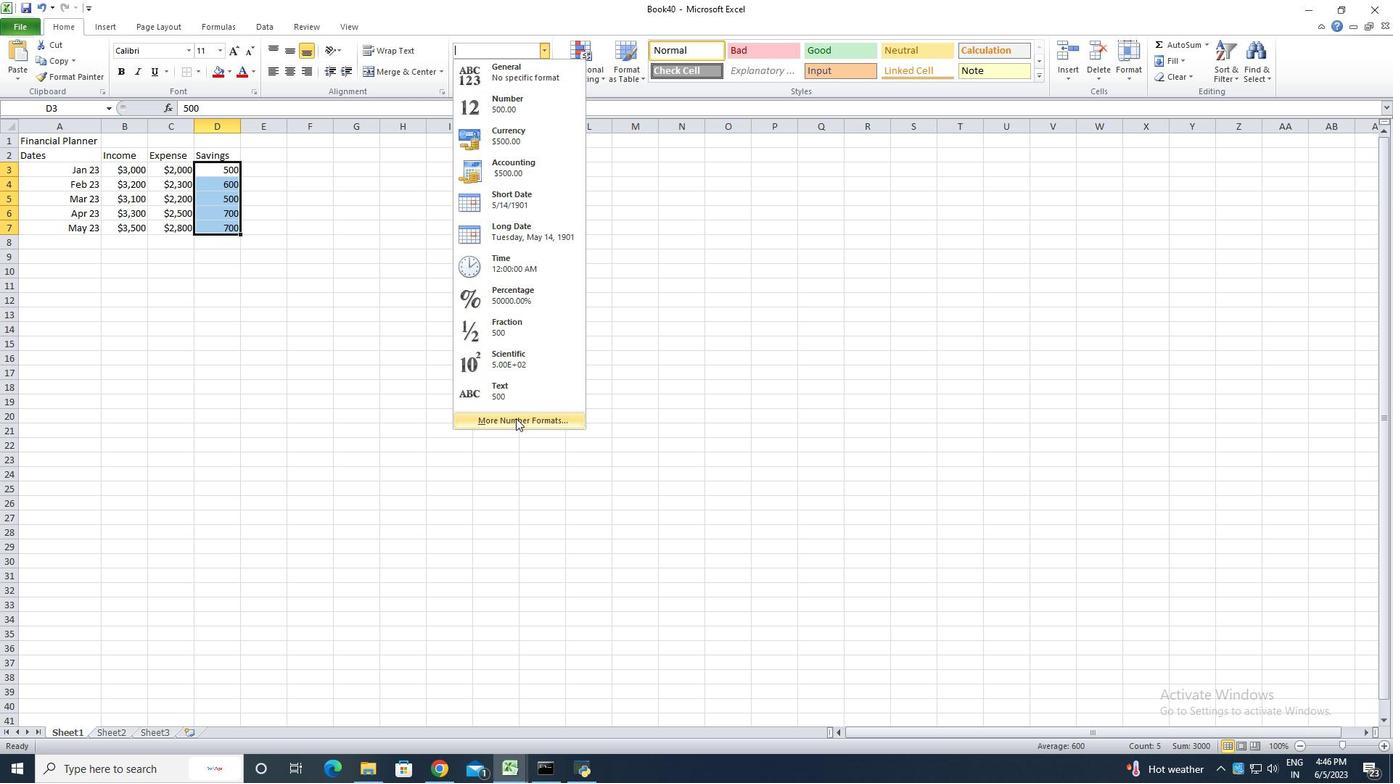 
Action: Mouse moved to (225, 270)
Screenshot: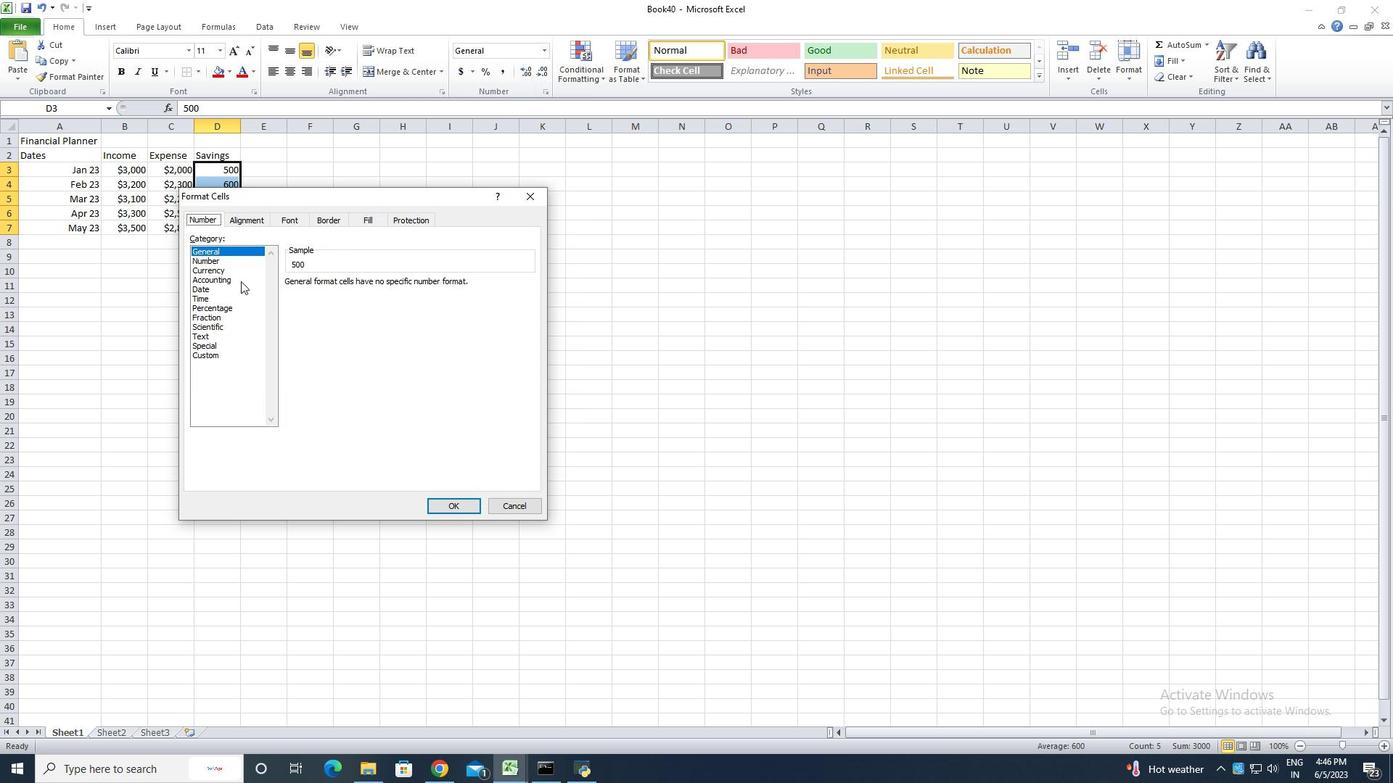 
Action: Mouse pressed left at (225, 270)
Screenshot: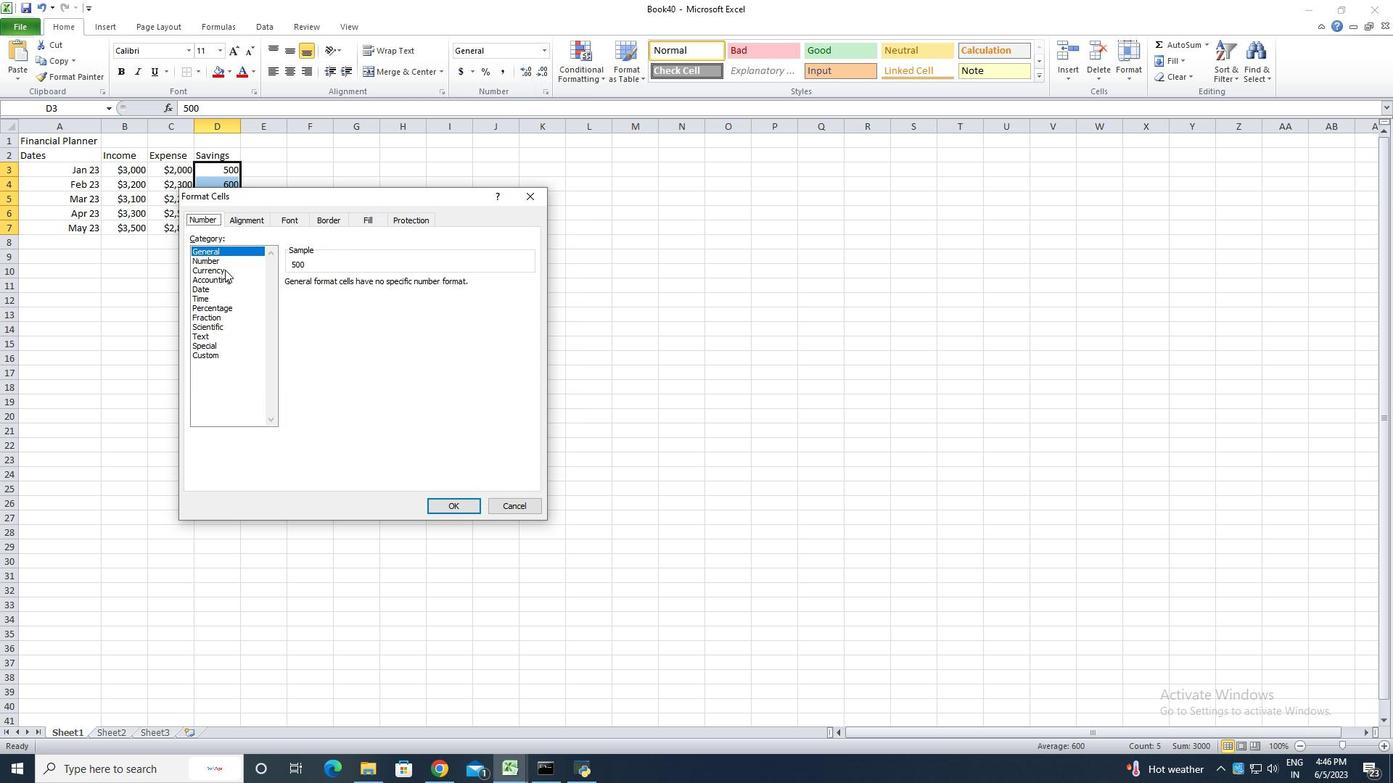 
Action: Mouse moved to (379, 289)
Screenshot: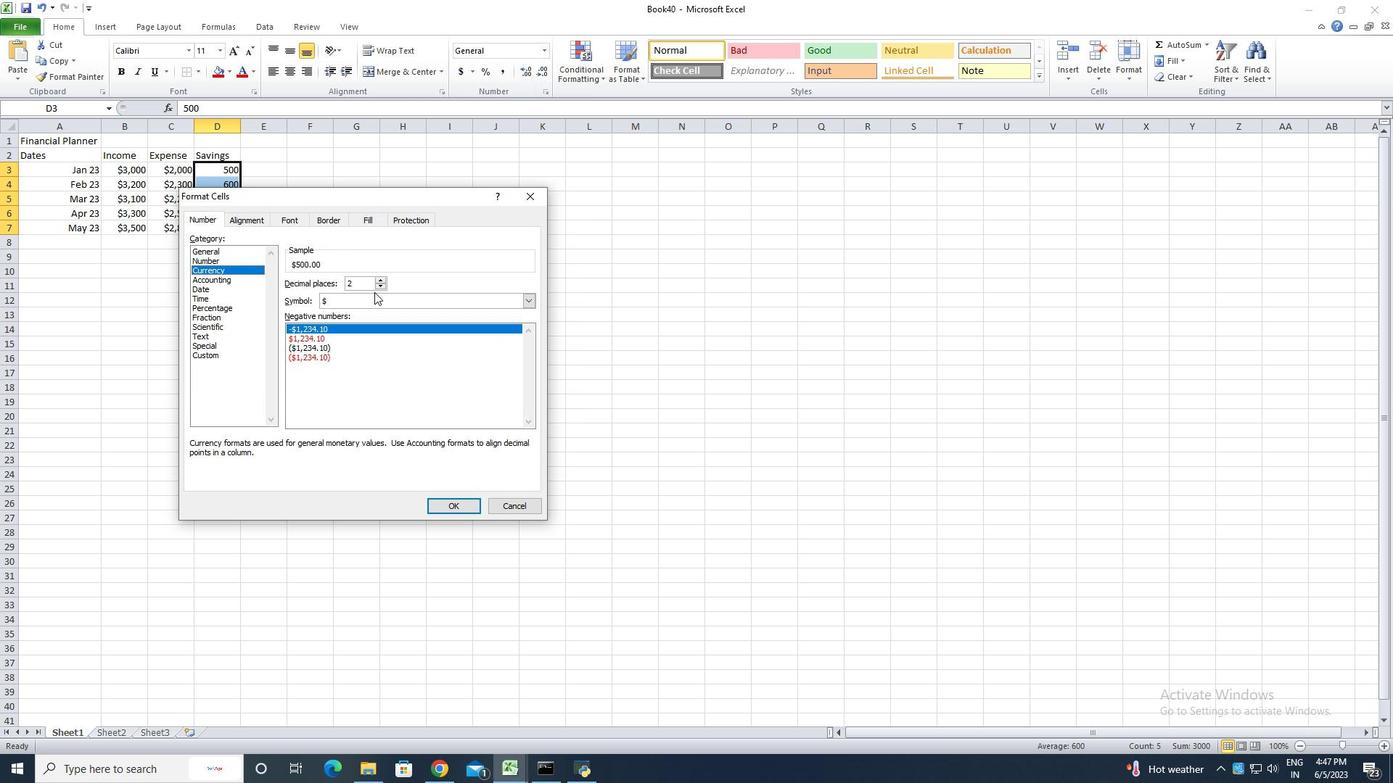 
Action: Mouse pressed left at (379, 289)
Screenshot: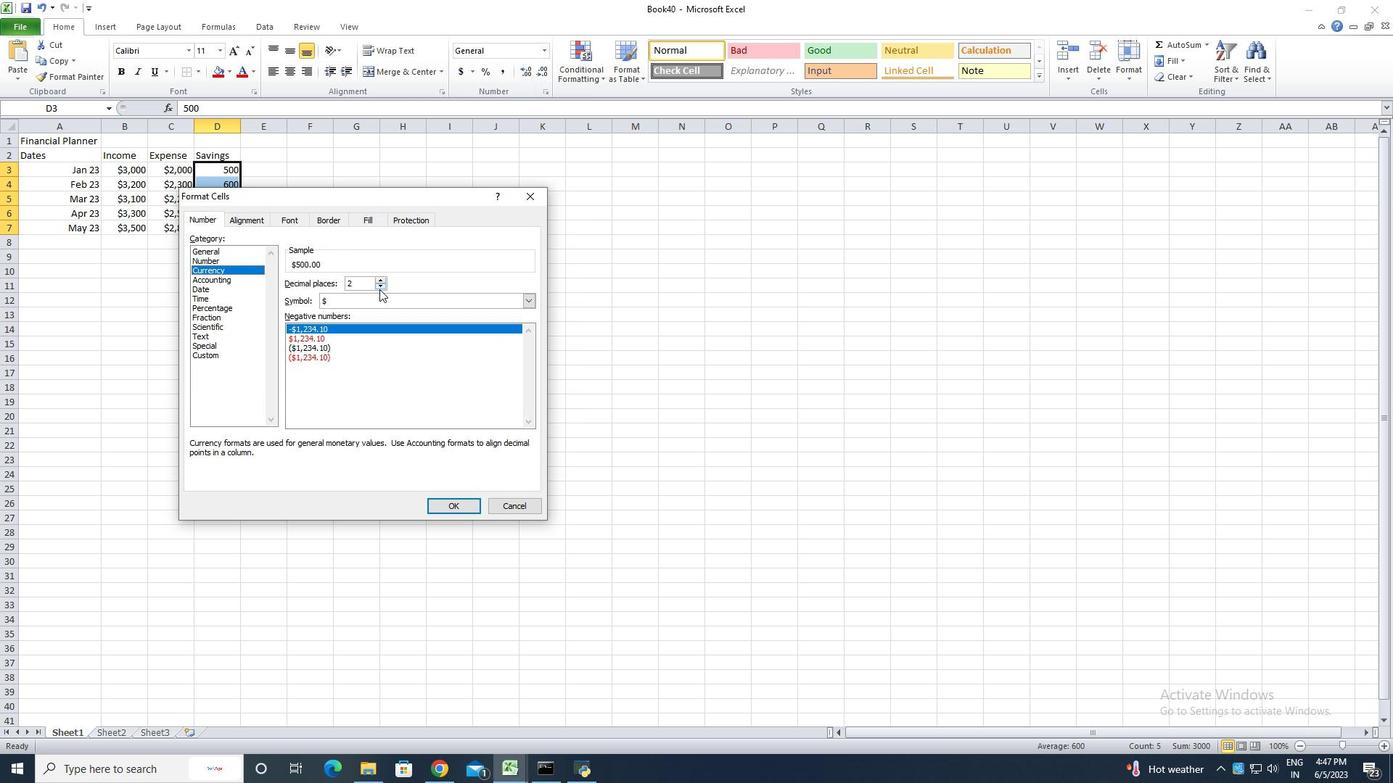 
Action: Mouse pressed left at (379, 289)
Screenshot: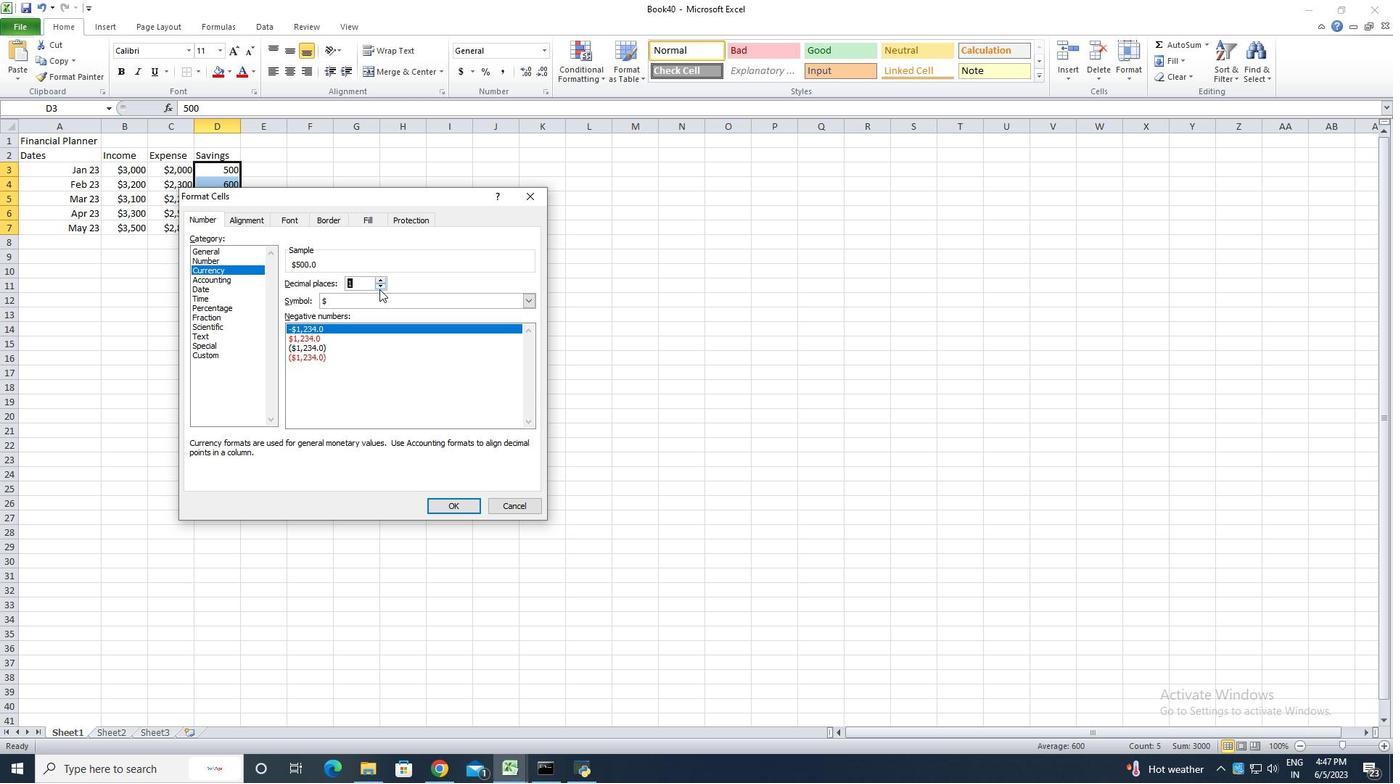 
Action: Mouse moved to (444, 509)
Screenshot: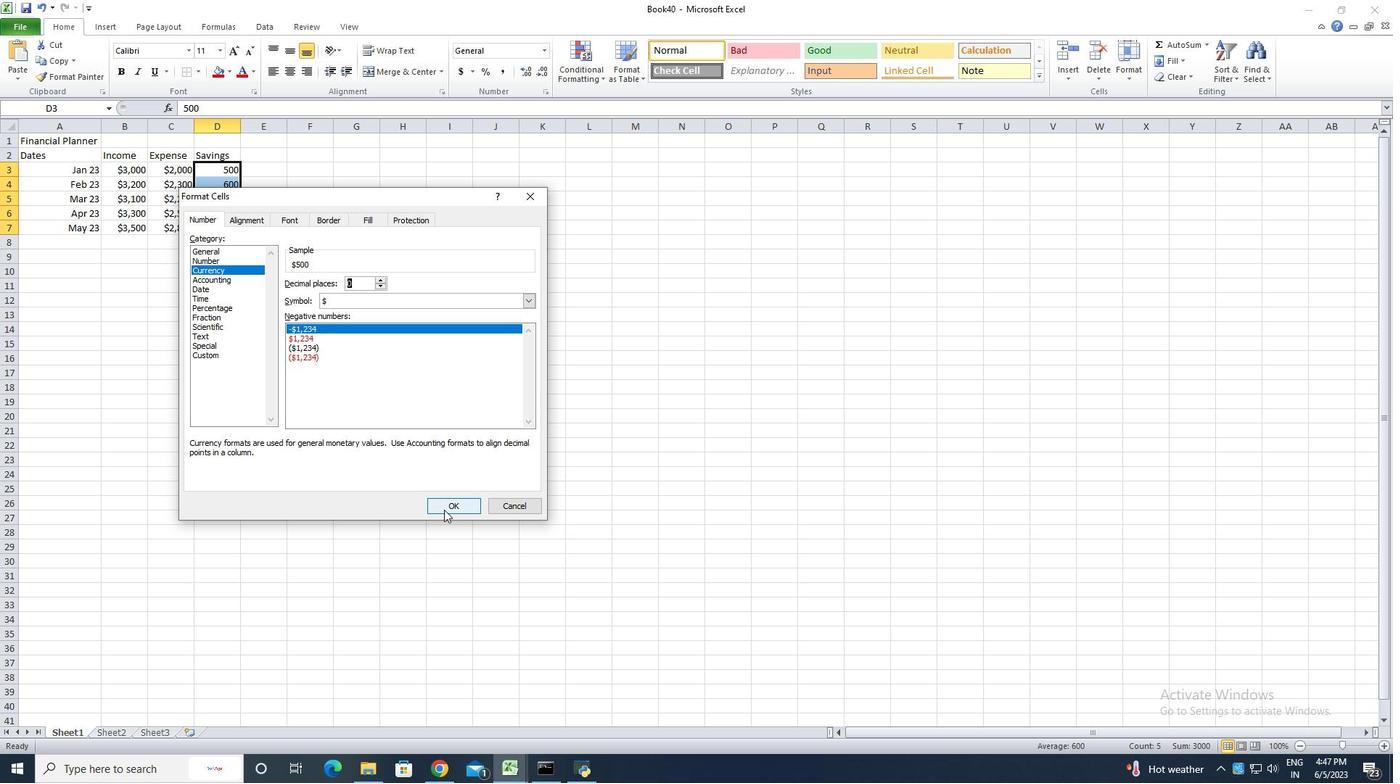 
Action: Mouse pressed left at (444, 509)
Screenshot: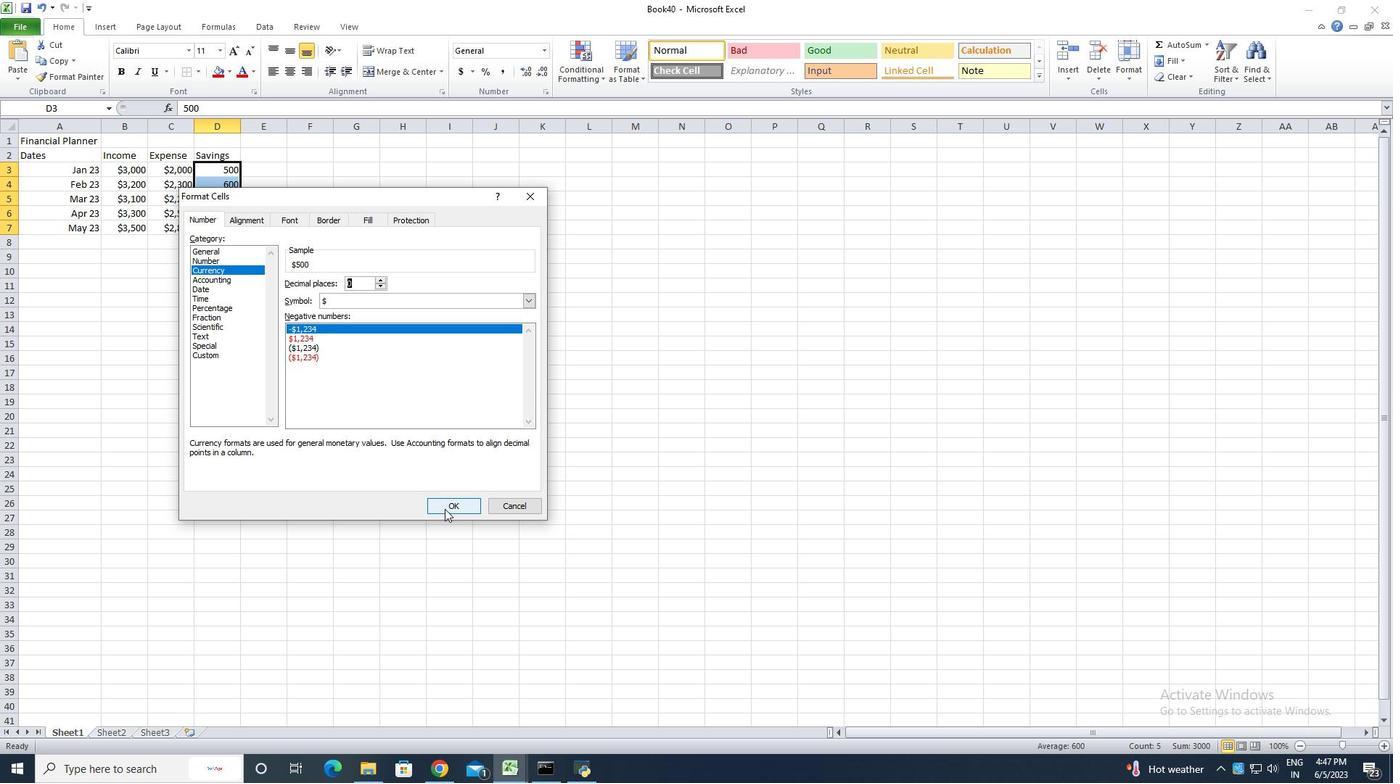 
Action: Mouse moved to (265, 158)
Screenshot: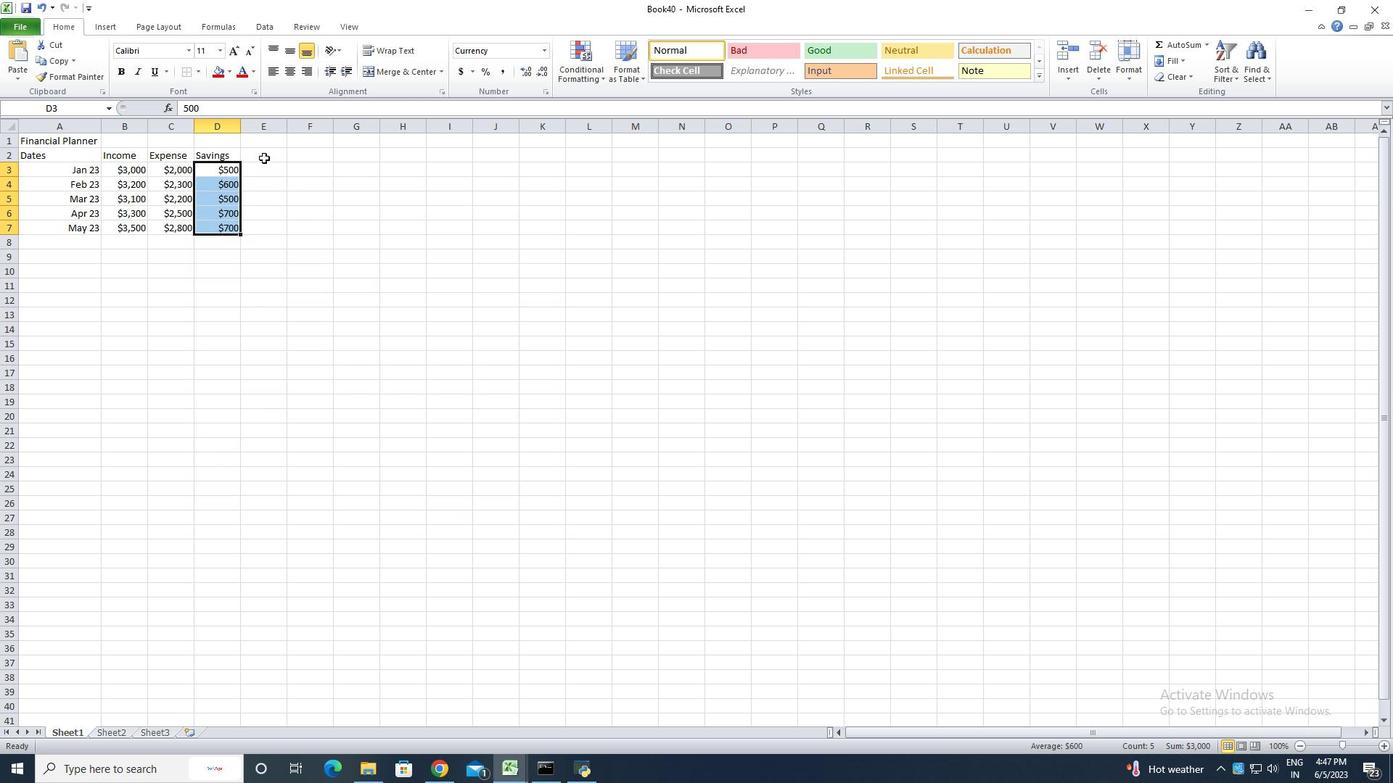 
Action: Mouse pressed left at (265, 158)
Screenshot: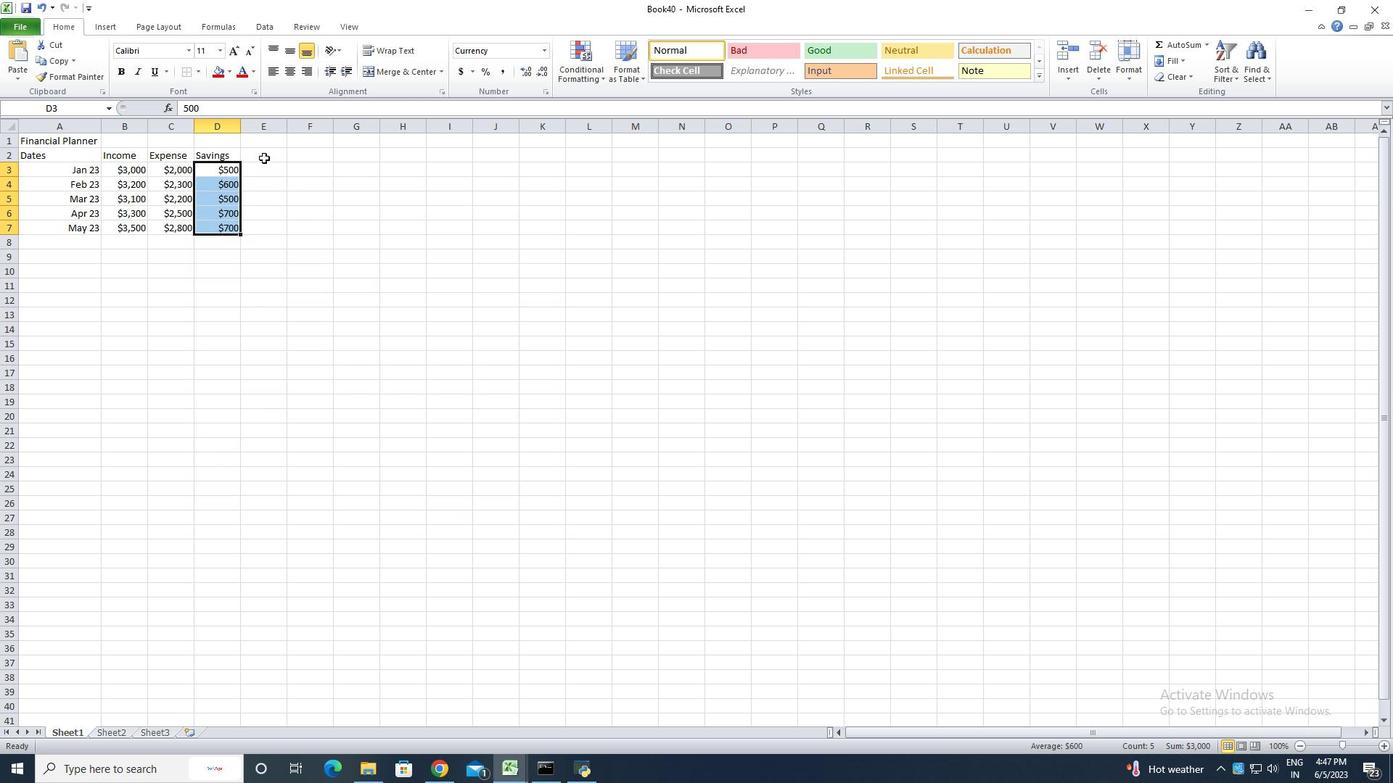 
Action: Mouse moved to (265, 158)
Screenshot: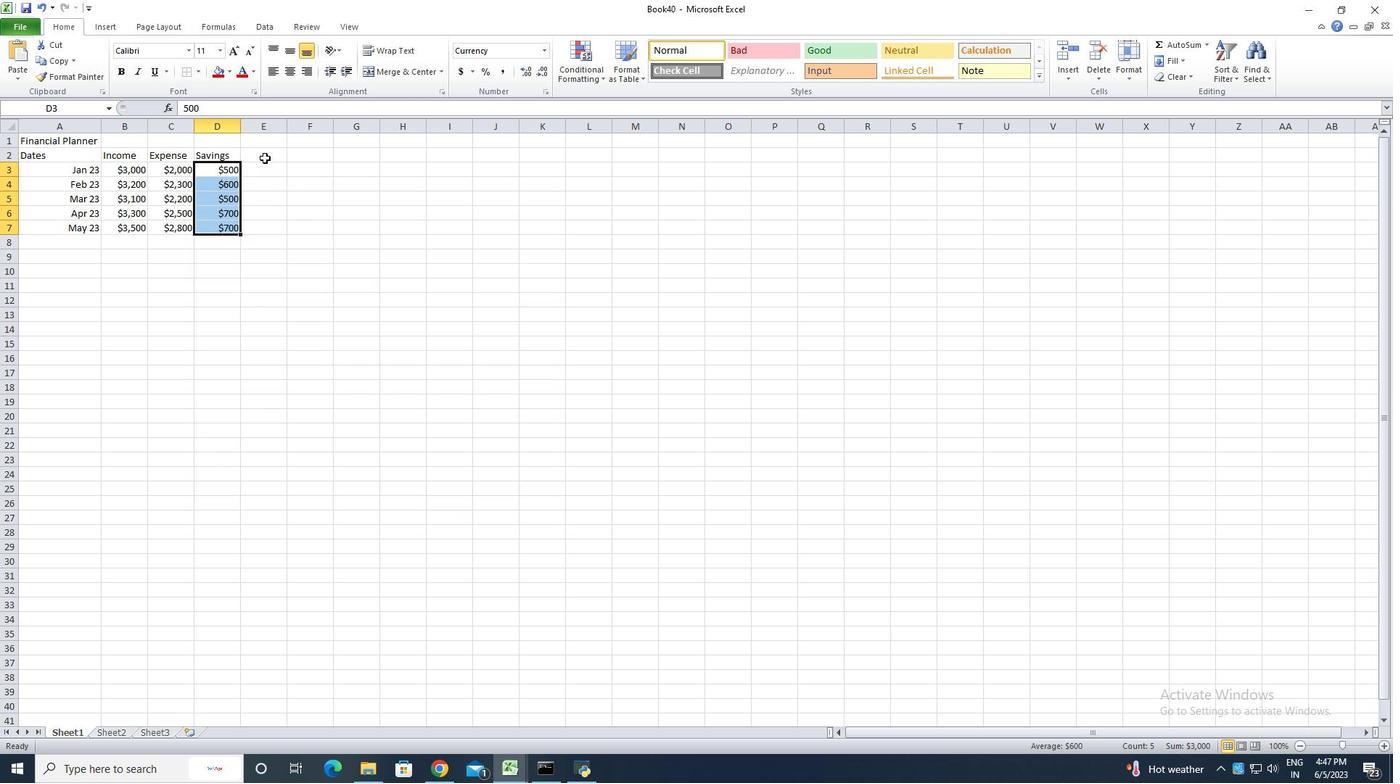 
Action: Key pressed <Key.shift><Key.shift><Key.shift>Investmengt<Key.enter>500<Key.enter>700<Key.enter>800<Key.enter>9000<Key.backspace><Key.enter>1000<Key.enter>
Screenshot: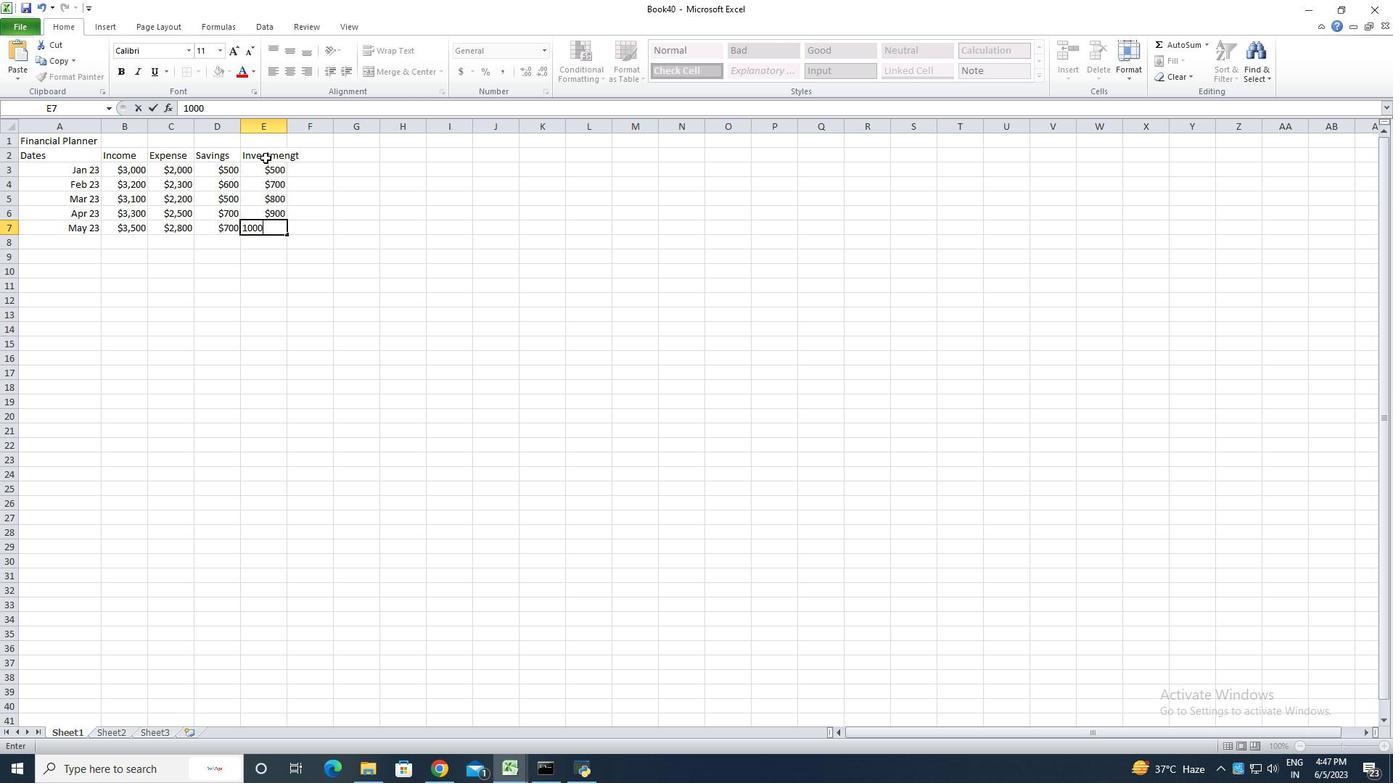 
Action: Mouse moved to (288, 119)
Screenshot: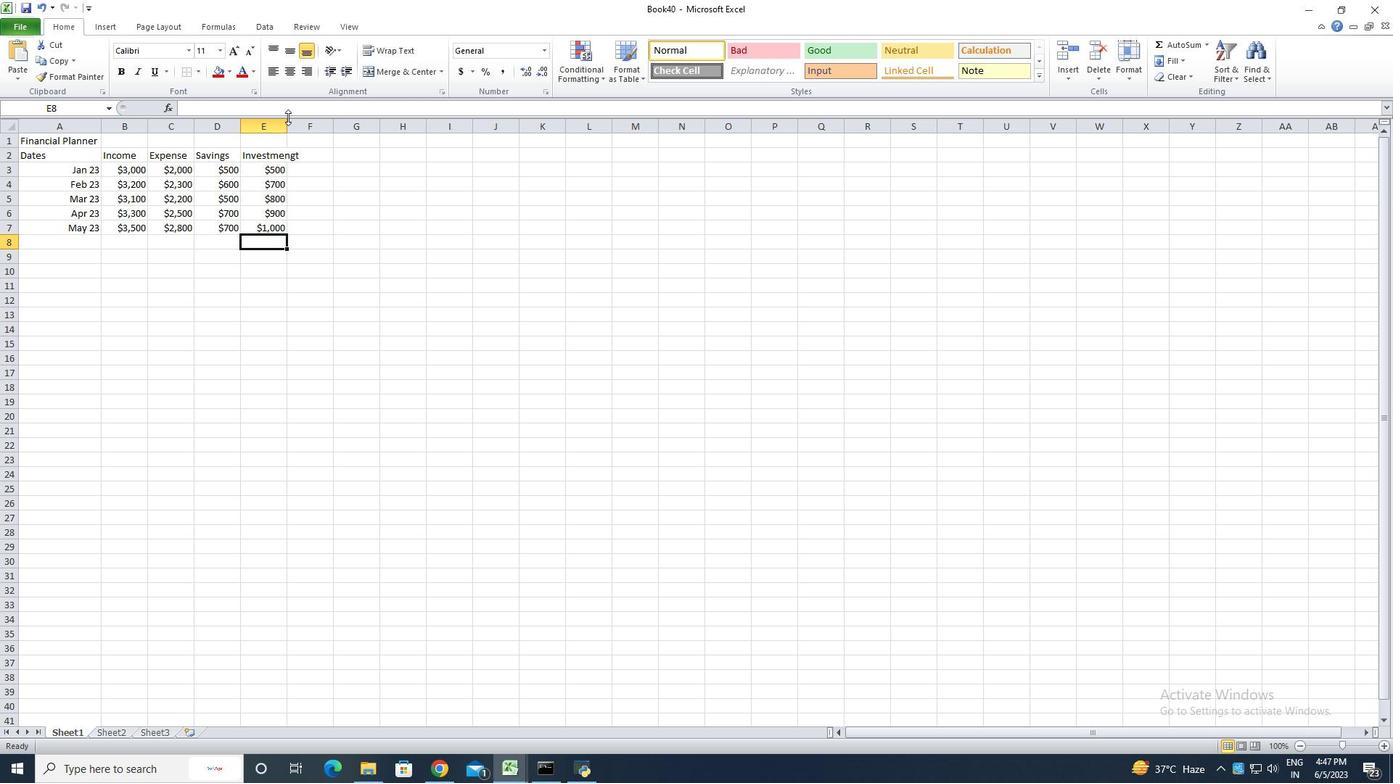 
Action: Mouse pressed left at (288, 119)
Screenshot: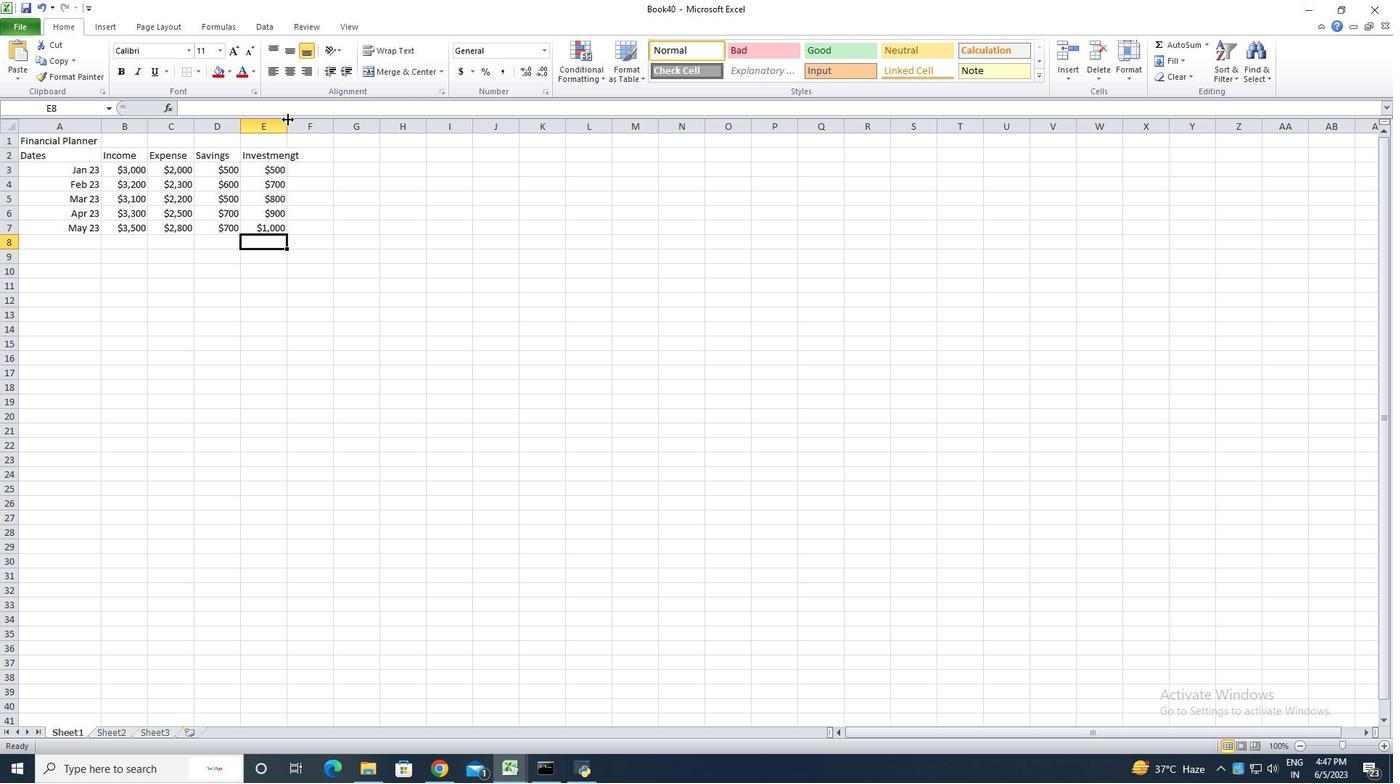 
Action: Mouse pressed left at (288, 119)
Screenshot: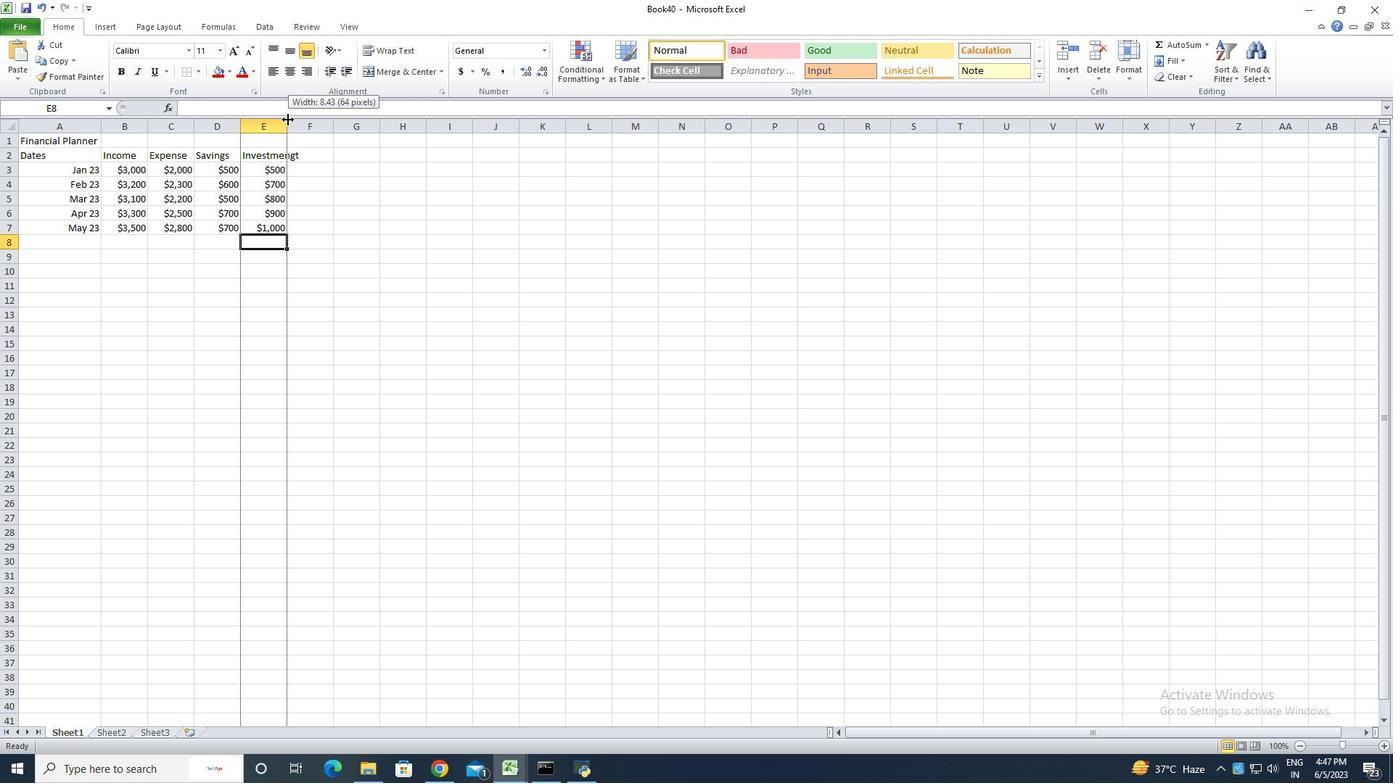 
Action: Mouse moved to (326, 159)
Screenshot: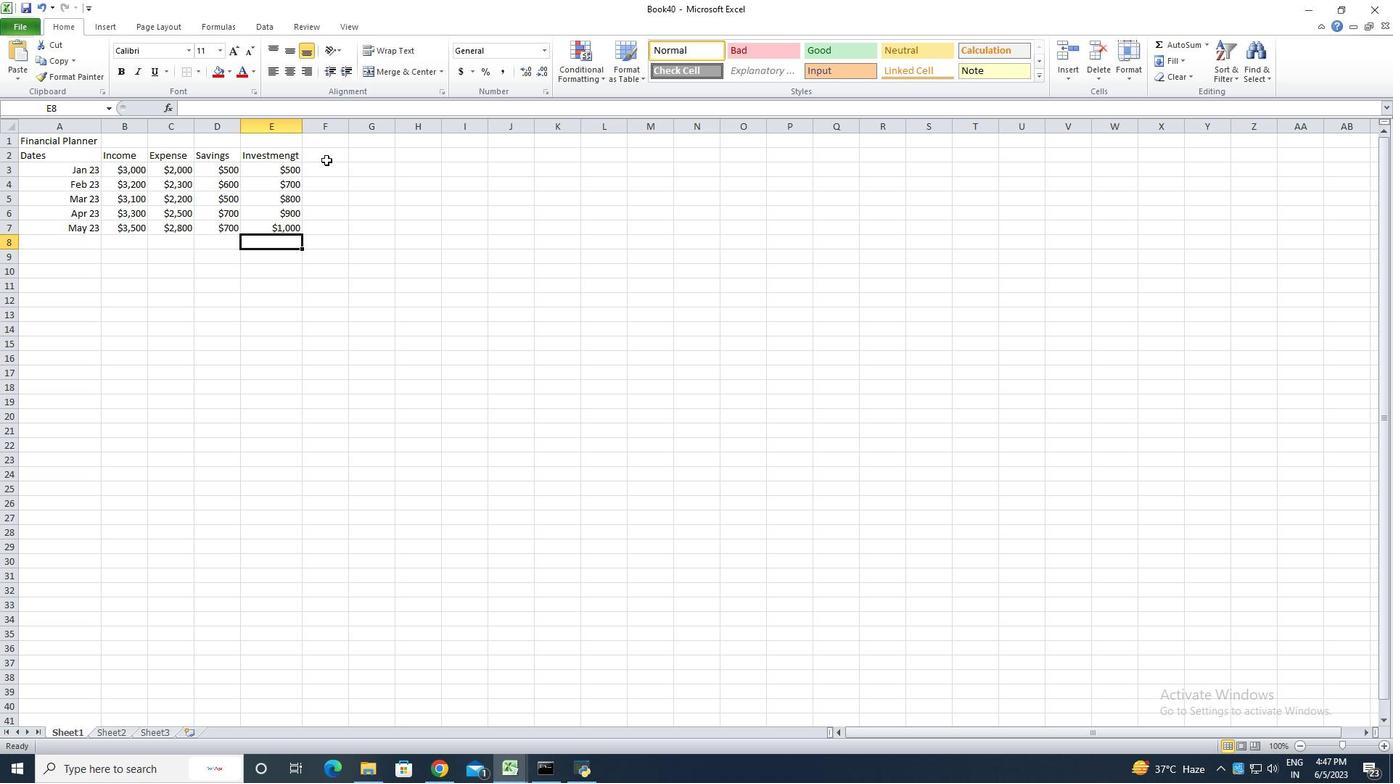 
Action: Mouse pressed left at (326, 159)
Screenshot: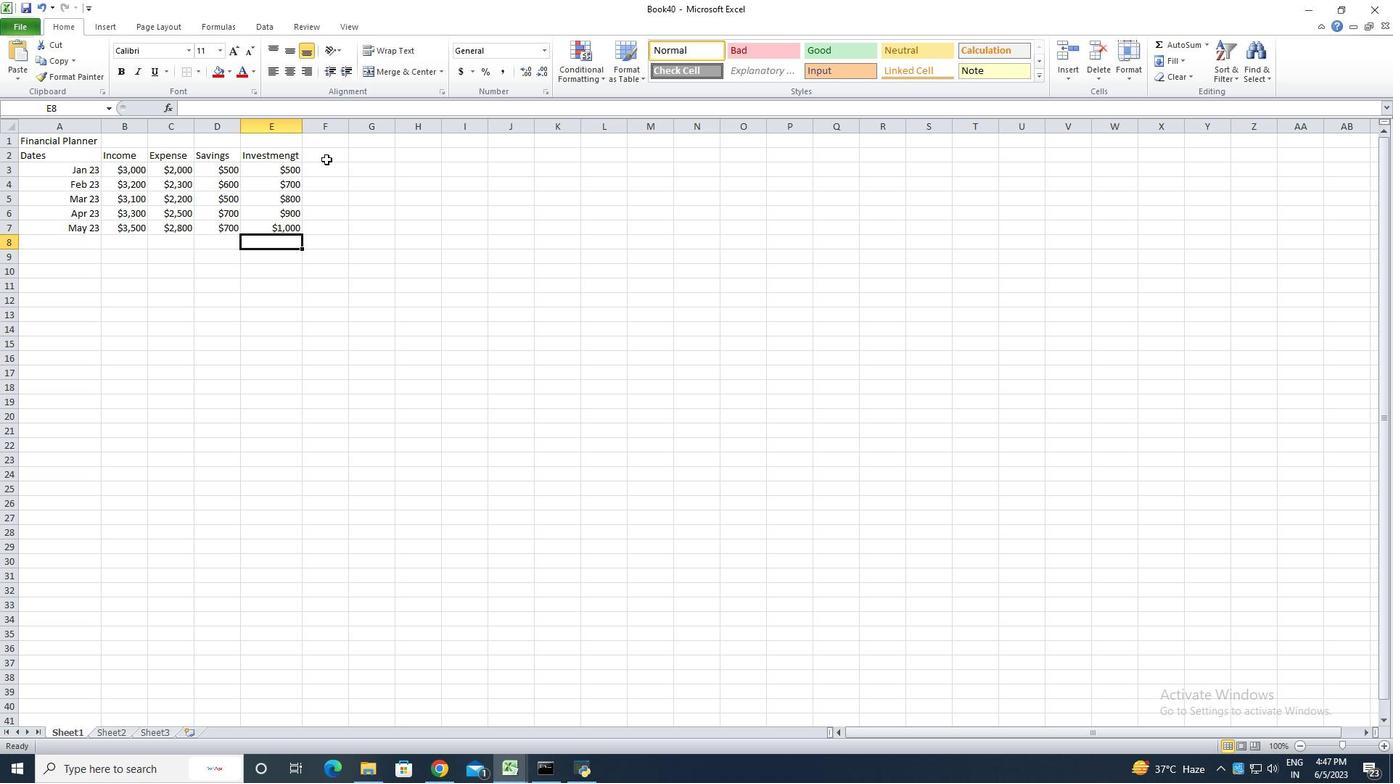 
Action: Key pressed <Key.shift>Net<Key.space><Key.shift>Sving
Screenshot: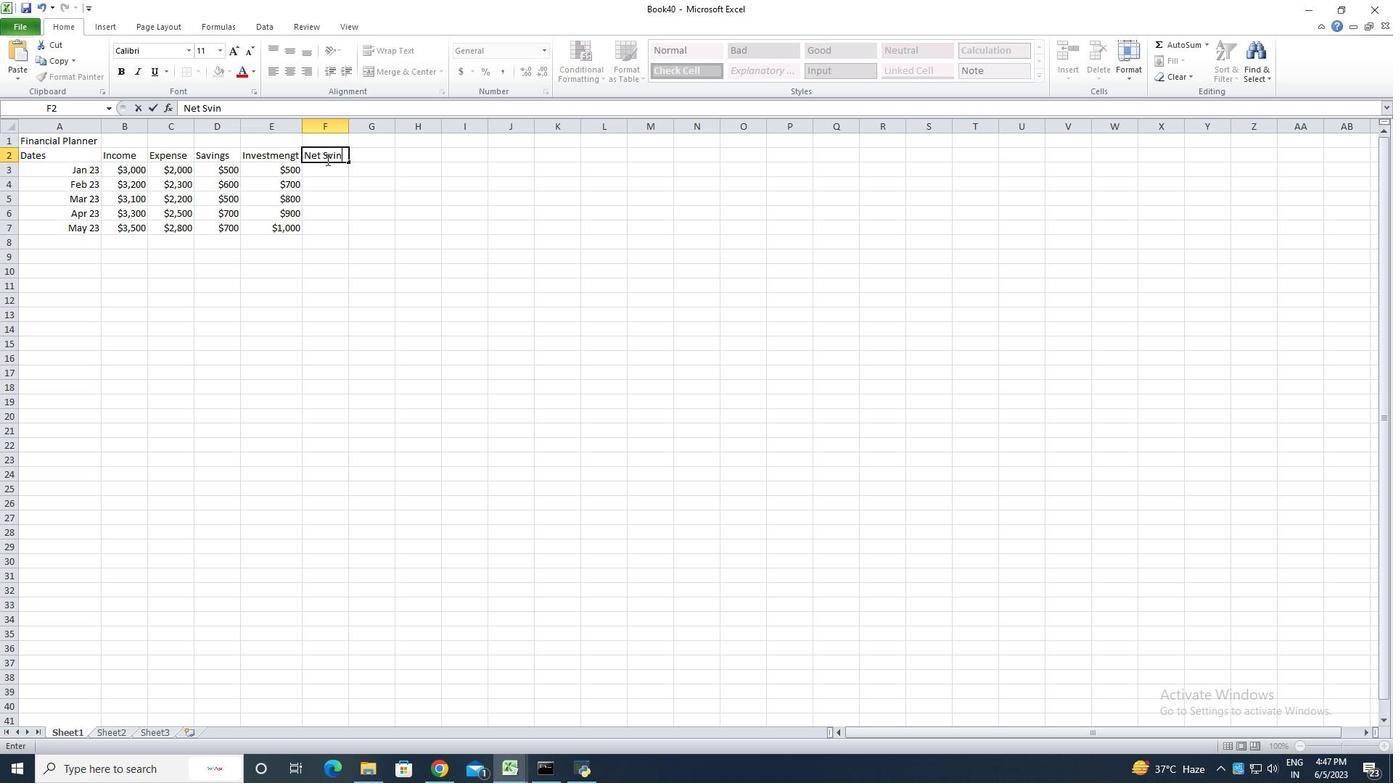 
Action: Mouse moved to (208, 111)
Screenshot: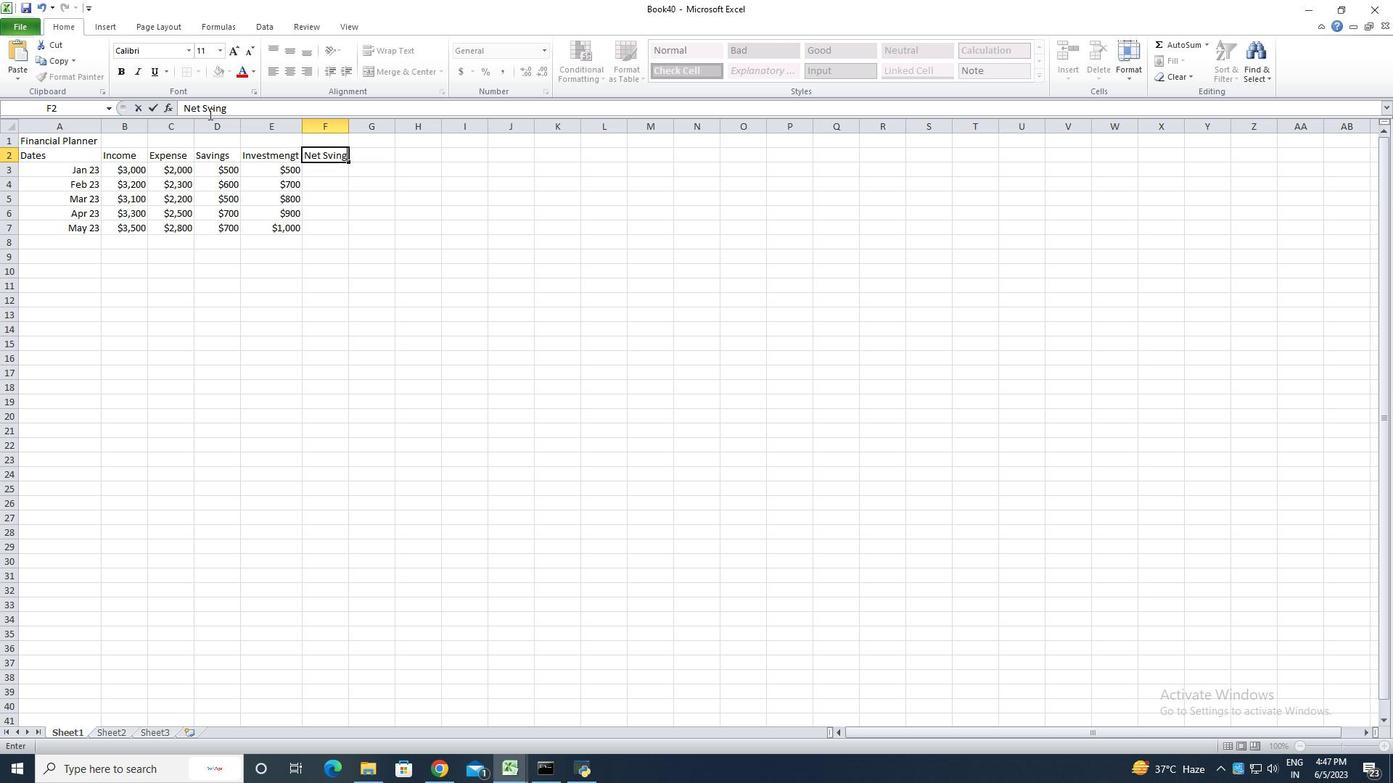 
Action: Mouse pressed left at (208, 111)
Screenshot: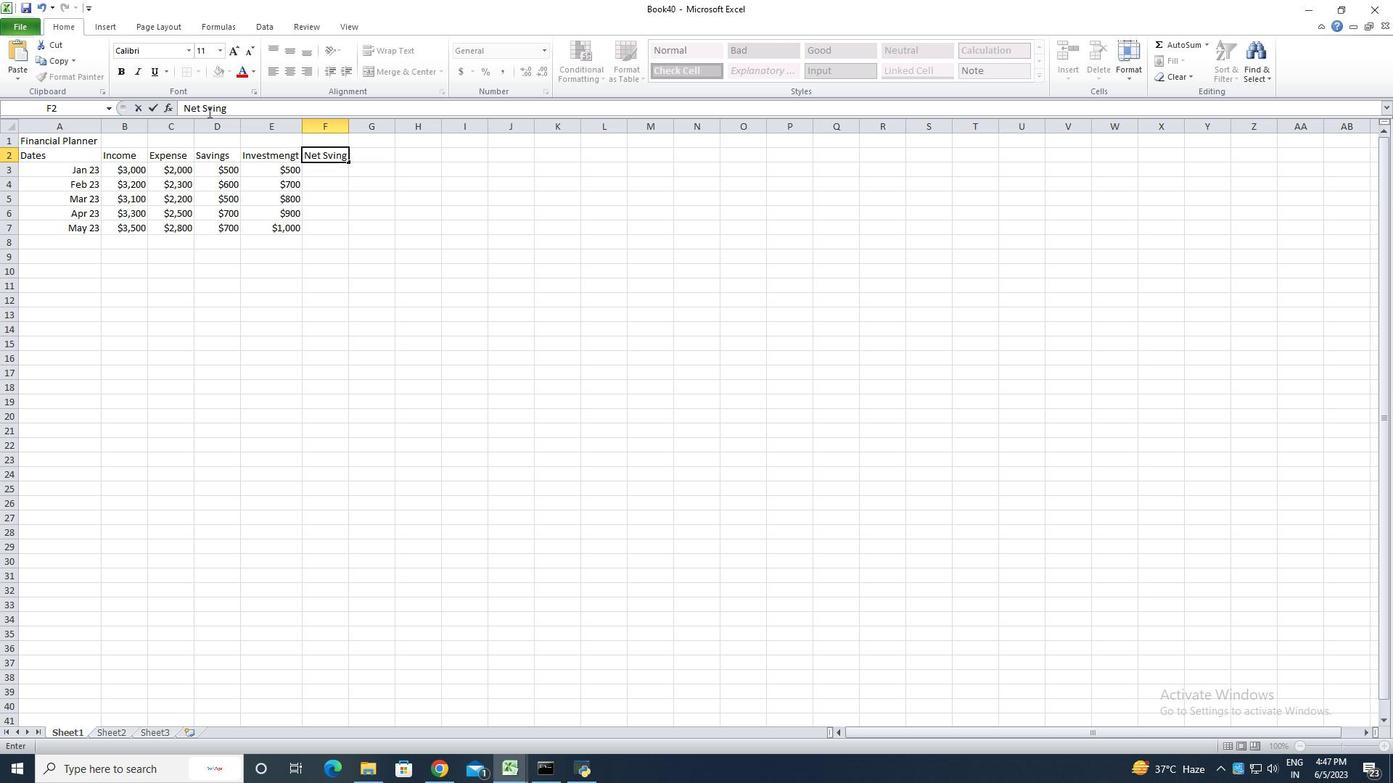 
Action: Key pressed a<Key.enter>1000<Key.enter>1200<Key.enter>900<Key.enter>800<Key.enter>700<Key.enter>
Screenshot: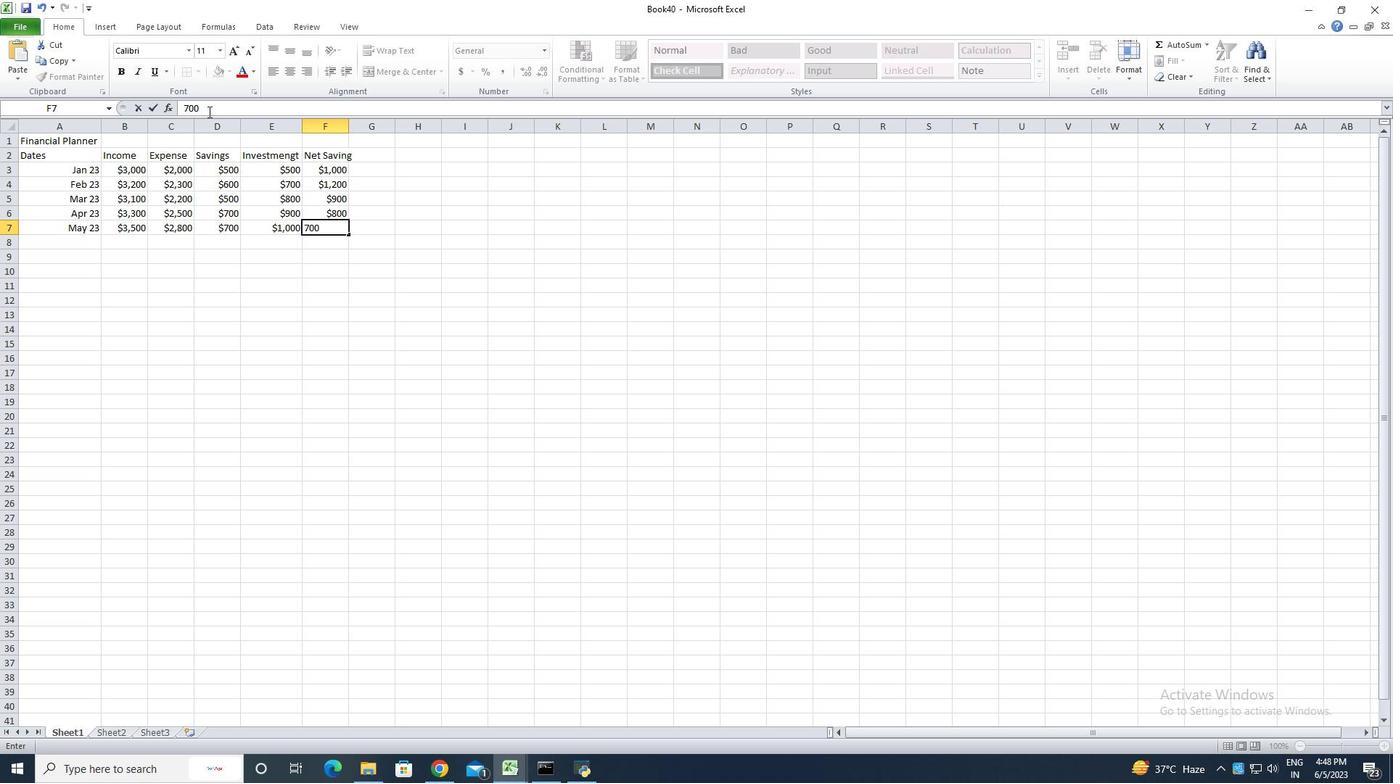 
Action: Mouse moved to (100, 127)
Screenshot: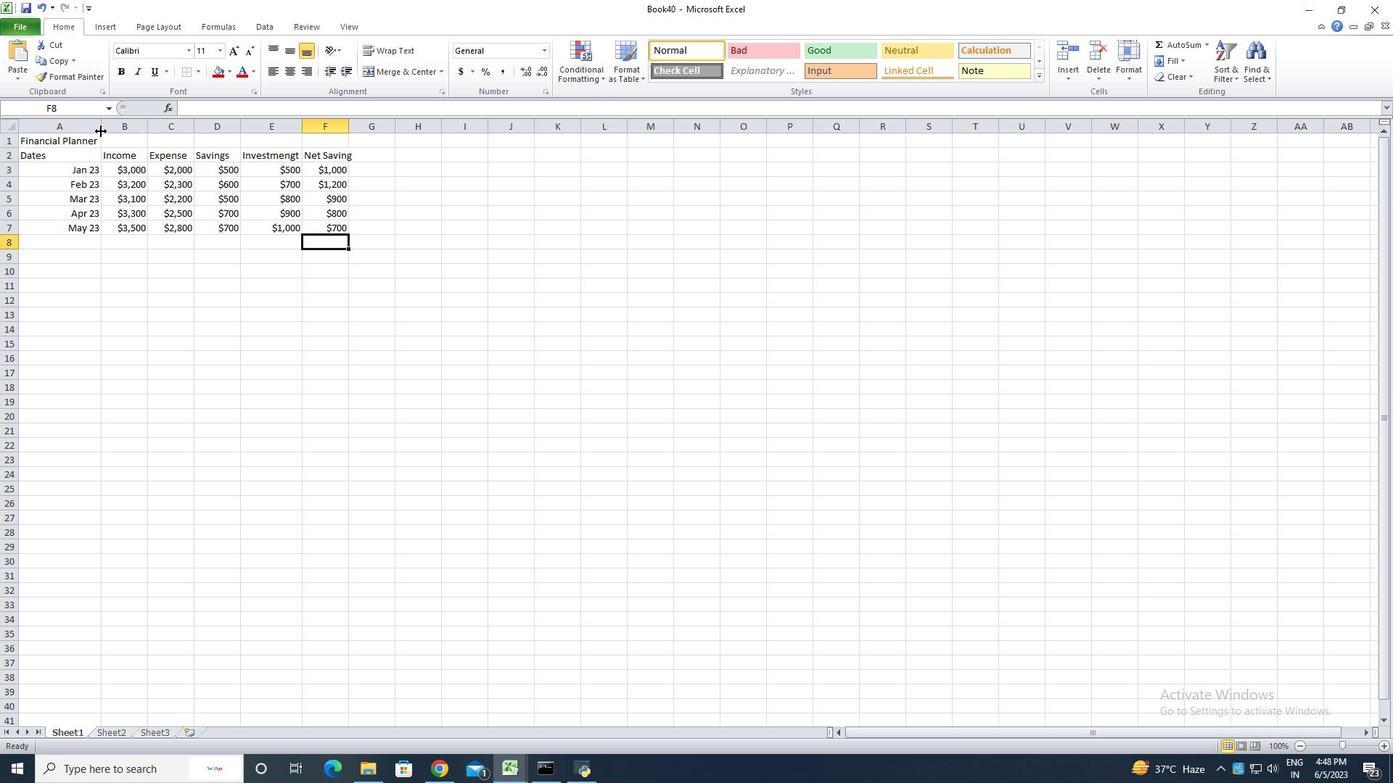 
Action: Mouse pressed left at (100, 127)
Screenshot: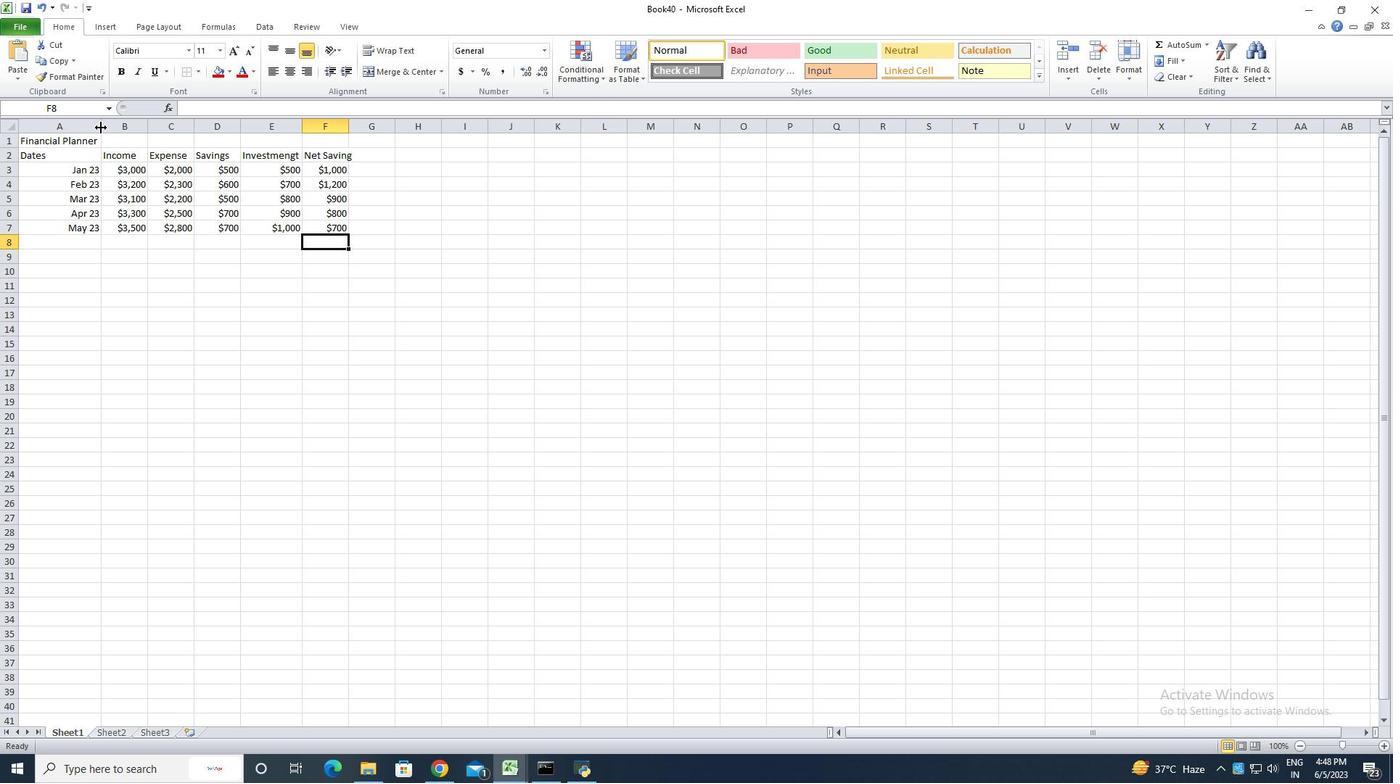 
Action: Mouse moved to (100, 127)
Screenshot: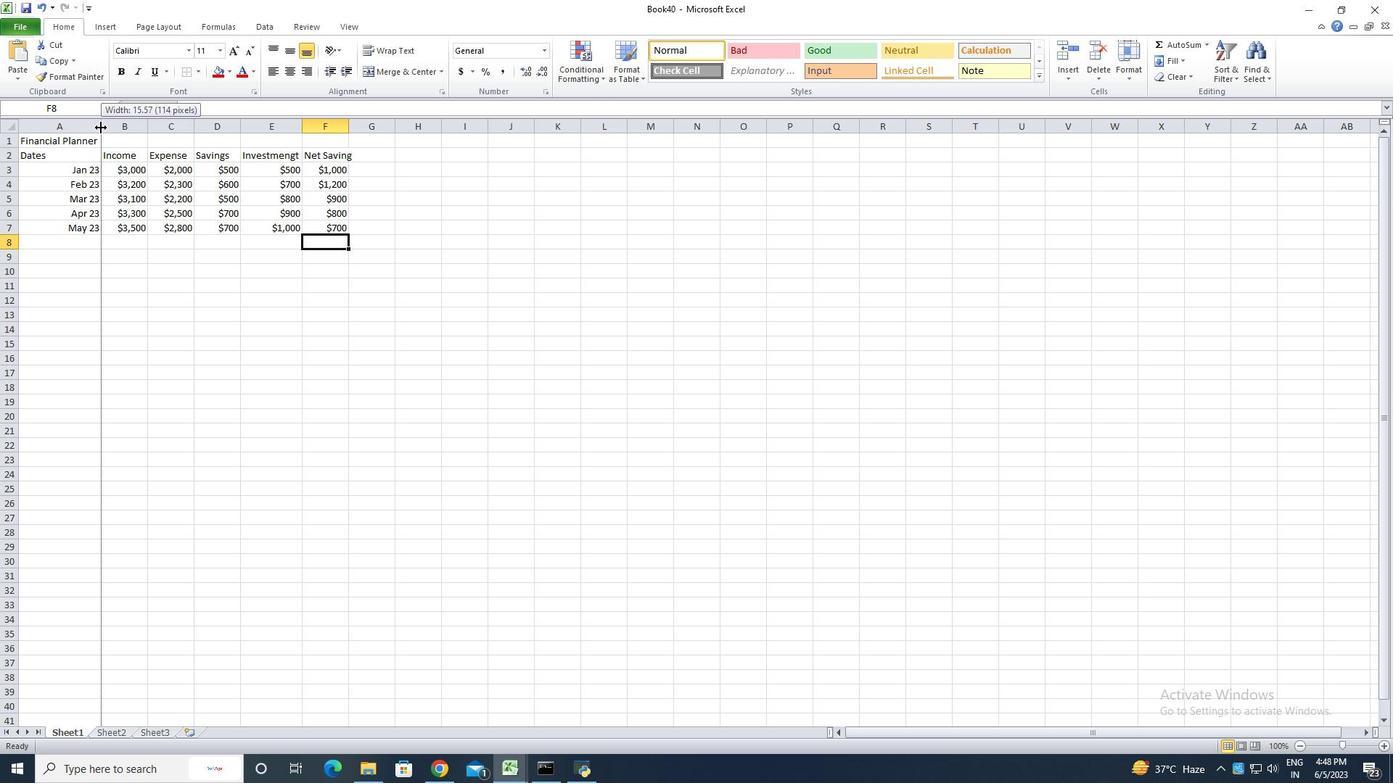 
Action: Mouse pressed left at (100, 127)
Screenshot: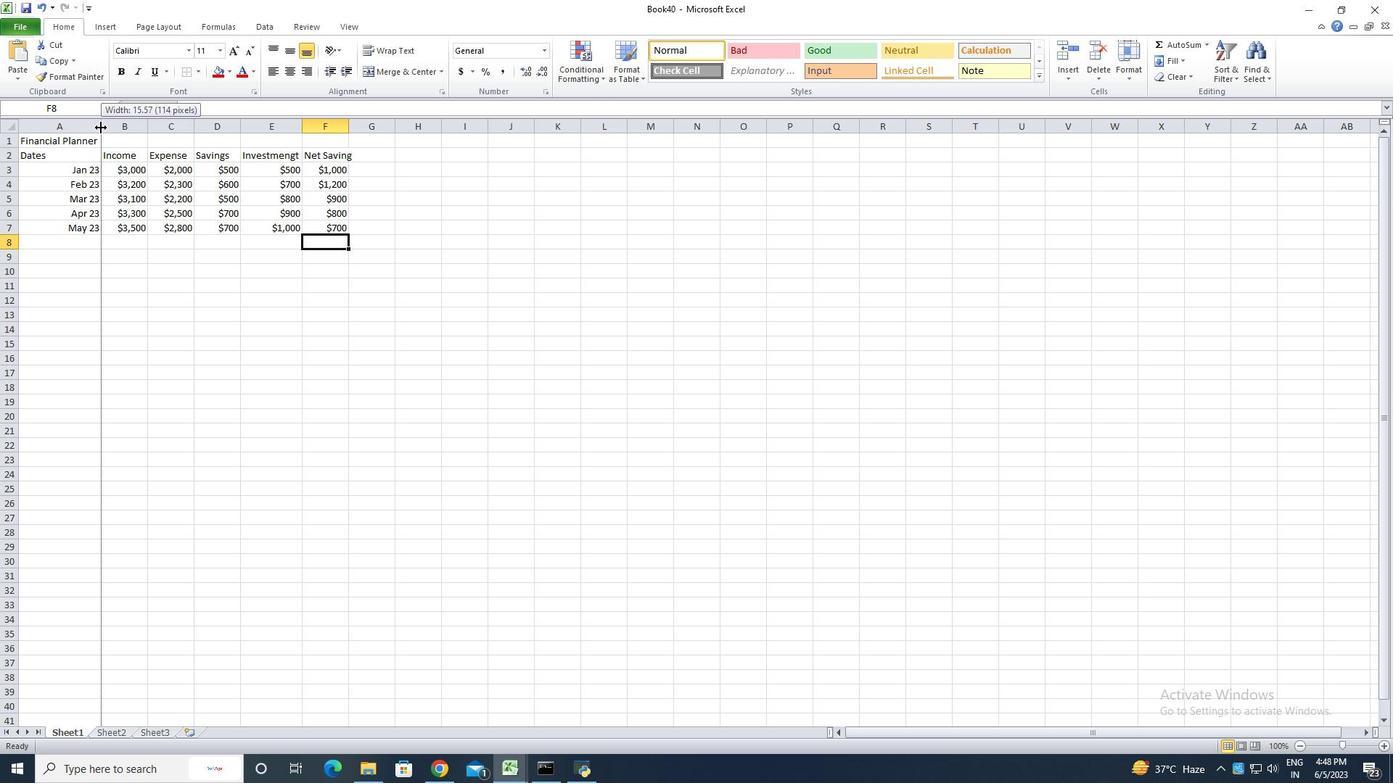 
Action: Mouse moved to (147, 131)
Screenshot: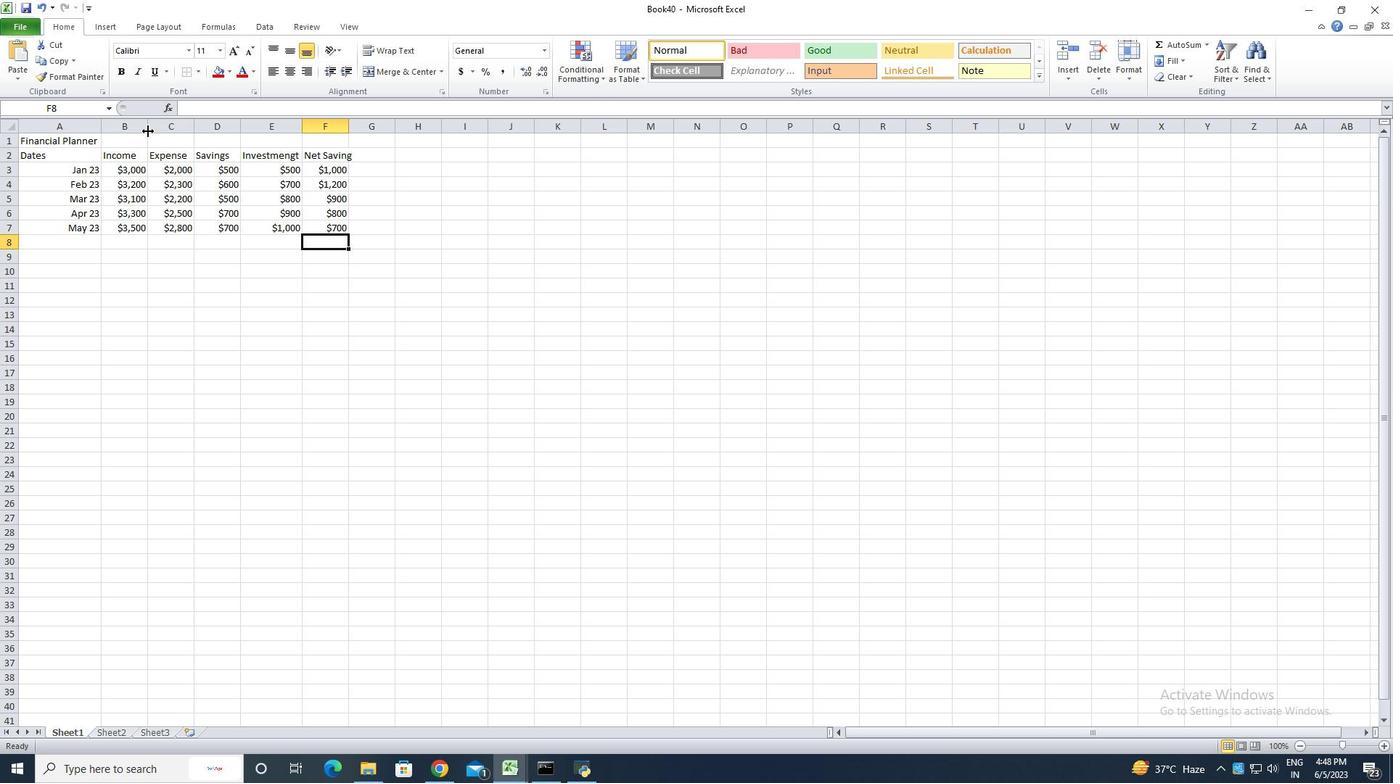 
Action: Mouse pressed left at (147, 131)
Screenshot: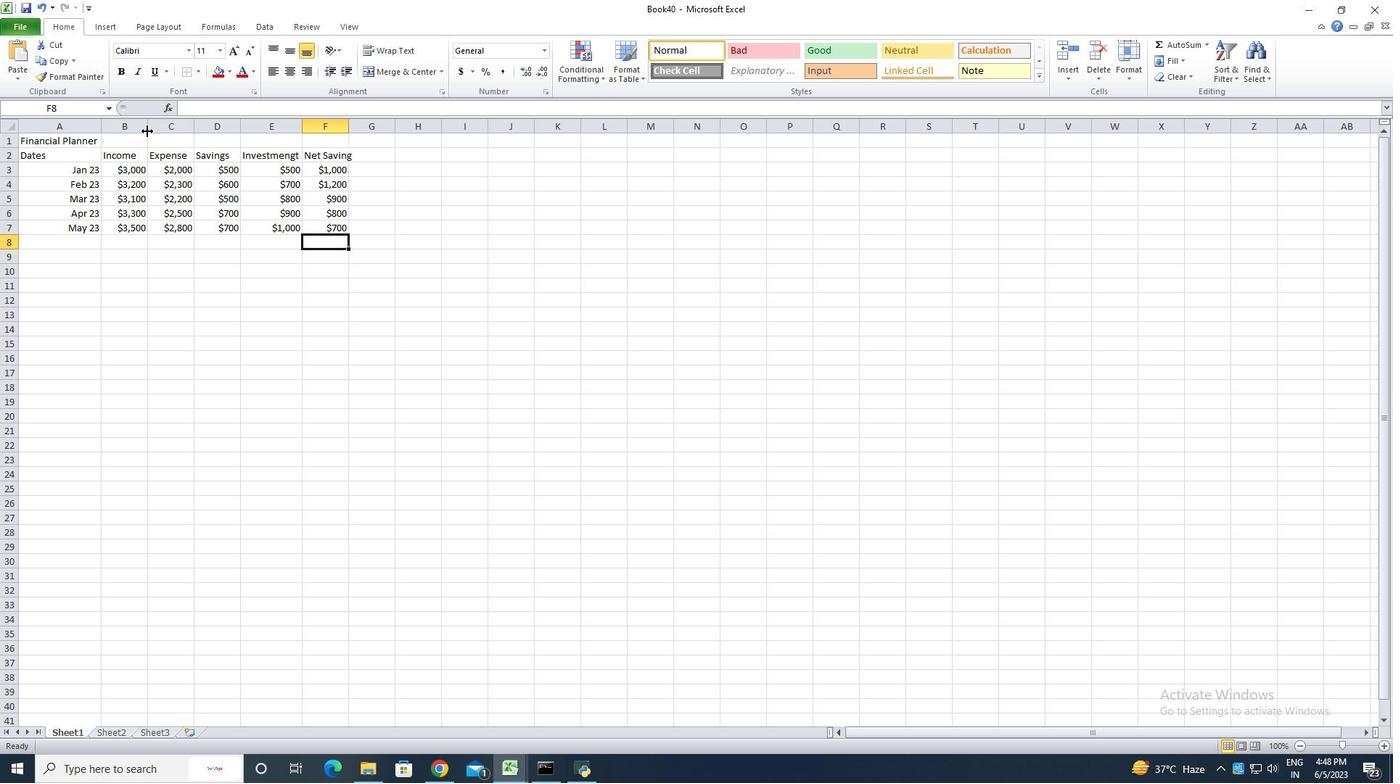 
Action: Mouse pressed left at (147, 131)
Screenshot: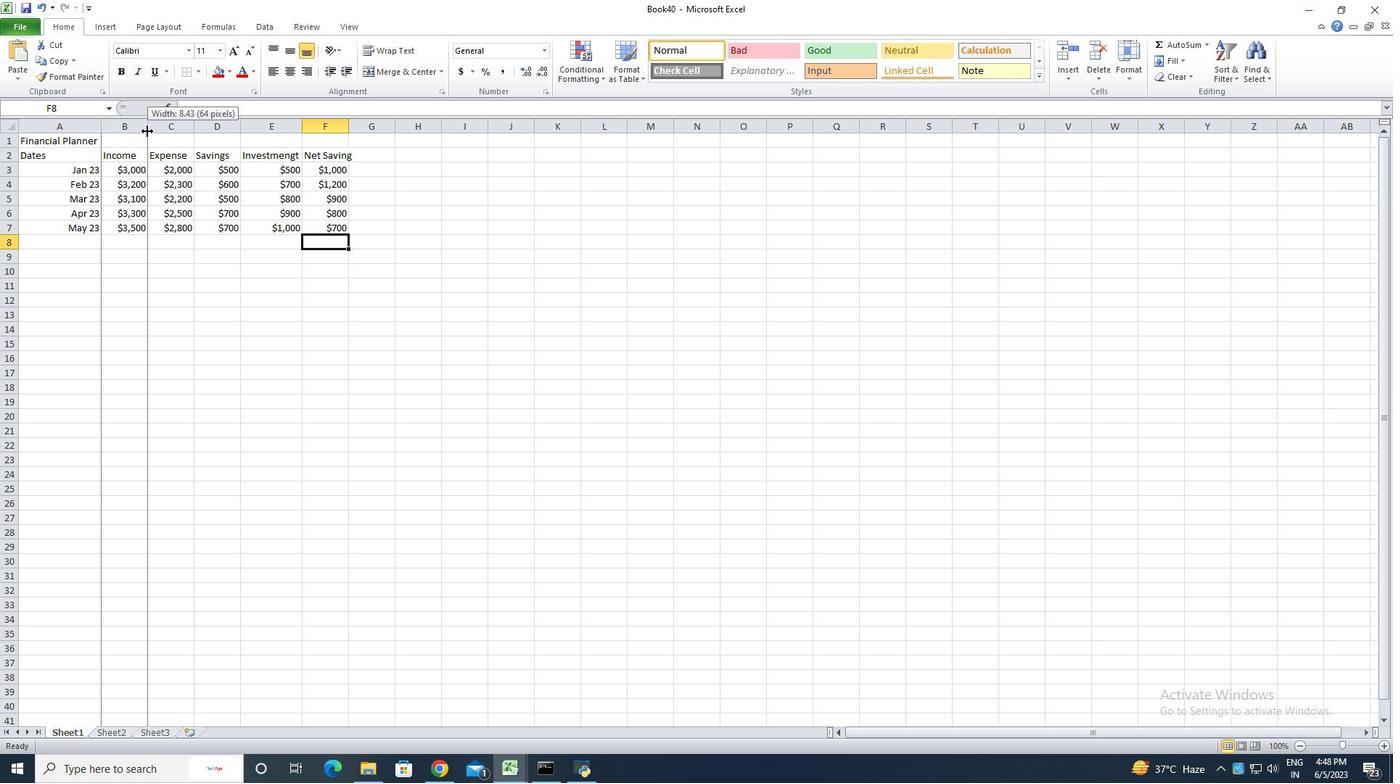 
Action: Mouse moved to (185, 132)
Screenshot: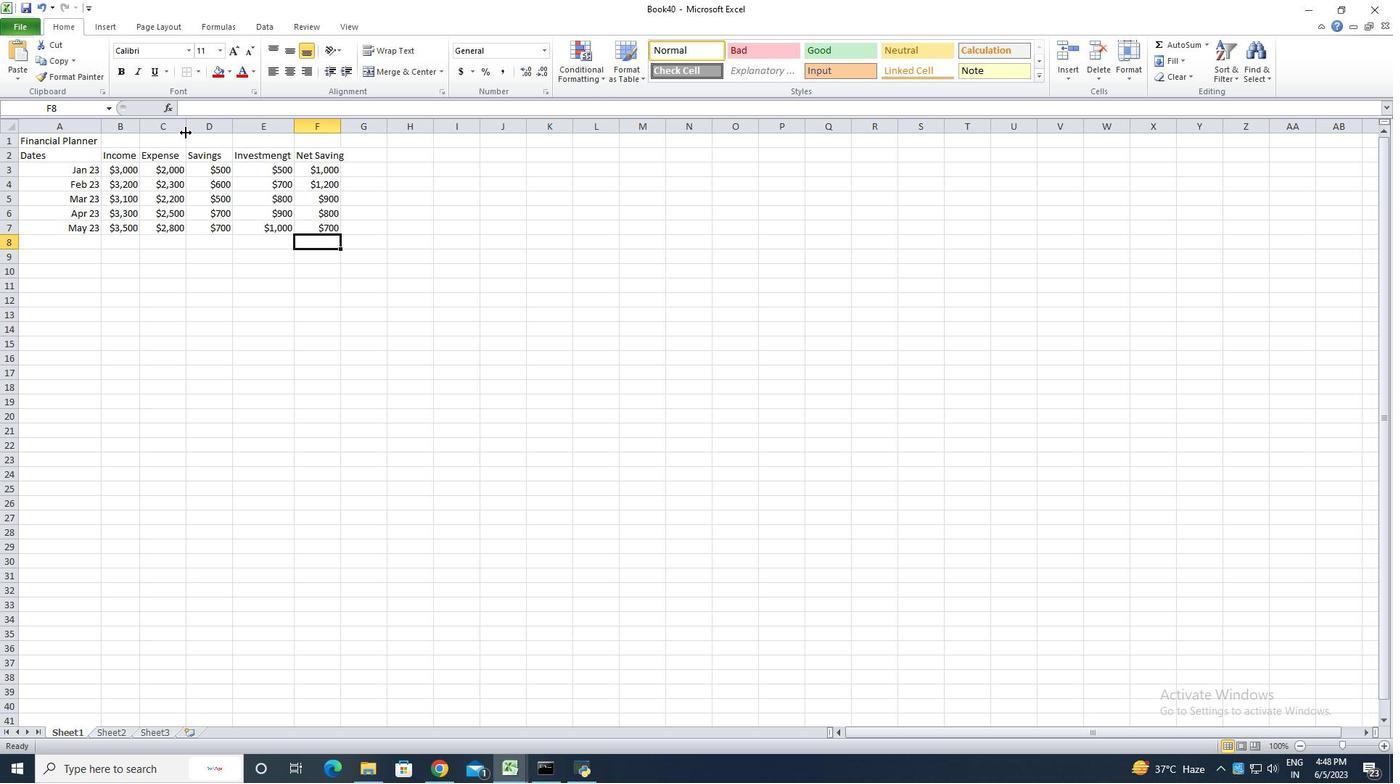 
Action: Mouse pressed left at (185, 132)
Screenshot: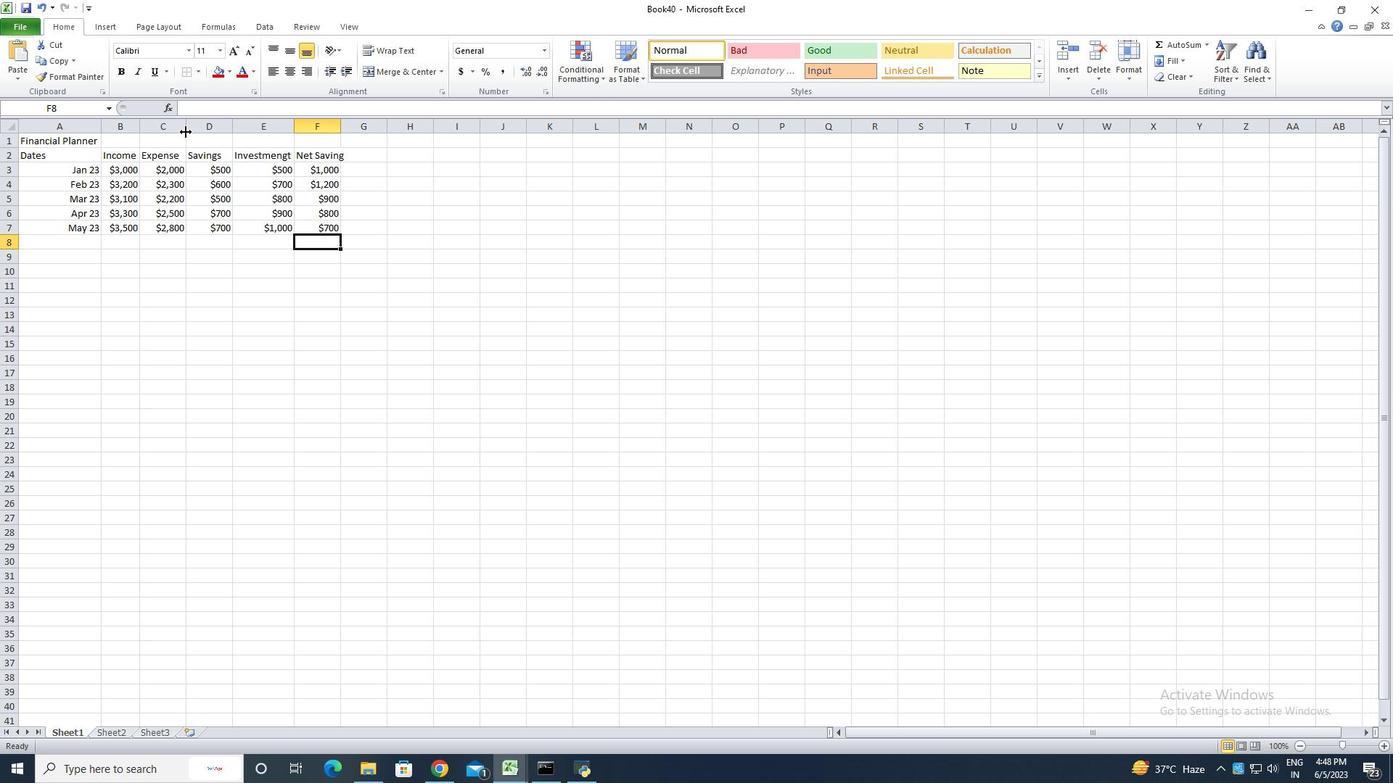 
Action: Mouse pressed left at (185, 132)
Screenshot: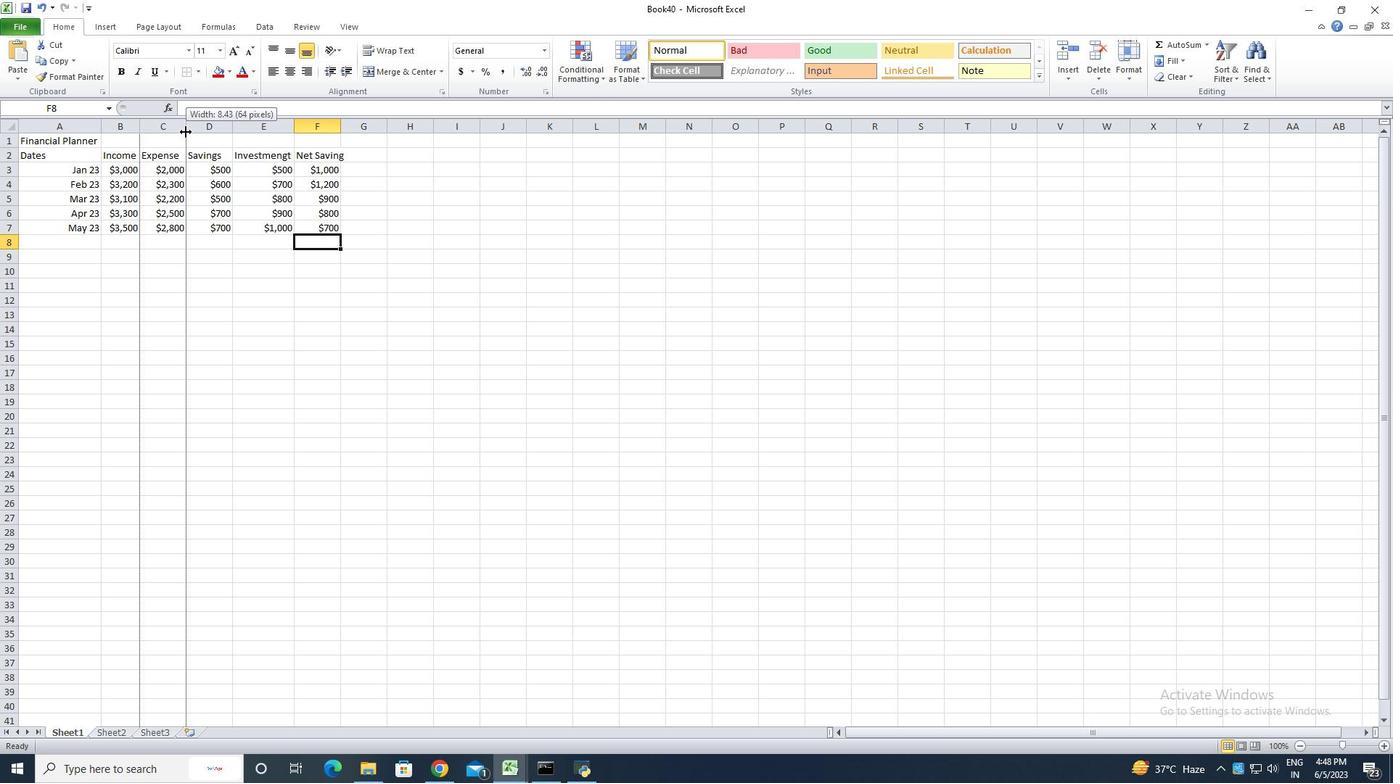 
Action: Mouse moved to (227, 129)
Screenshot: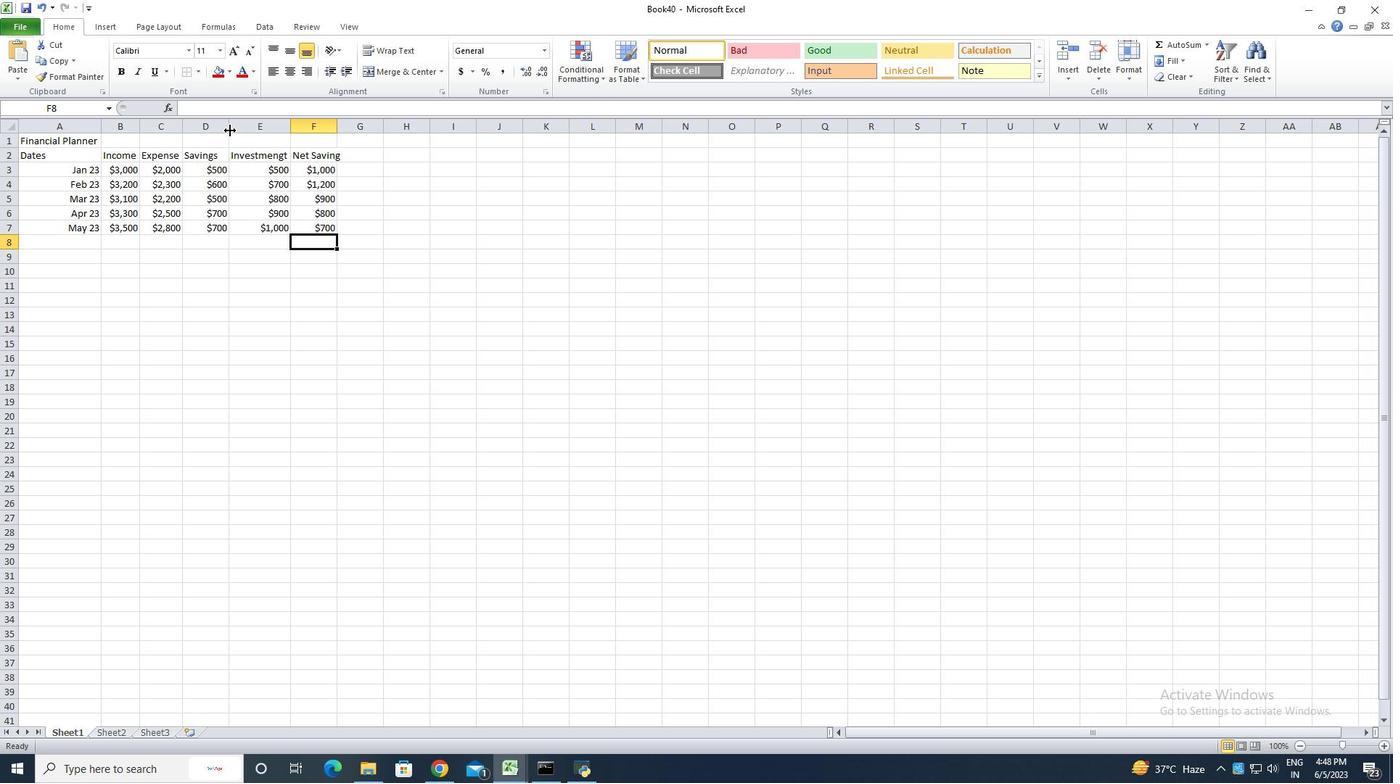 
Action: Mouse pressed left at (227, 129)
Screenshot: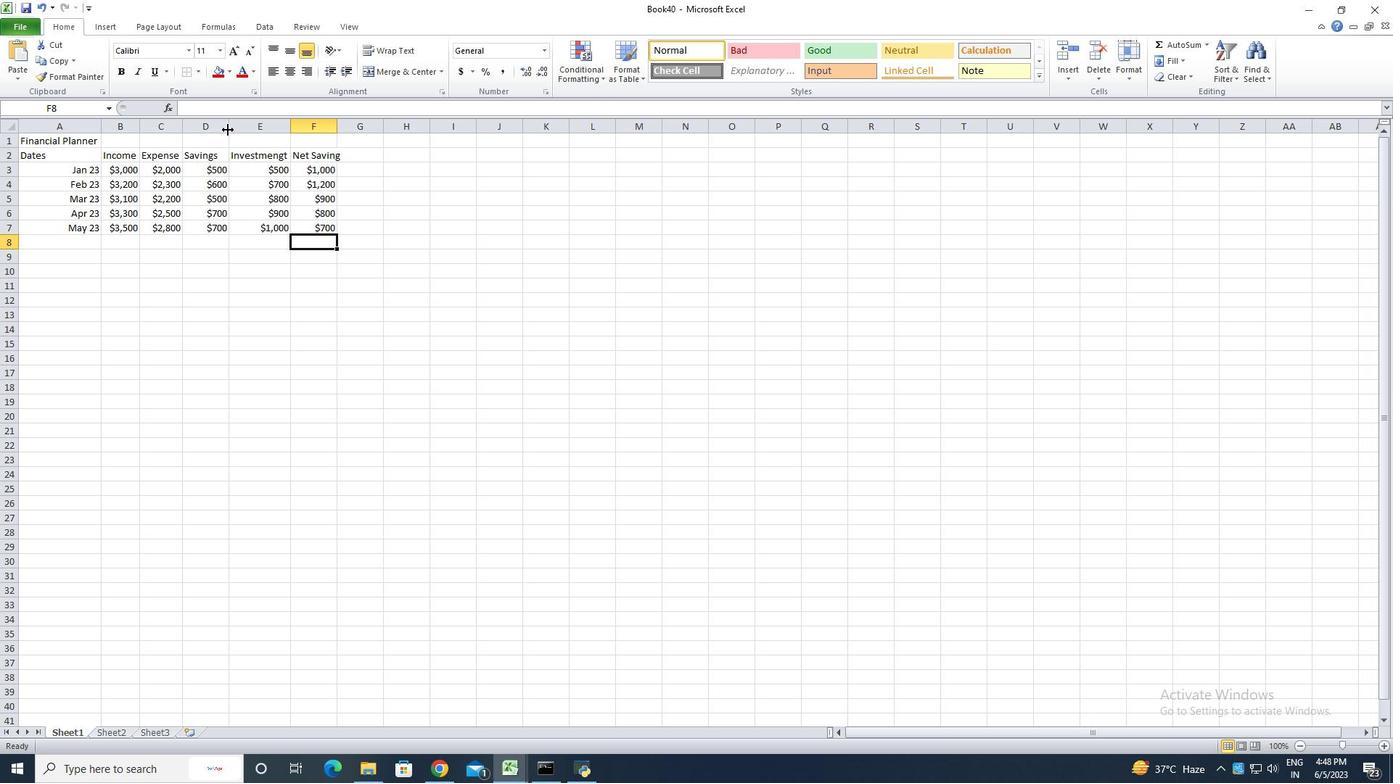 
Action: Mouse pressed left at (227, 129)
Screenshot: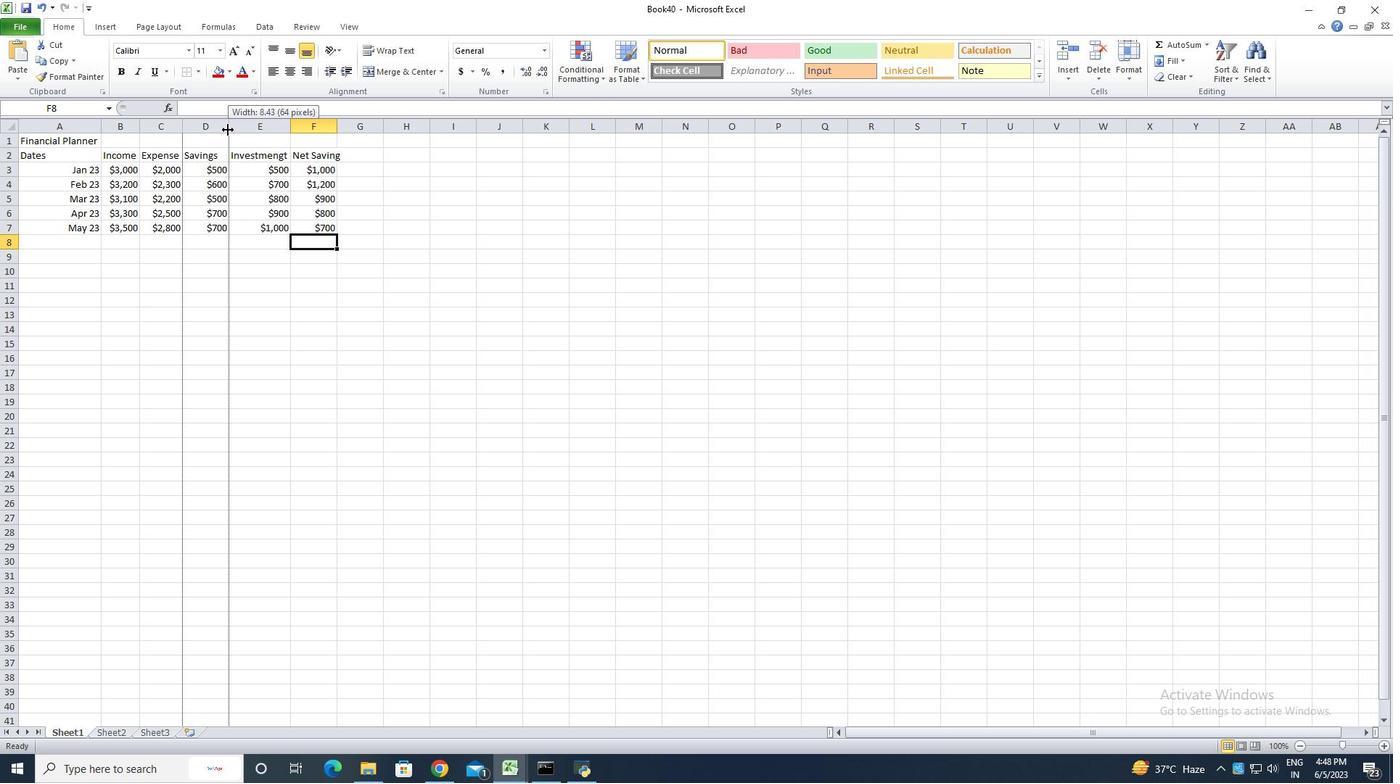 
Action: Mouse moved to (283, 131)
Screenshot: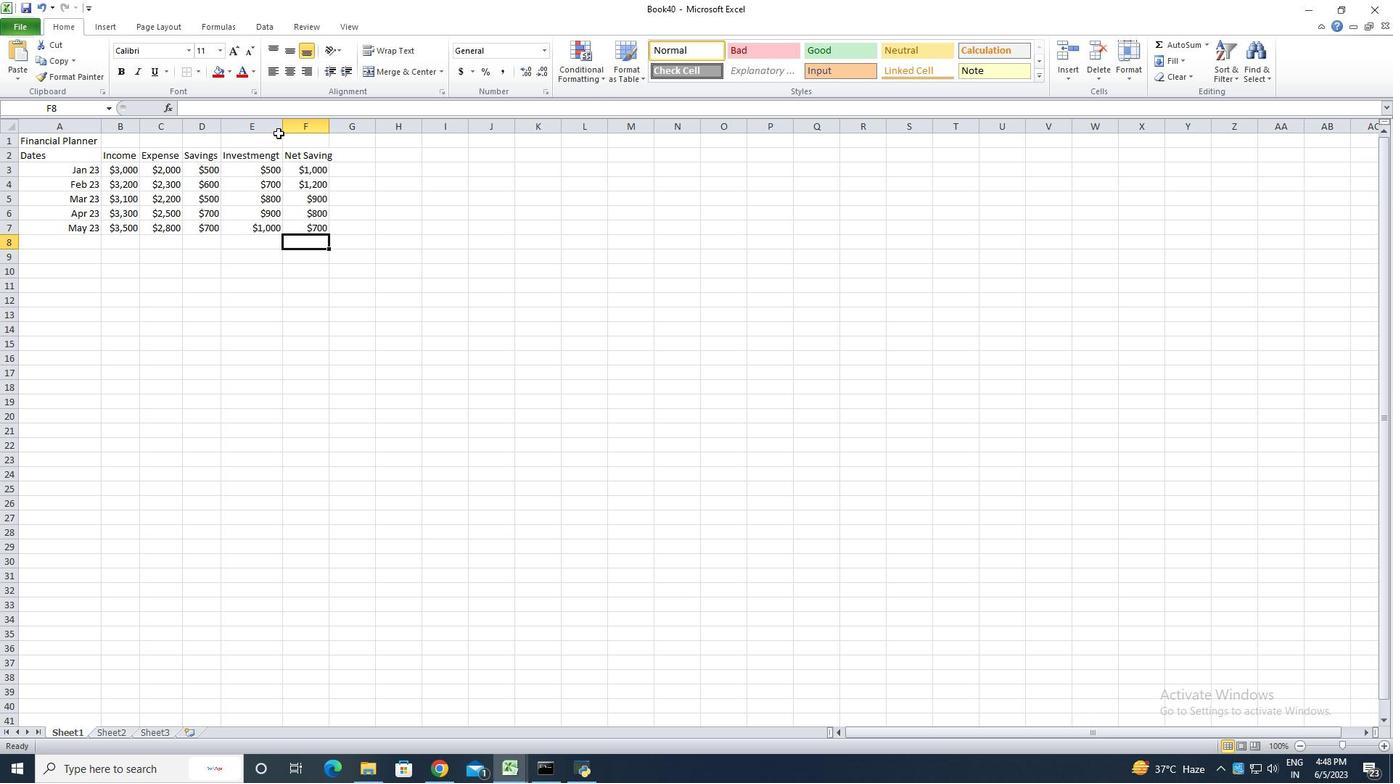 
Action: Mouse pressed left at (283, 131)
Screenshot: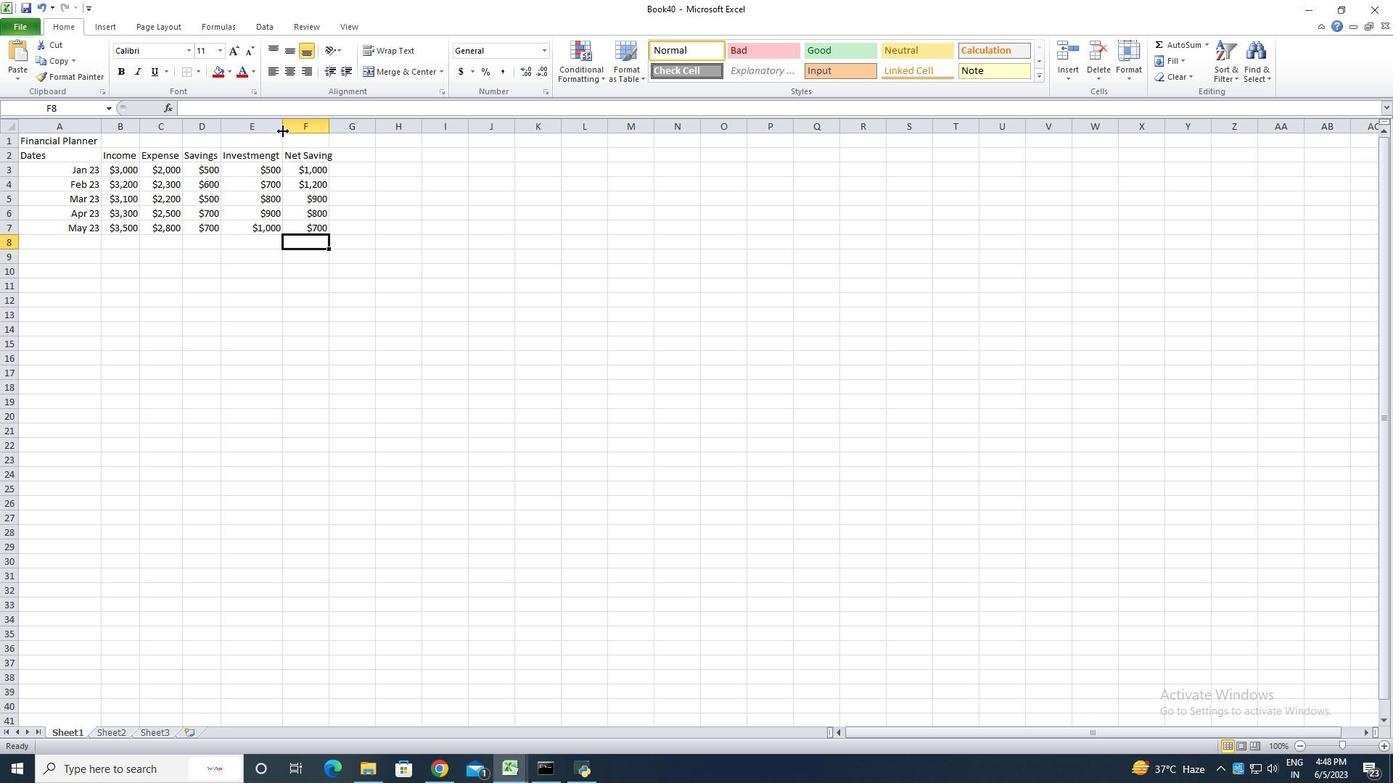 
Action: Mouse pressed left at (283, 131)
Screenshot: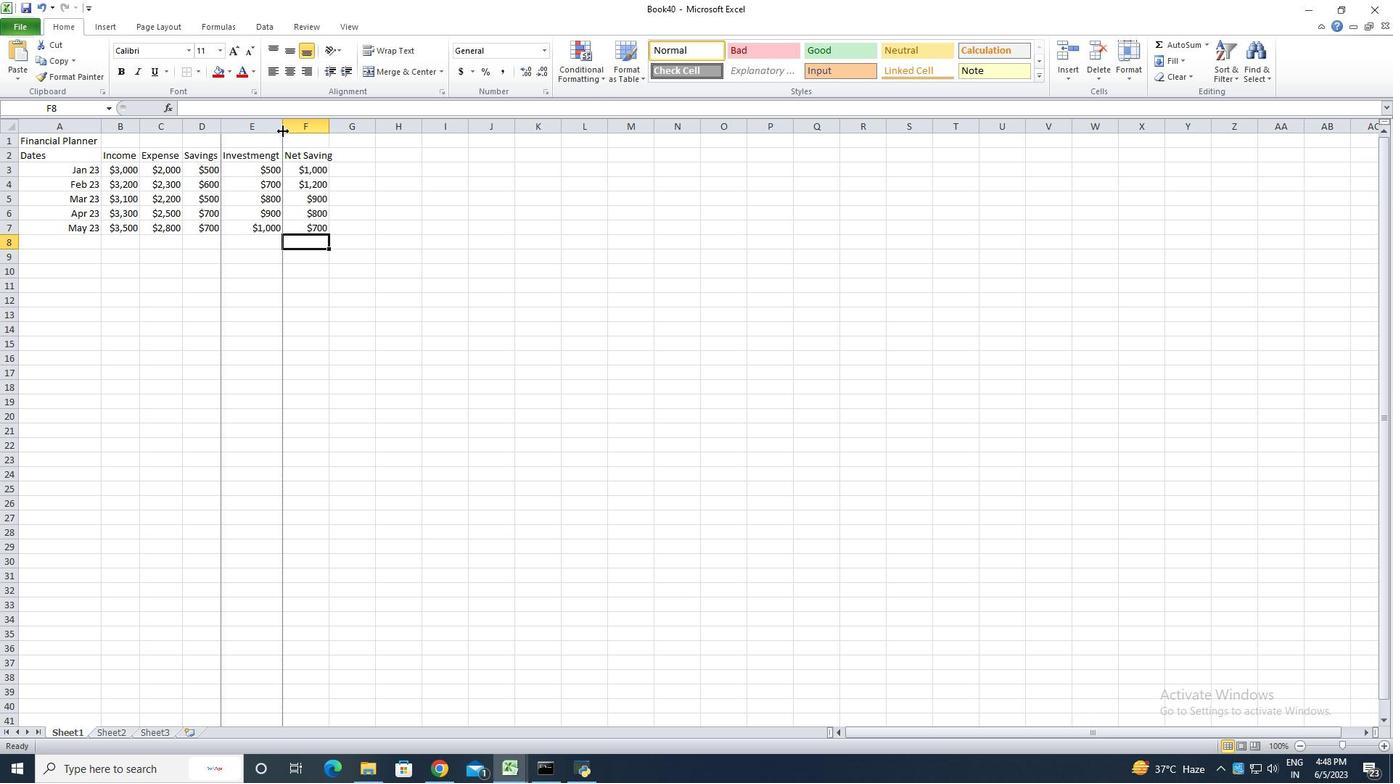 
Action: Mouse moved to (330, 129)
Screenshot: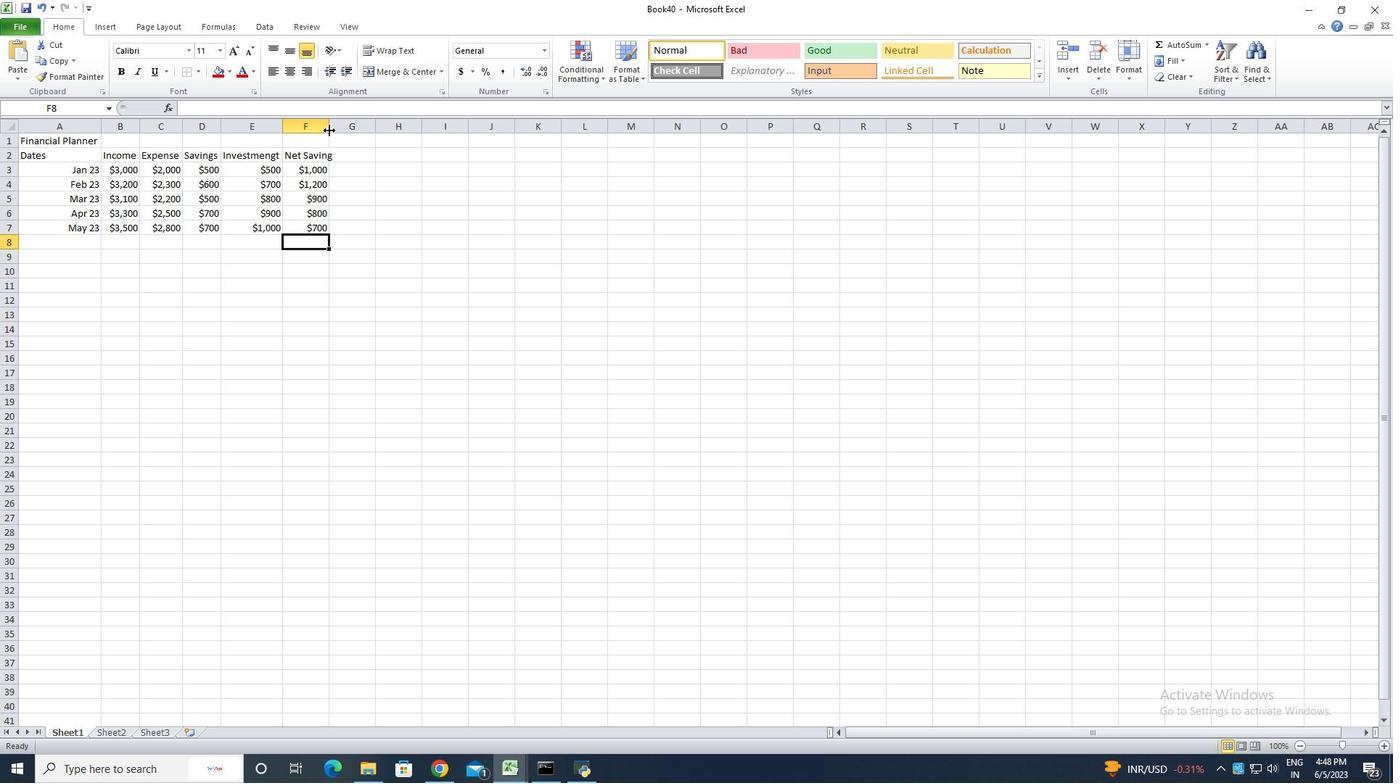 
Action: Mouse pressed left at (330, 129)
Screenshot: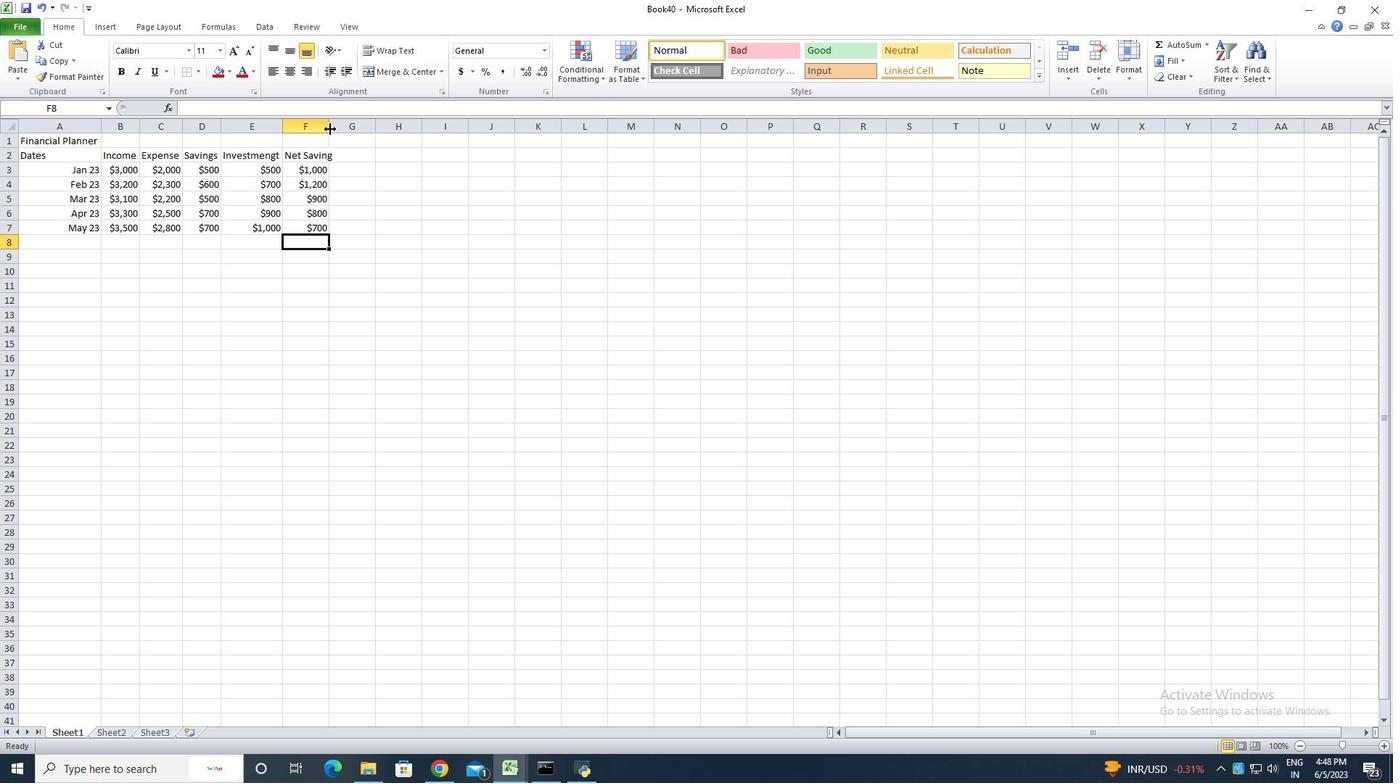 
Action: Mouse pressed left at (330, 129)
Screenshot: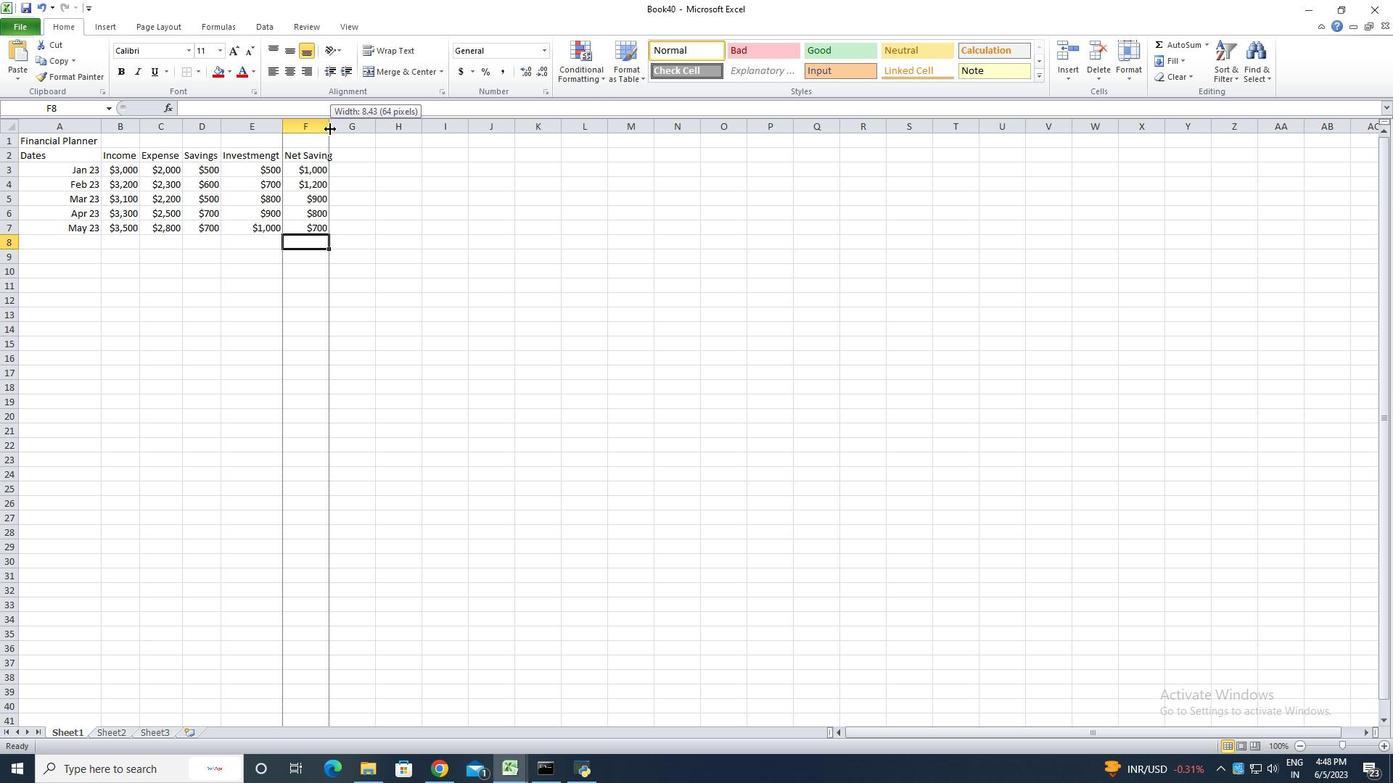 
Action: Mouse moved to (86, 142)
Screenshot: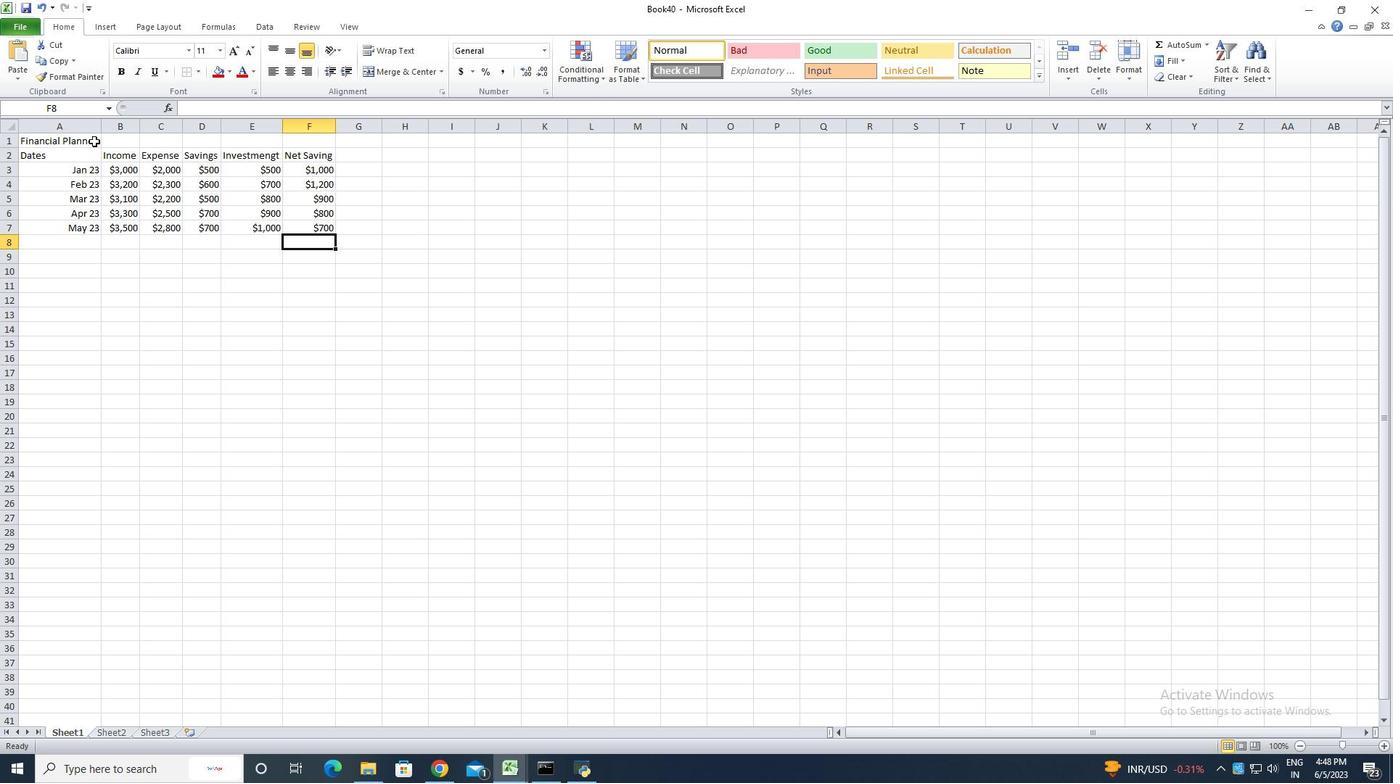 
Action: Mouse pressed left at (86, 142)
Screenshot: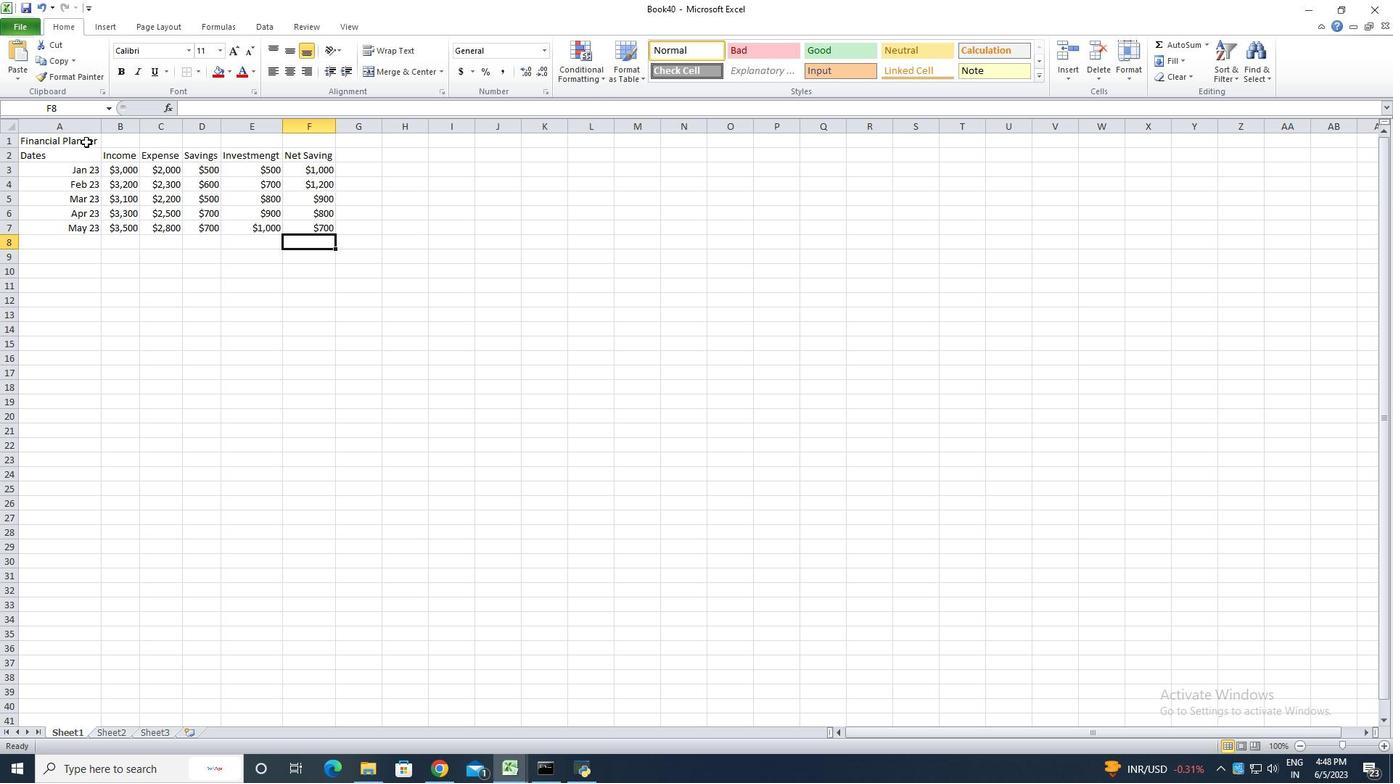 
Action: Mouse moved to (398, 78)
Screenshot: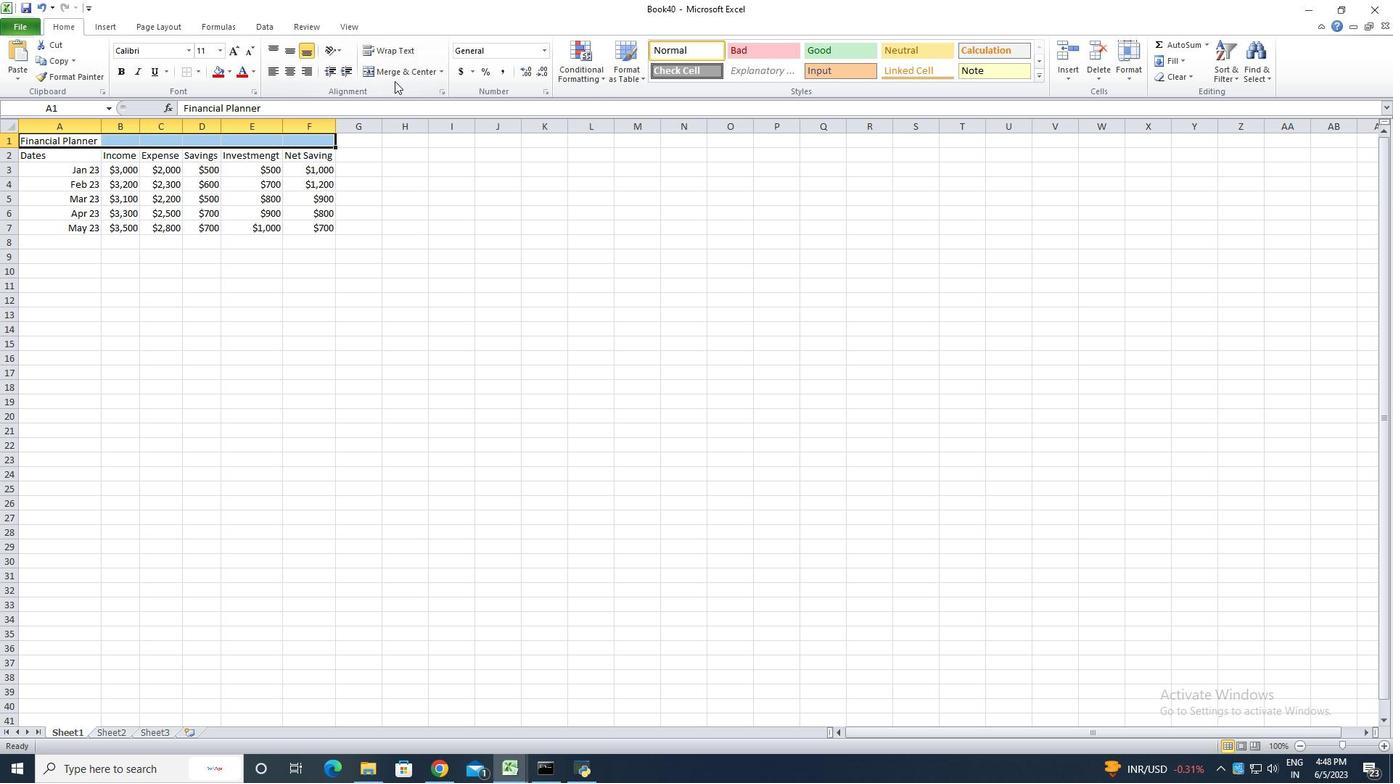 
Action: Mouse pressed left at (398, 78)
Screenshot: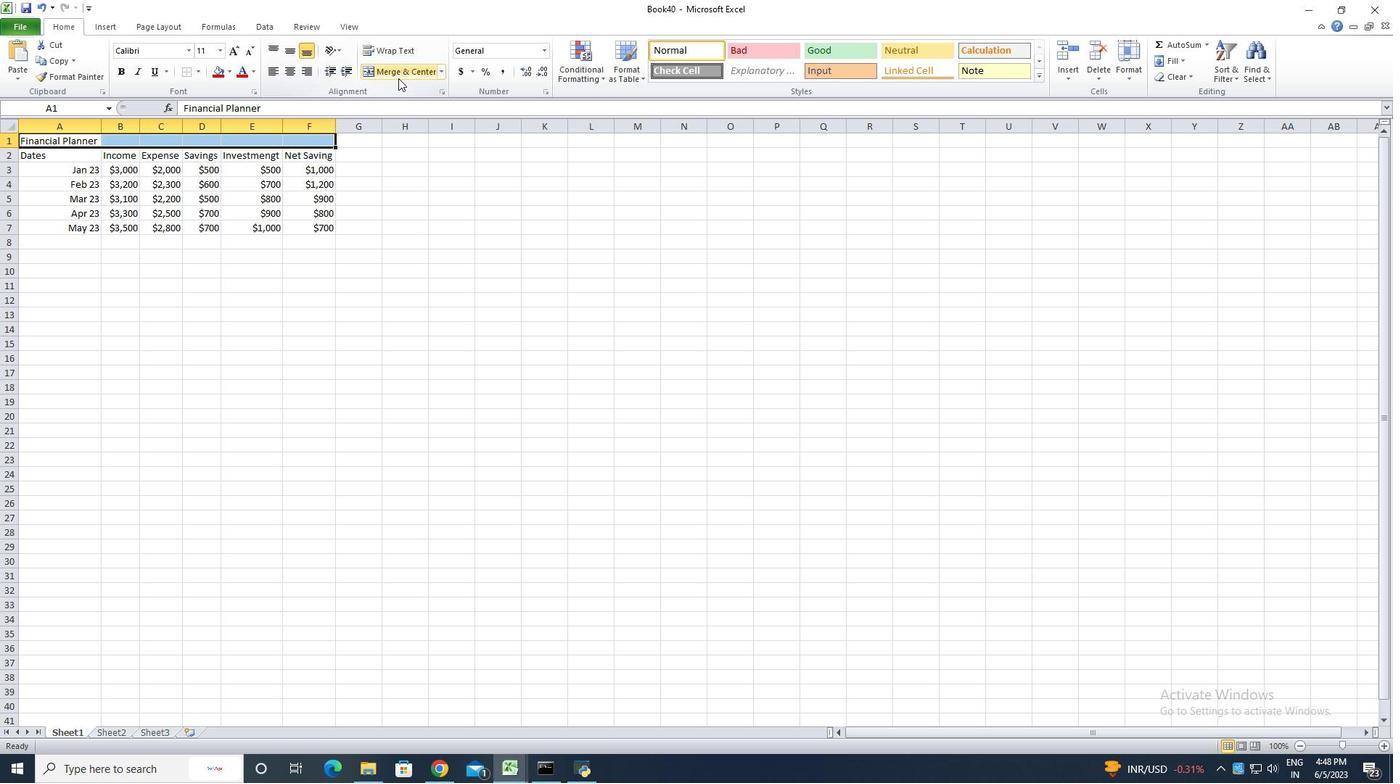 
Action: Mouse moved to (21, 24)
Screenshot: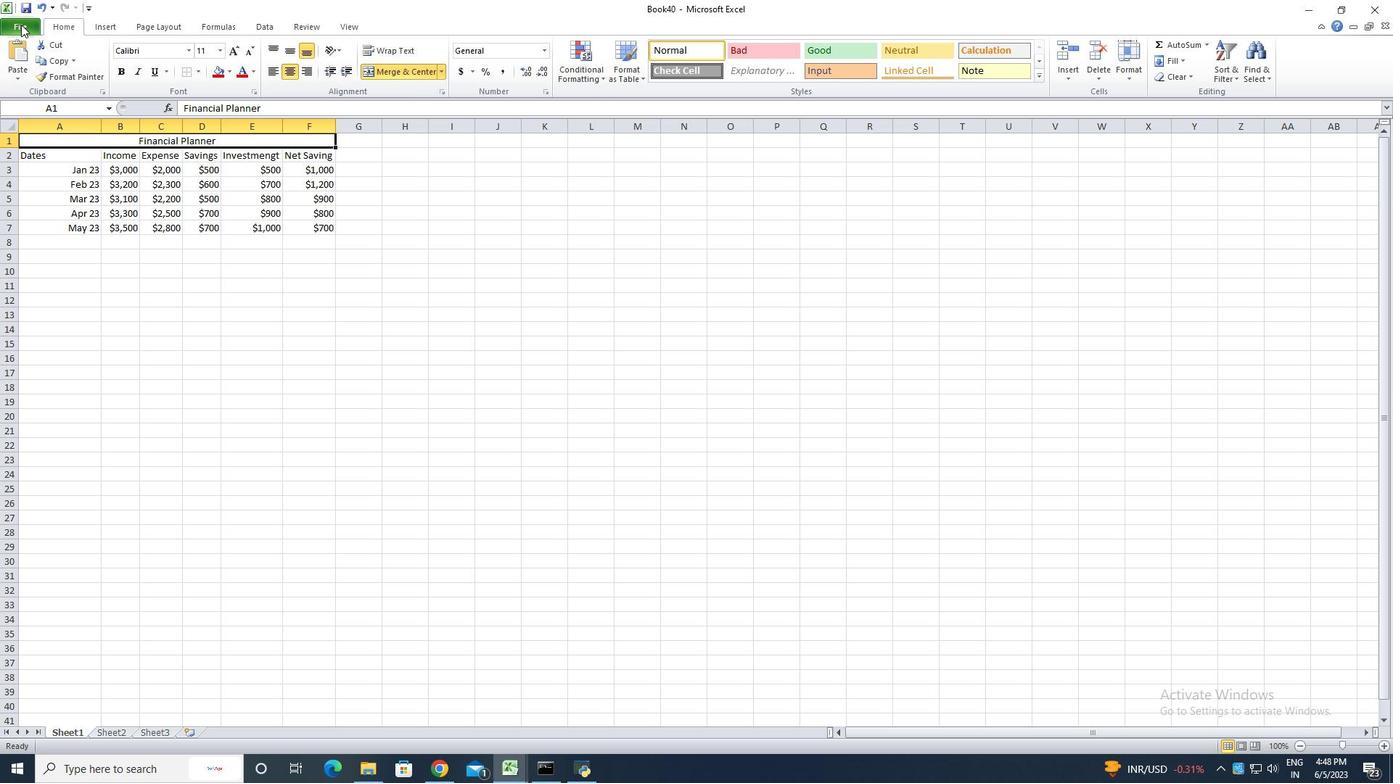
Action: Mouse pressed left at (21, 24)
Screenshot: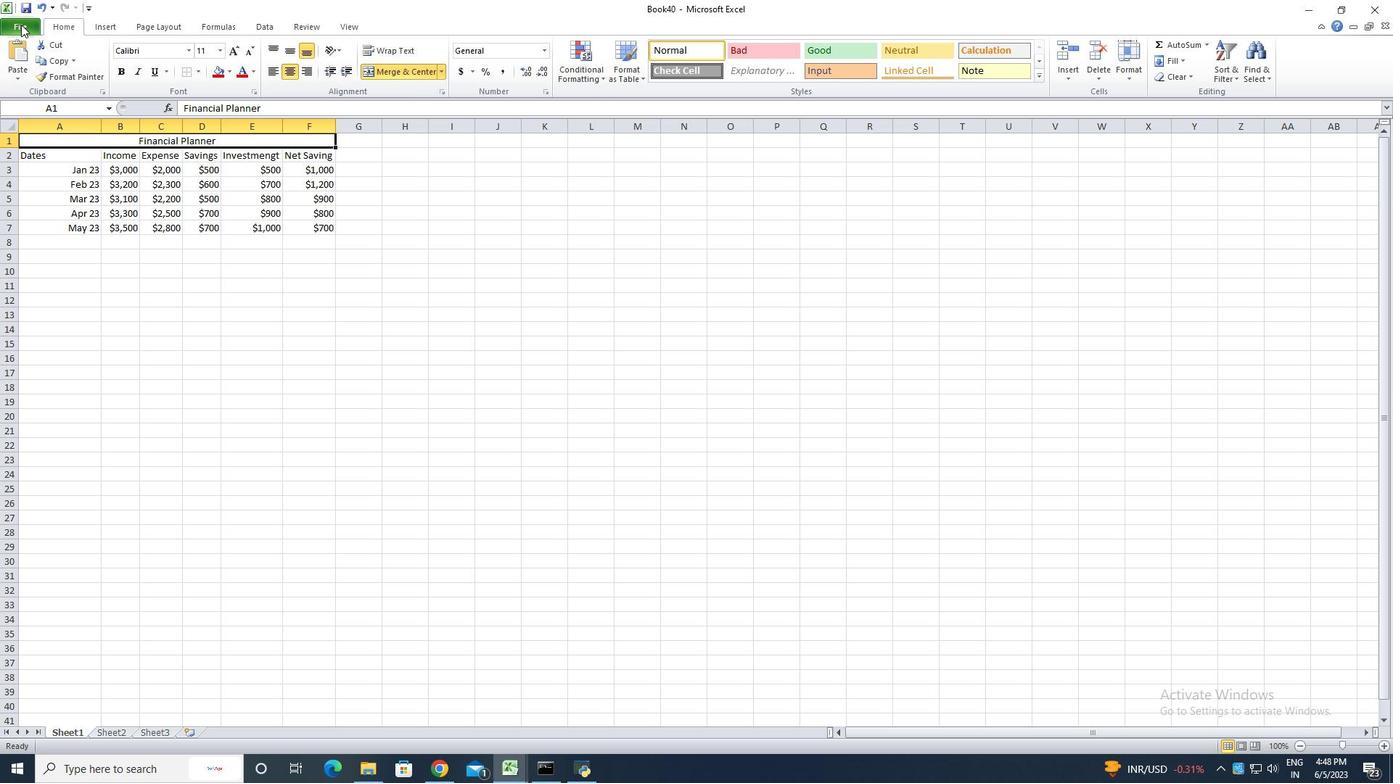 
Action: Mouse moved to (35, 70)
Screenshot: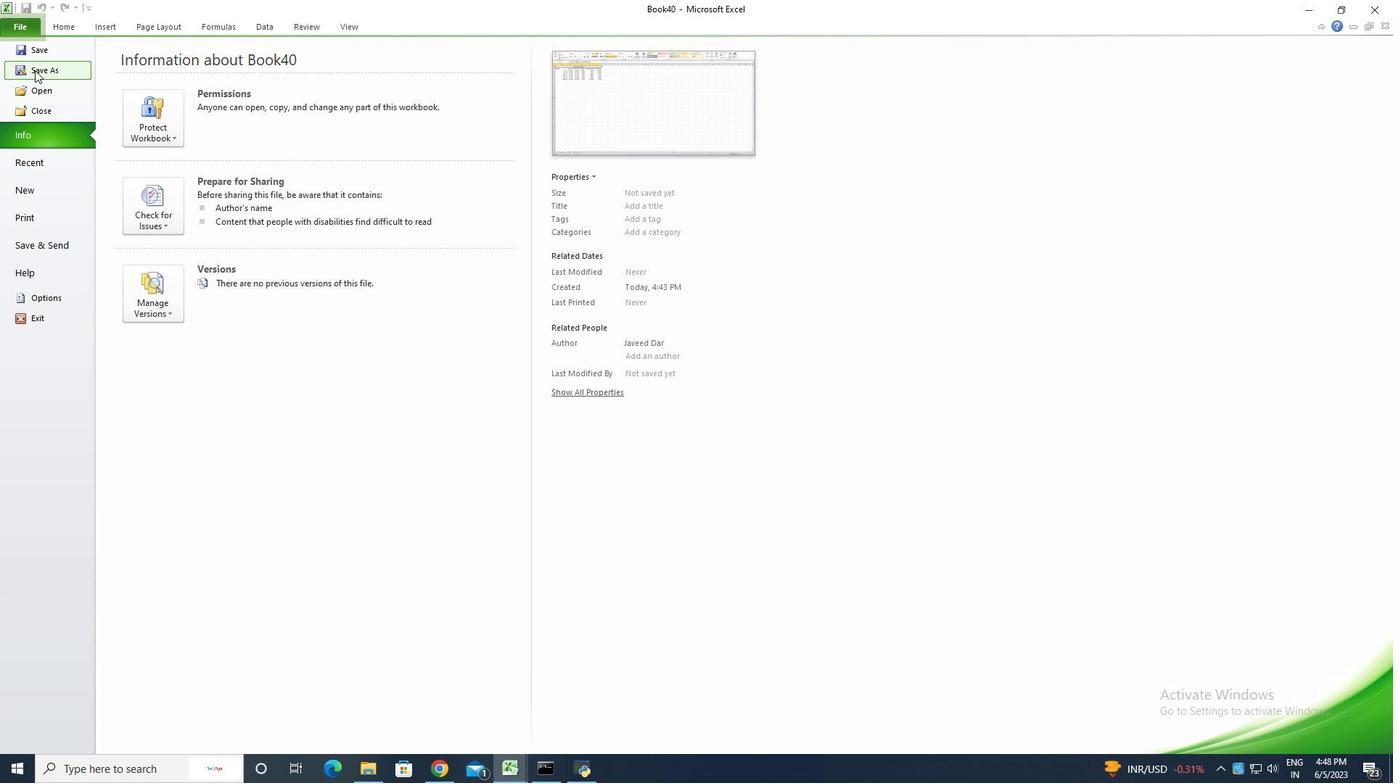 
Action: Mouse pressed left at (35, 70)
Screenshot: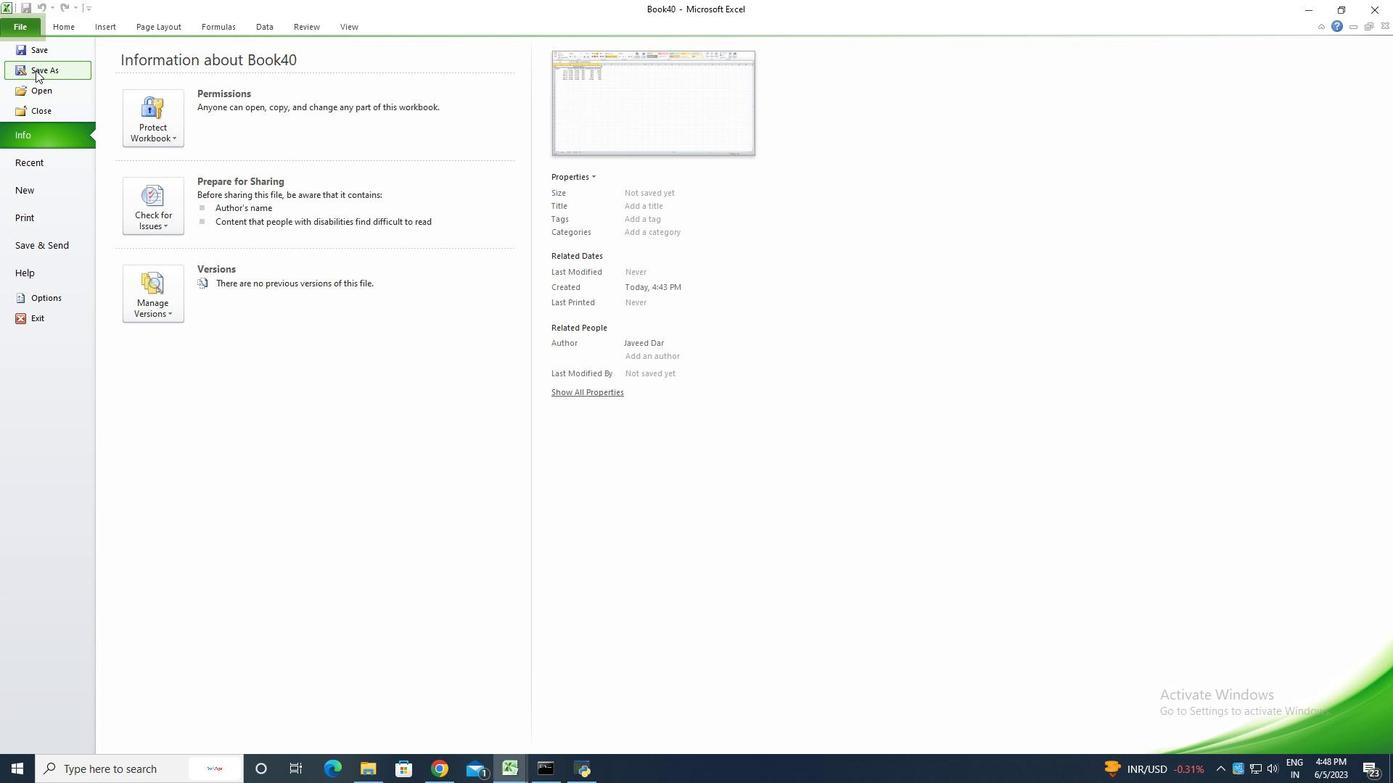 
Action: Mouse moved to (36, 70)
Screenshot: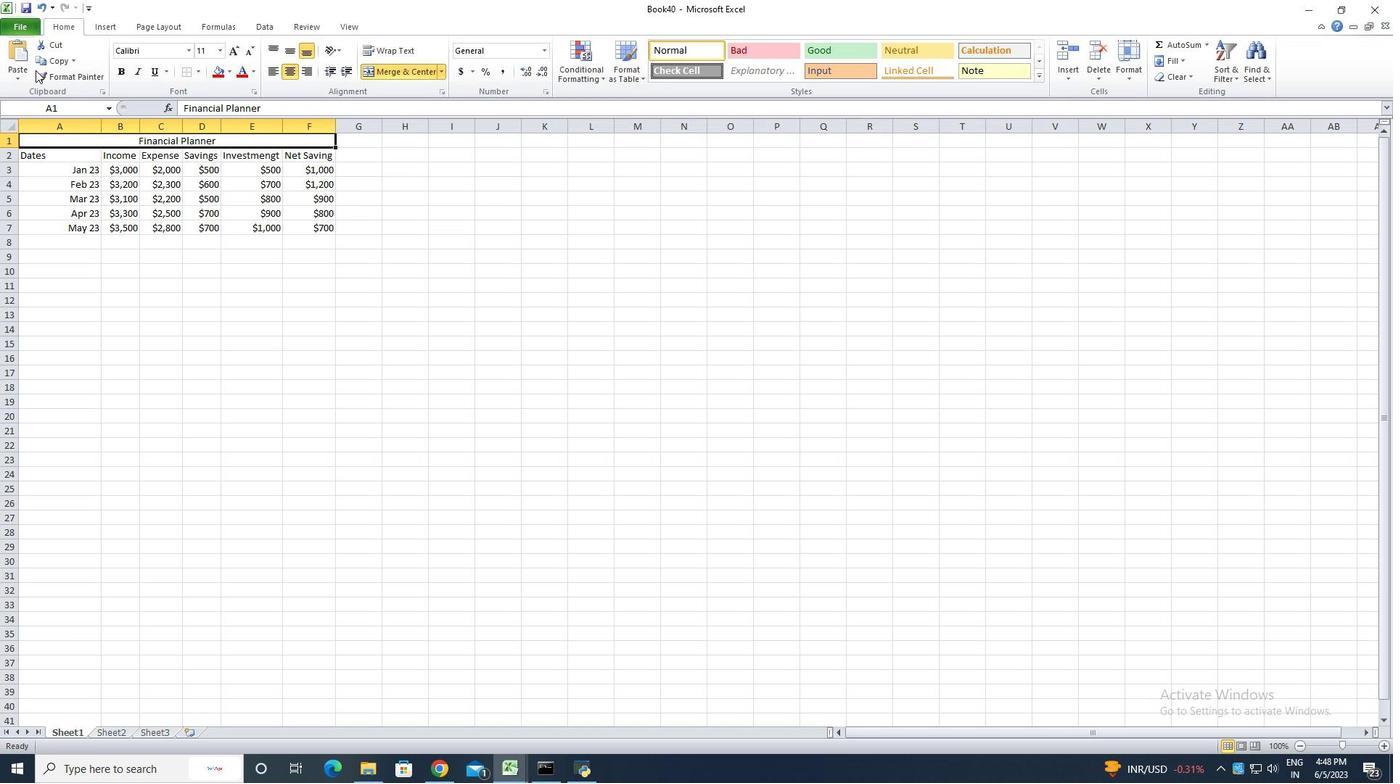 
Action: Key pressed <Key.shift>Excel<Key.space><Key.shift><Key.shift><Key.shift><Key.shift><Key.shift><Key.shift><Key.shift><Key.shift><Key.shift><Key.shift><Key.shift>Workbook<Key.space><Key.shift><Key.shift><Key.shift><Key.shift><Key.shift><Key.shift><Key.shift>File
Screenshot: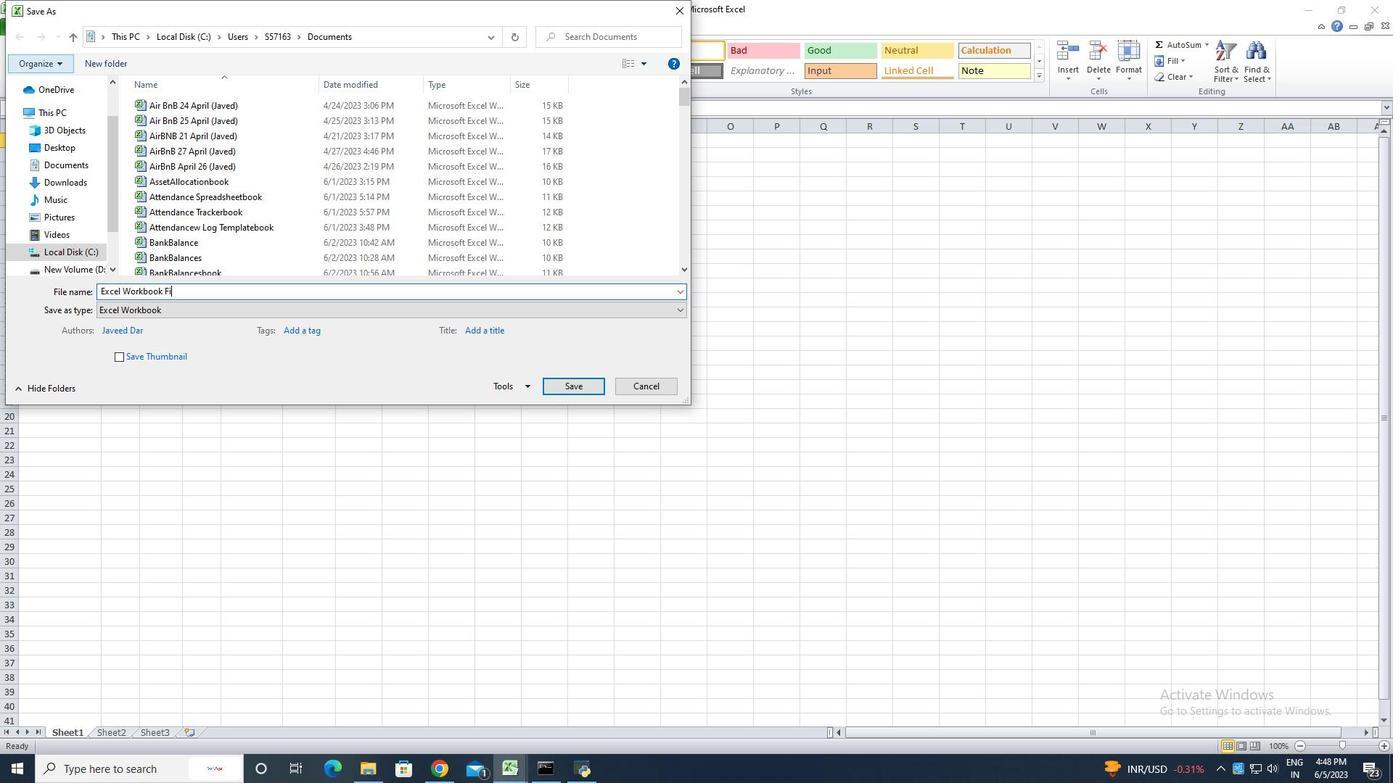 
Action: Mouse moved to (557, 386)
Screenshot: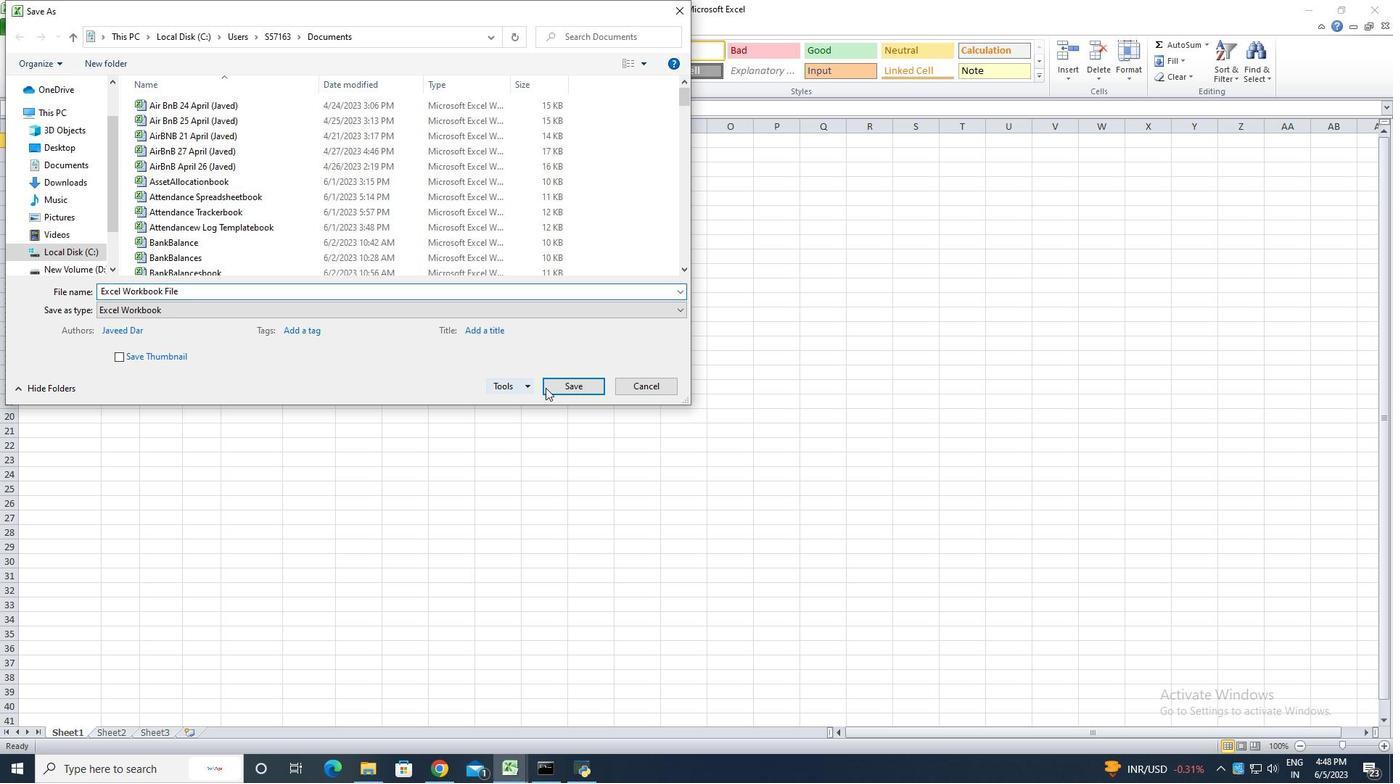 
Action: Mouse pressed left at (557, 386)
Screenshot: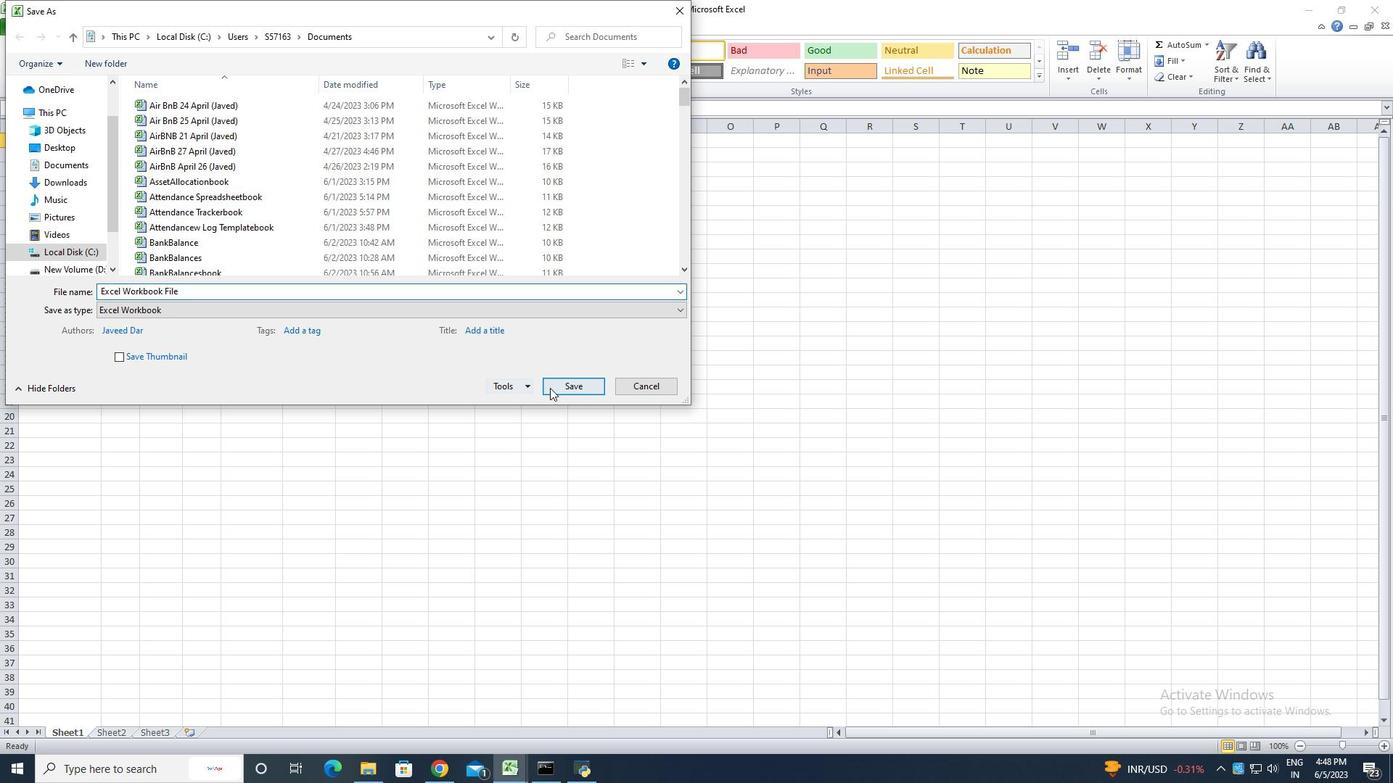 
Action: Key pressed ctrl+S
Screenshot: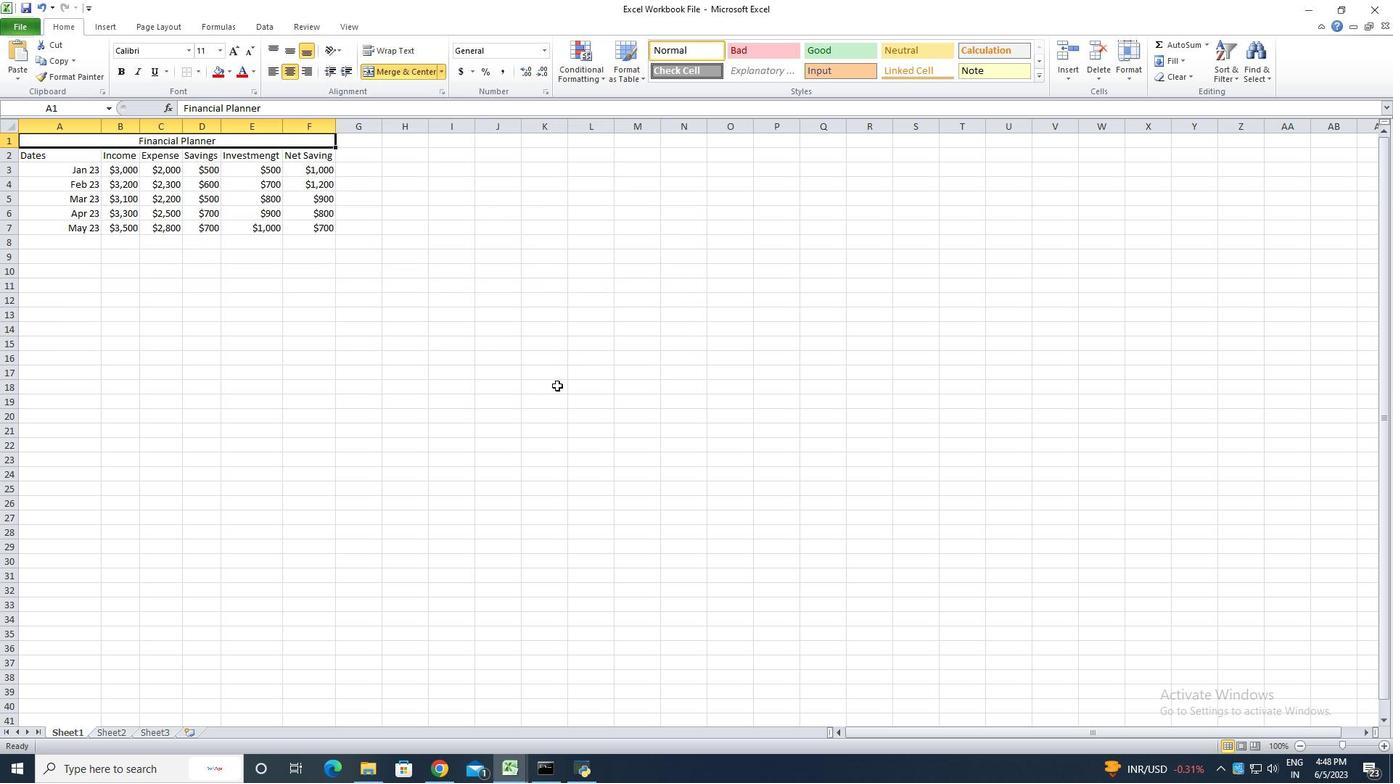 
